 Task: Look for space in Sector 6, Romania from 12th  August, 2023 to 15th August, 2023 for 3 adults in price range Rs.12000 to Rs.16000. Place can be entire place with 2 bedrooms having 3 beds and 1 bathroom. Property type can be house, flat, guest house. Booking option can be shelf check-in. Required host language is English.
Action: Mouse moved to (548, 116)
Screenshot: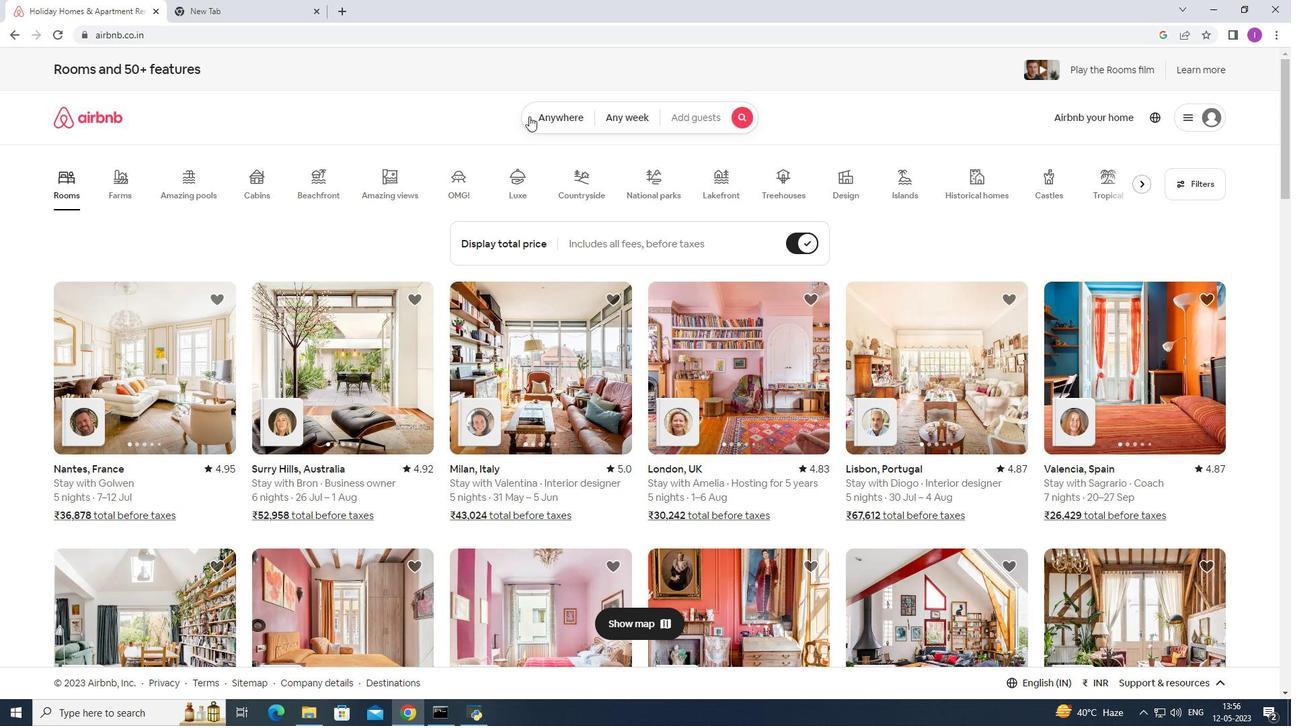 
Action: Mouse pressed left at (548, 116)
Screenshot: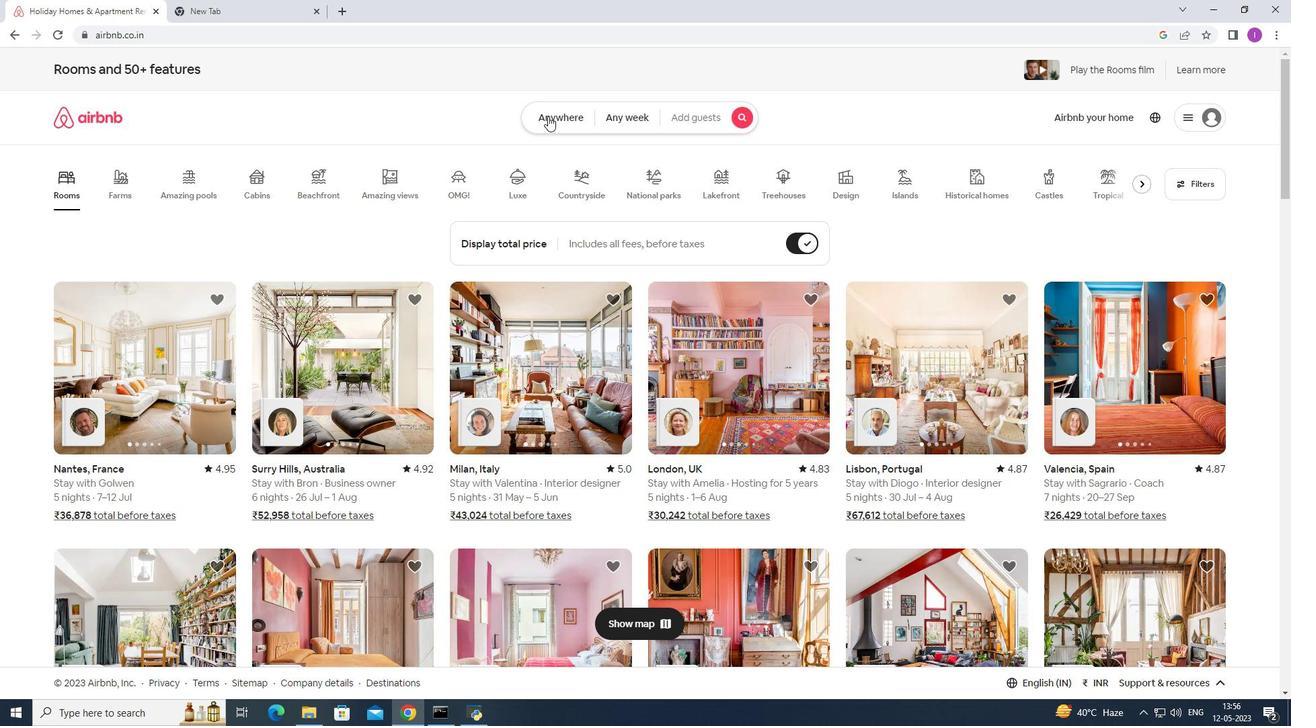 
Action: Mouse moved to (416, 174)
Screenshot: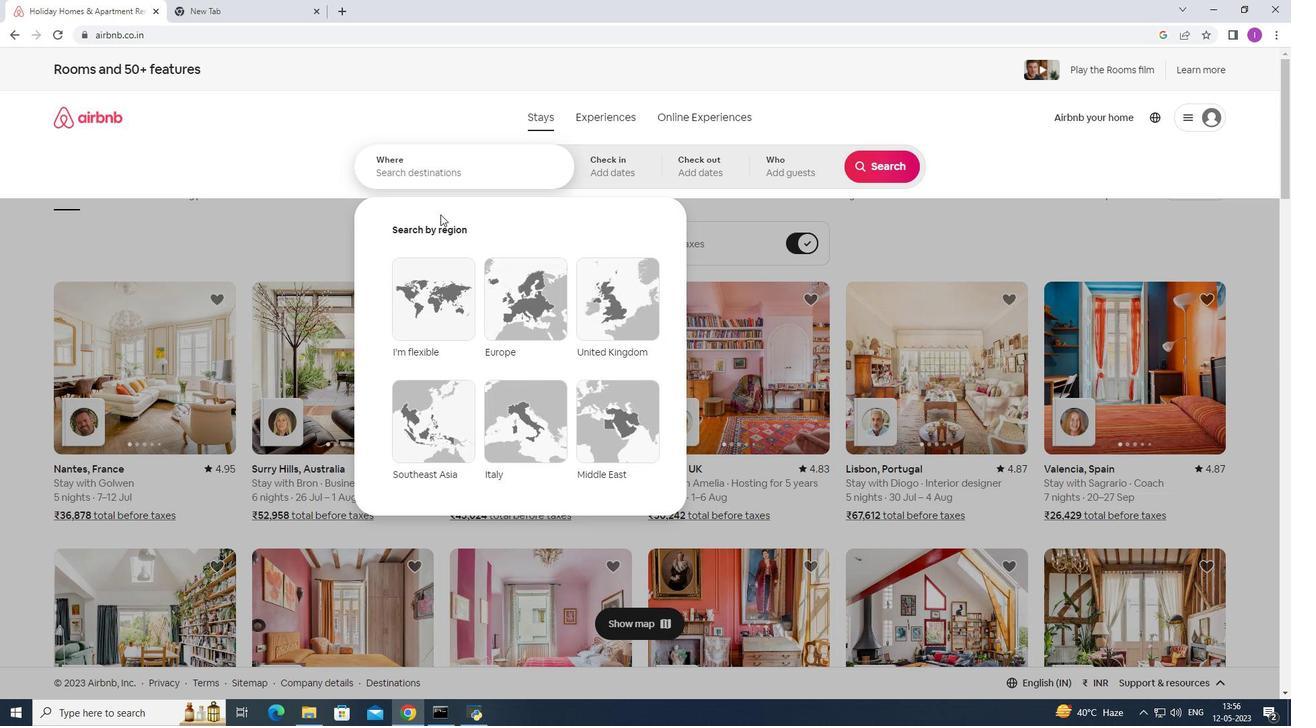 
Action: Mouse pressed left at (416, 174)
Screenshot: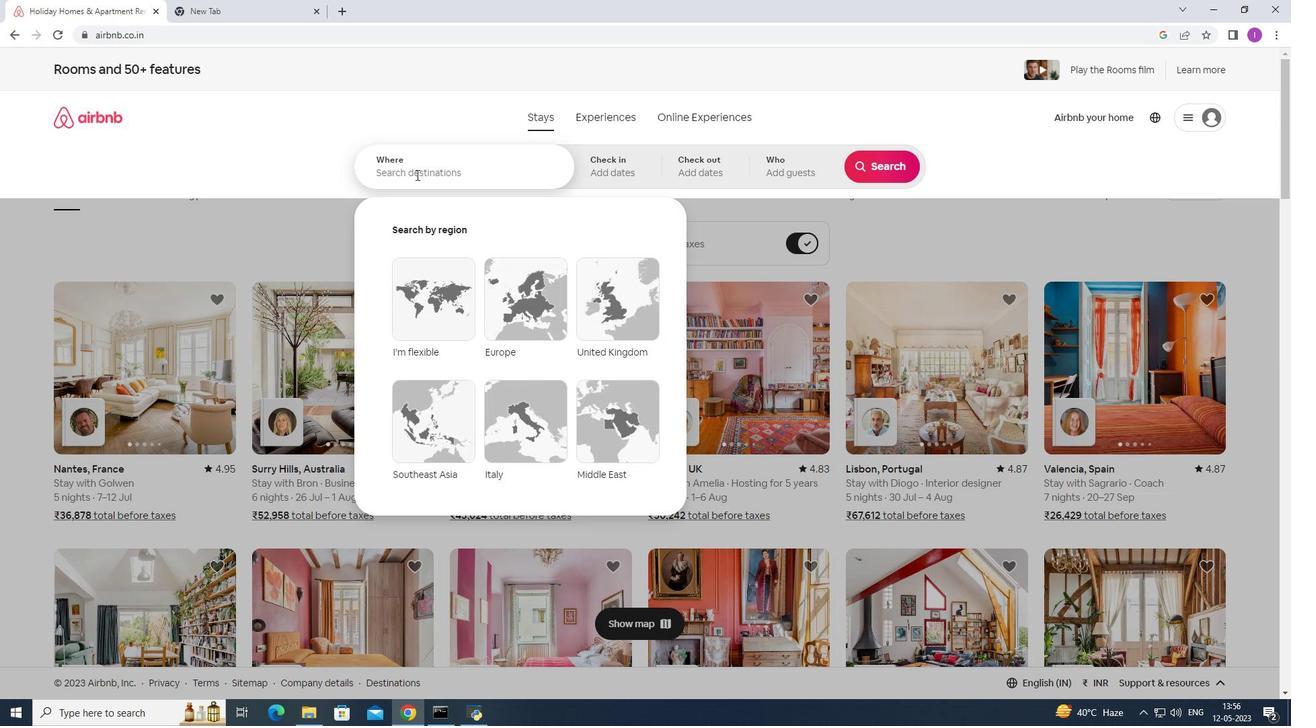 
Action: Mouse moved to (466, 173)
Screenshot: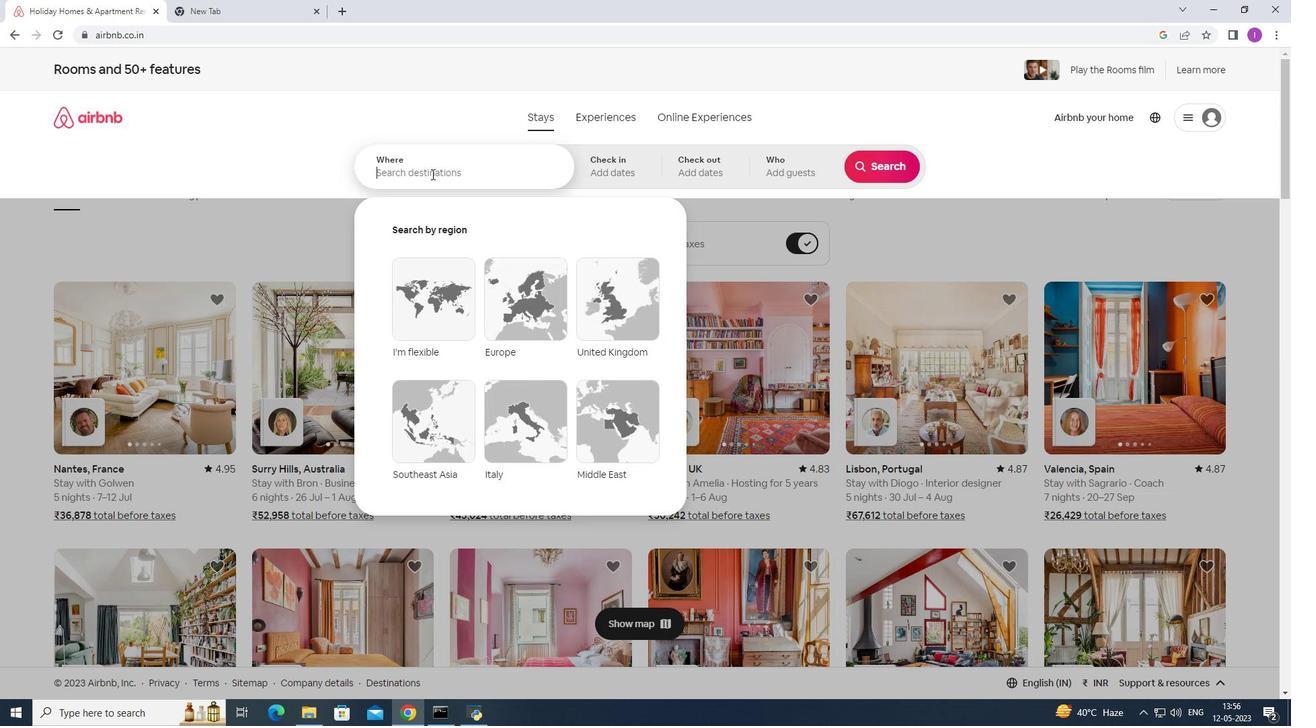 
Action: Key pressed <Key.shift><Key.shift><Key.shift><Key.shift><Key.shift><Key.shift><Key.shift><Key.shift><Key.shift><Key.shift><Key.shift><Key.shift><Key.shift><Key.shift><Key.shift>Sector<Key.space><Key.shift><Key.shift><Key.shift><Key.shift><Key.shift><Key.shift><Key.shift>^<Key.backspace>6,<Key.shift>Romanis<Key.backspace>a
Screenshot: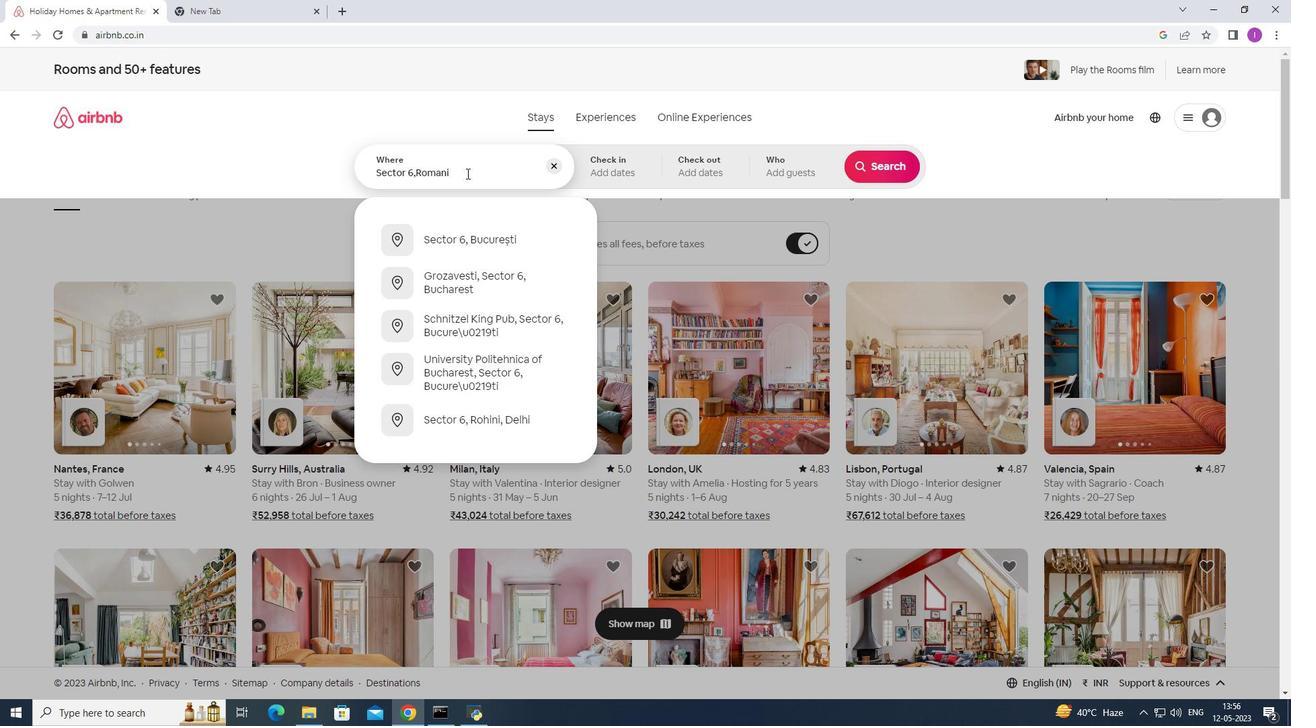 
Action: Mouse moved to (623, 172)
Screenshot: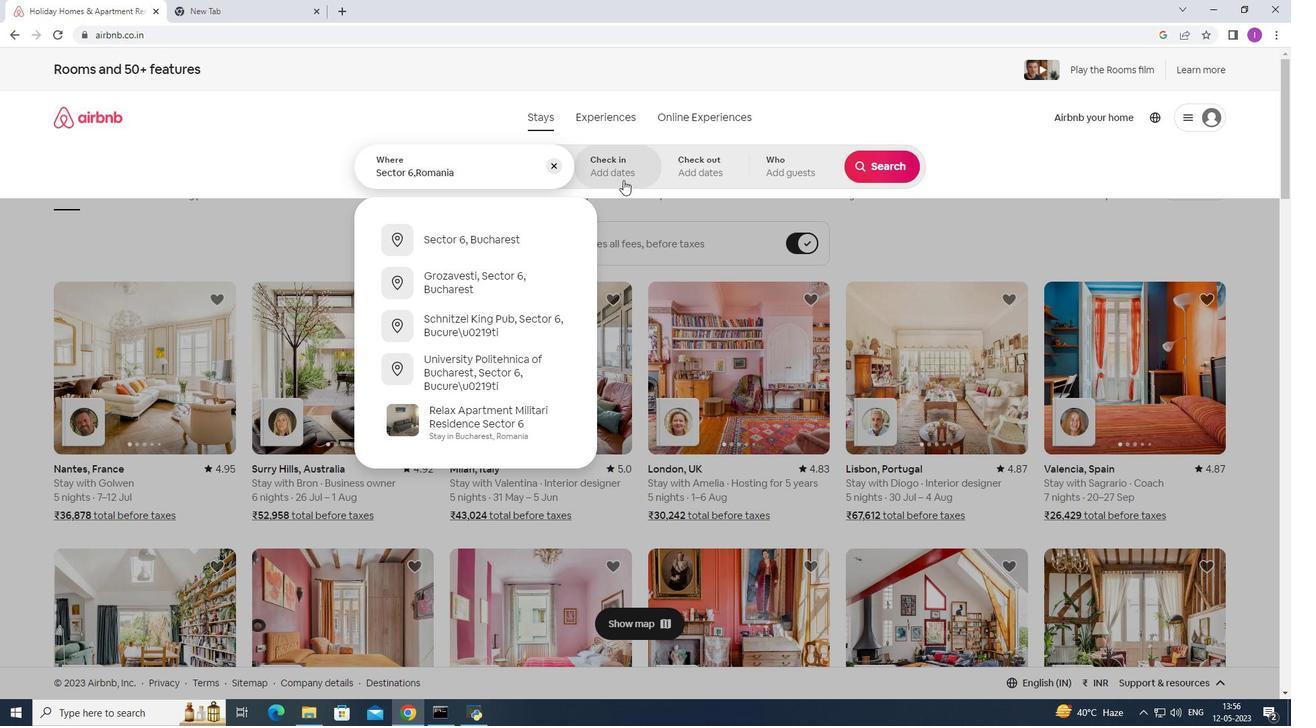 
Action: Mouse pressed left at (623, 172)
Screenshot: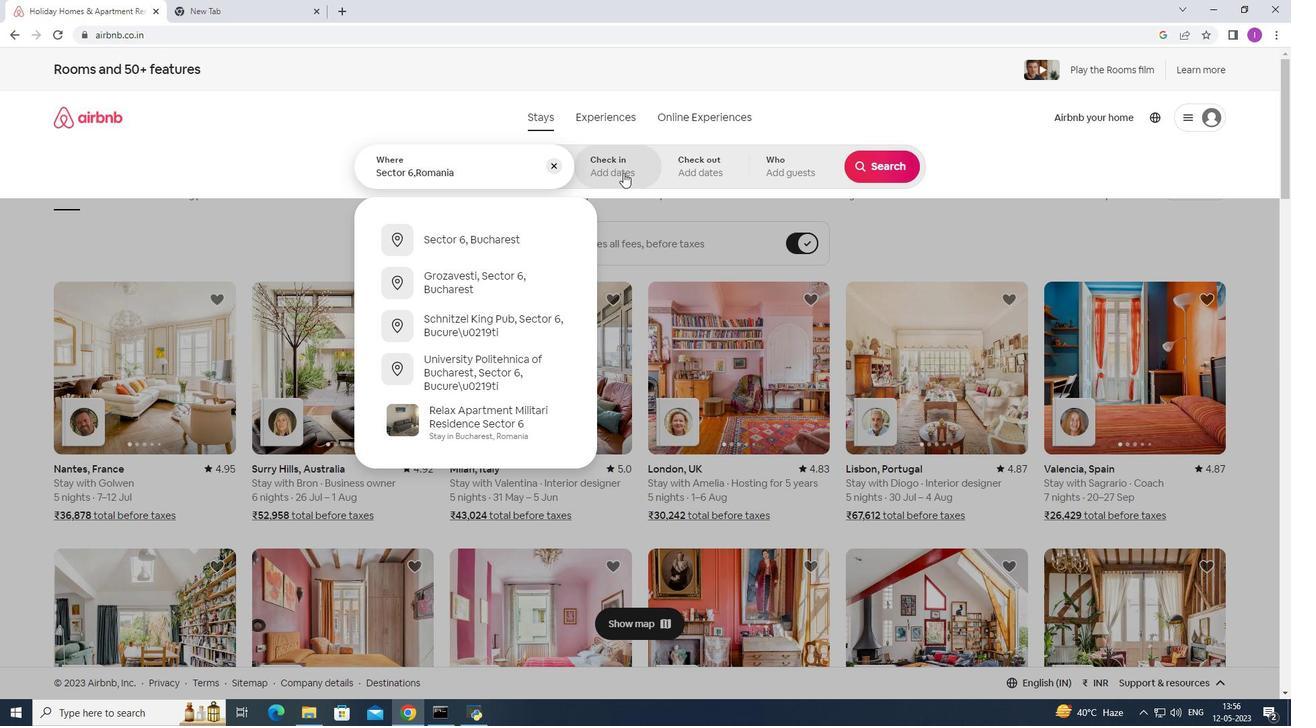 
Action: Mouse moved to (883, 271)
Screenshot: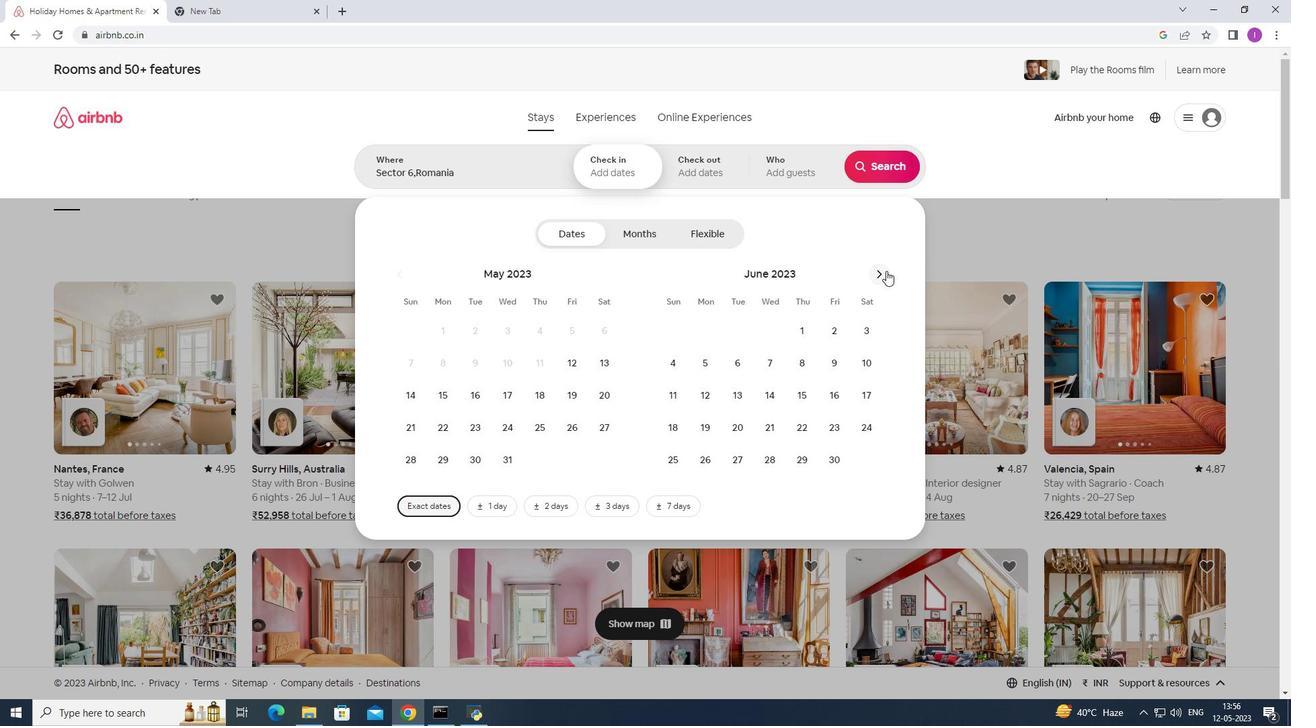 
Action: Mouse pressed left at (883, 271)
Screenshot: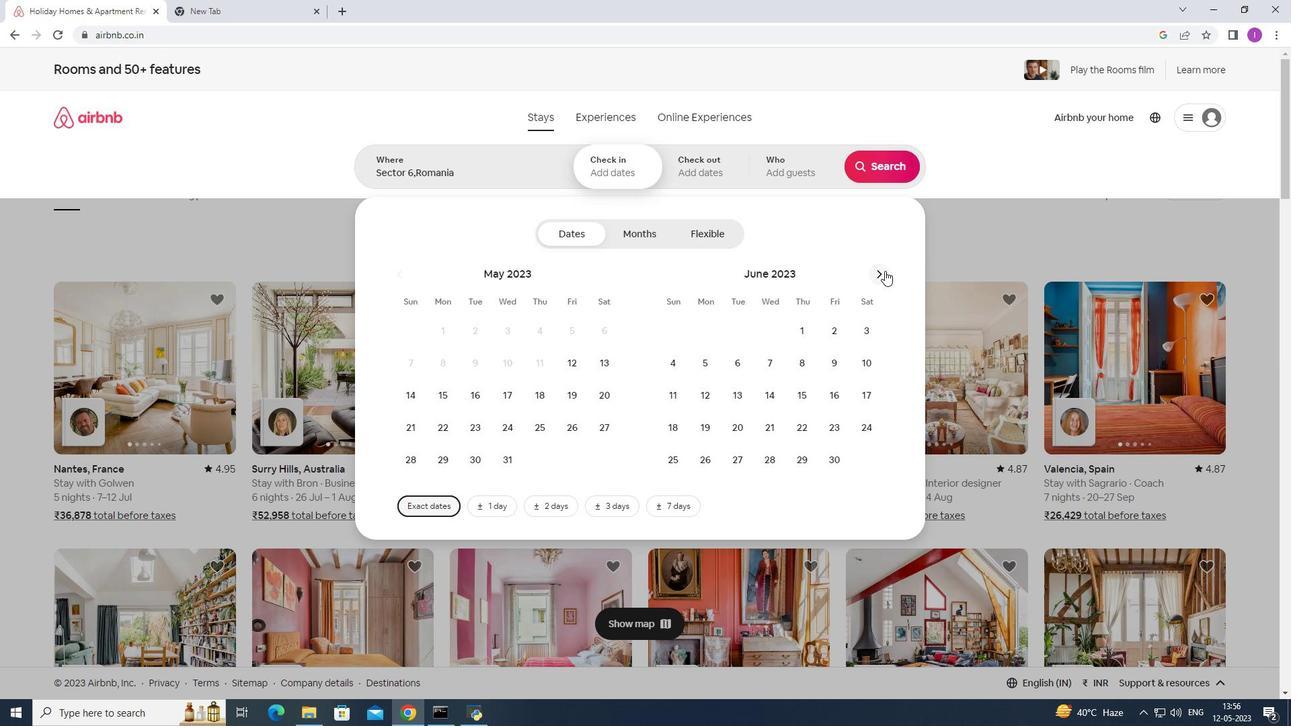 
Action: Mouse pressed left at (883, 271)
Screenshot: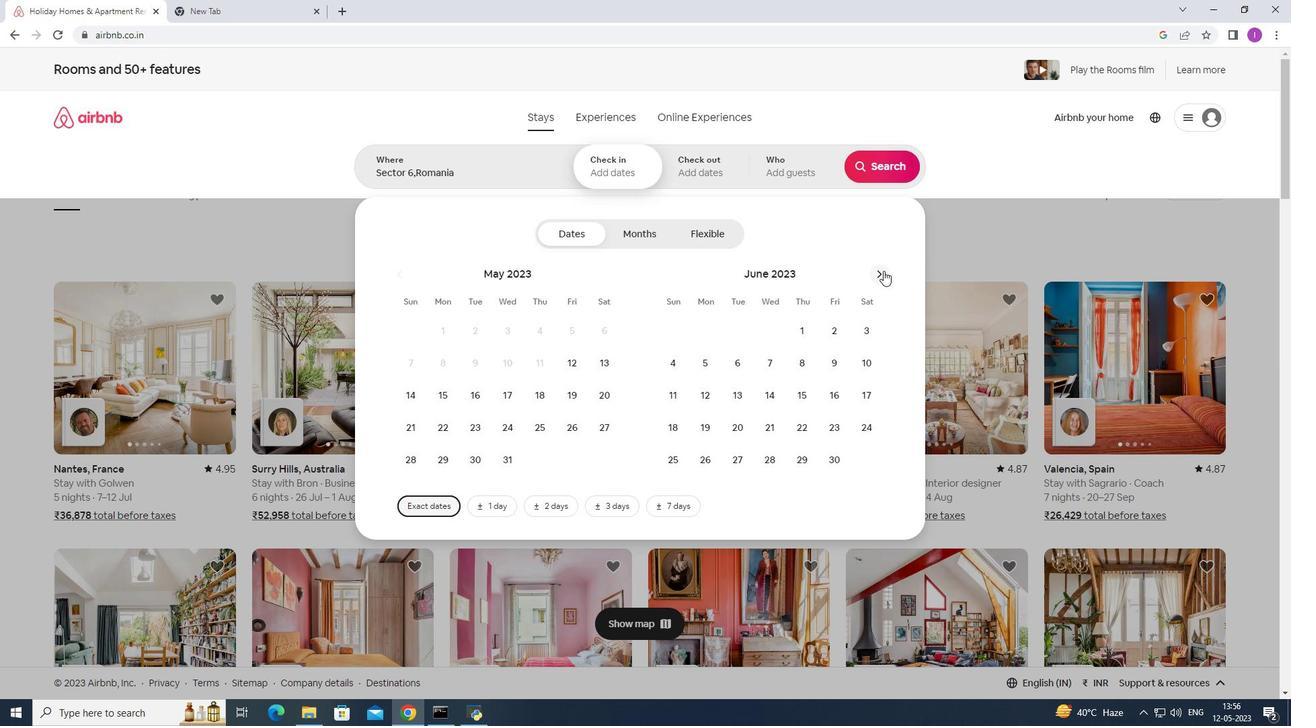 
Action: Mouse moved to (877, 358)
Screenshot: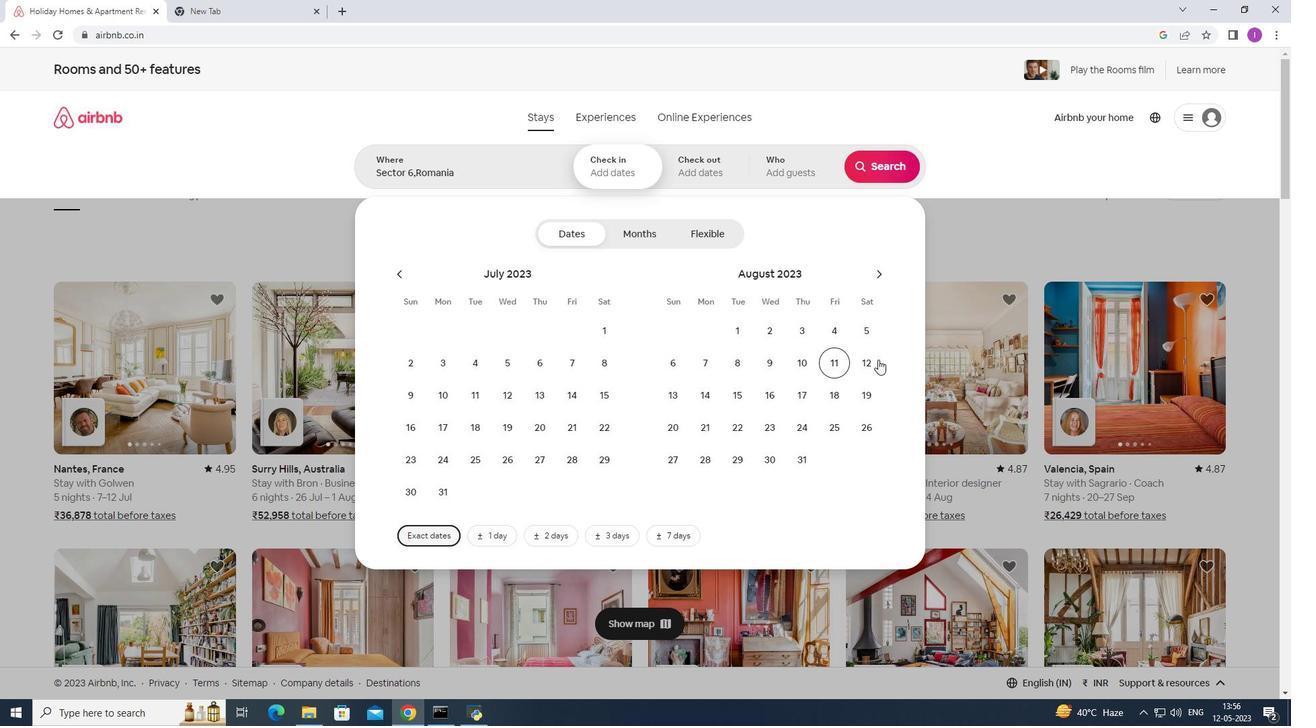 
Action: Mouse pressed left at (877, 358)
Screenshot: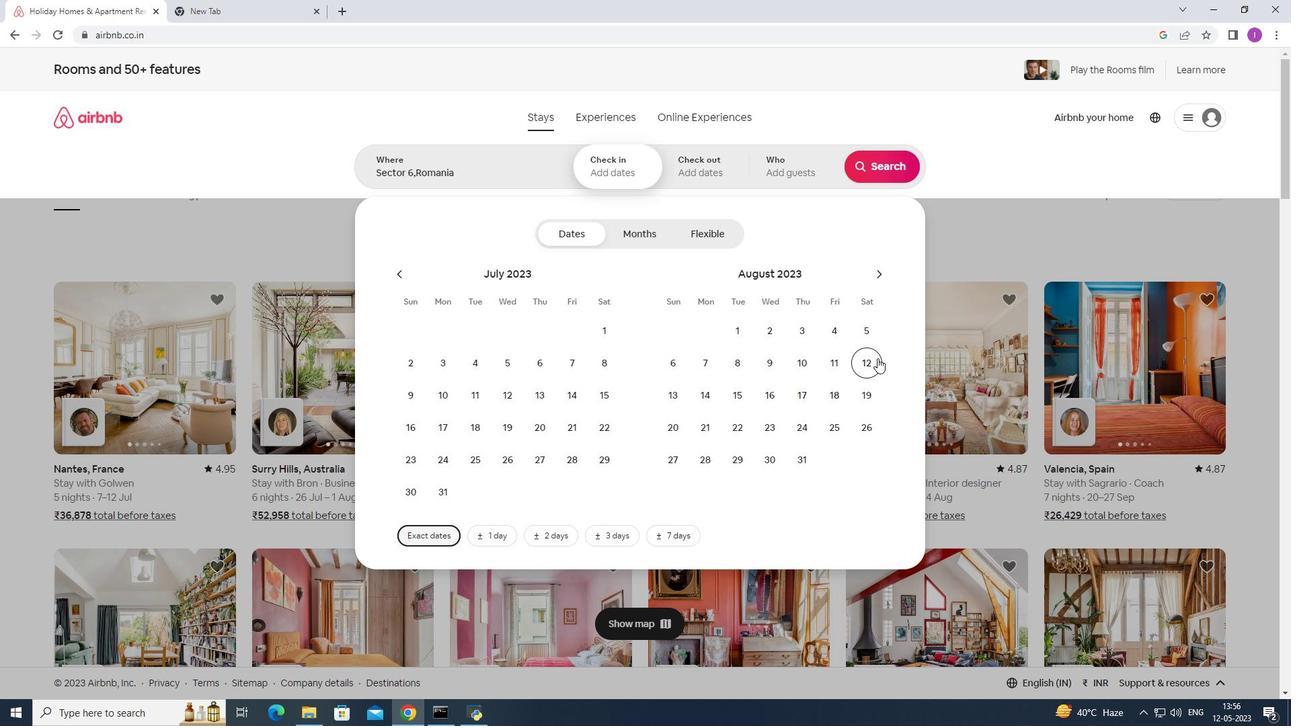
Action: Mouse moved to (743, 398)
Screenshot: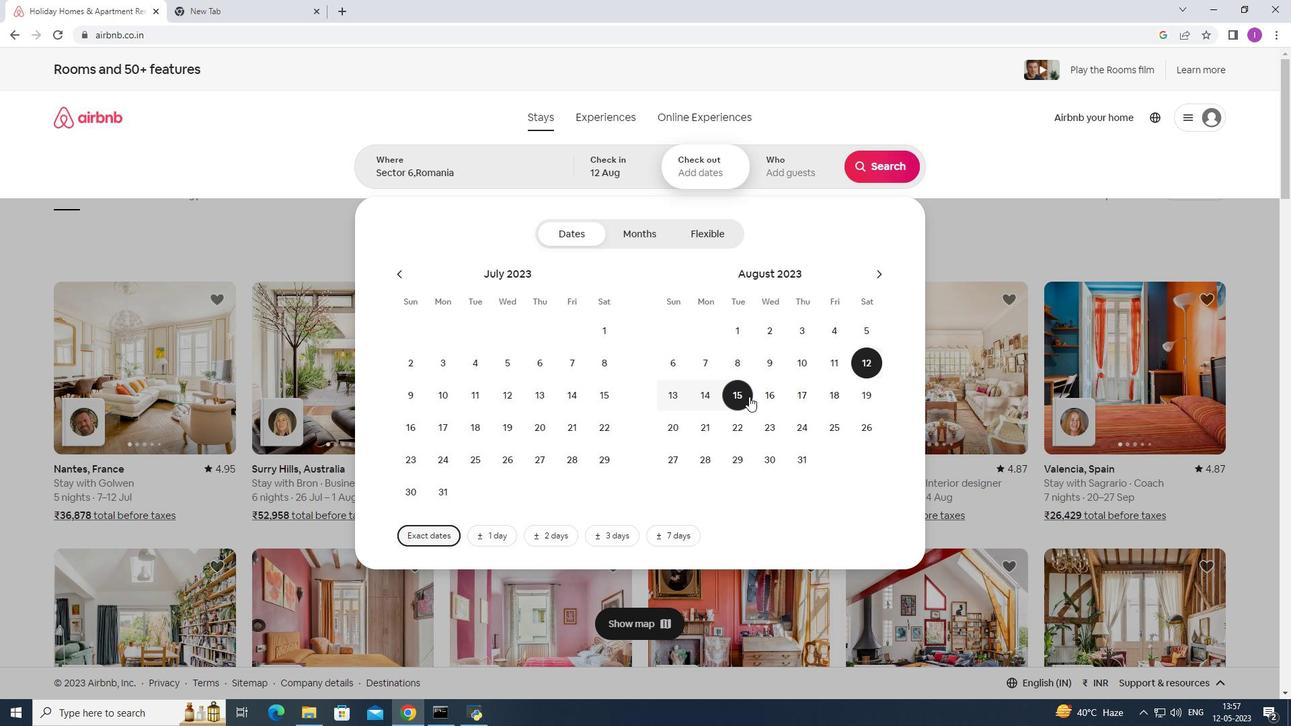
Action: Mouse pressed left at (743, 398)
Screenshot: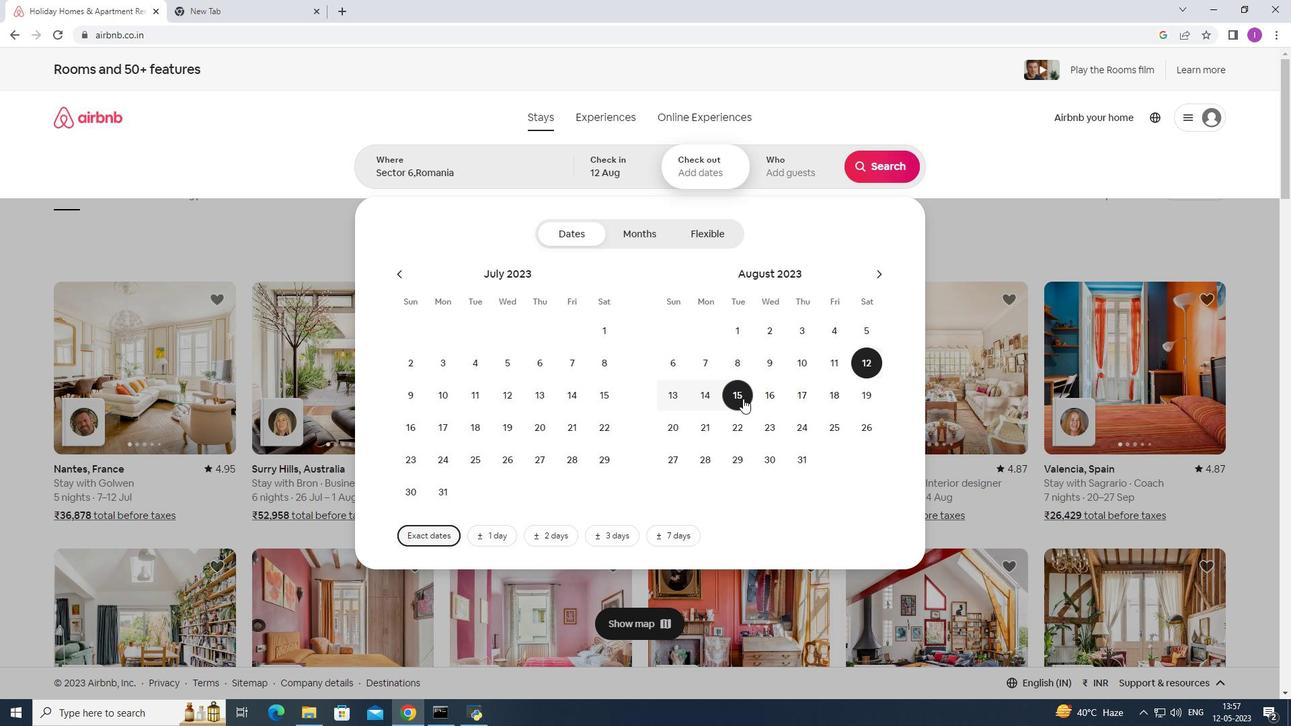 
Action: Mouse moved to (784, 162)
Screenshot: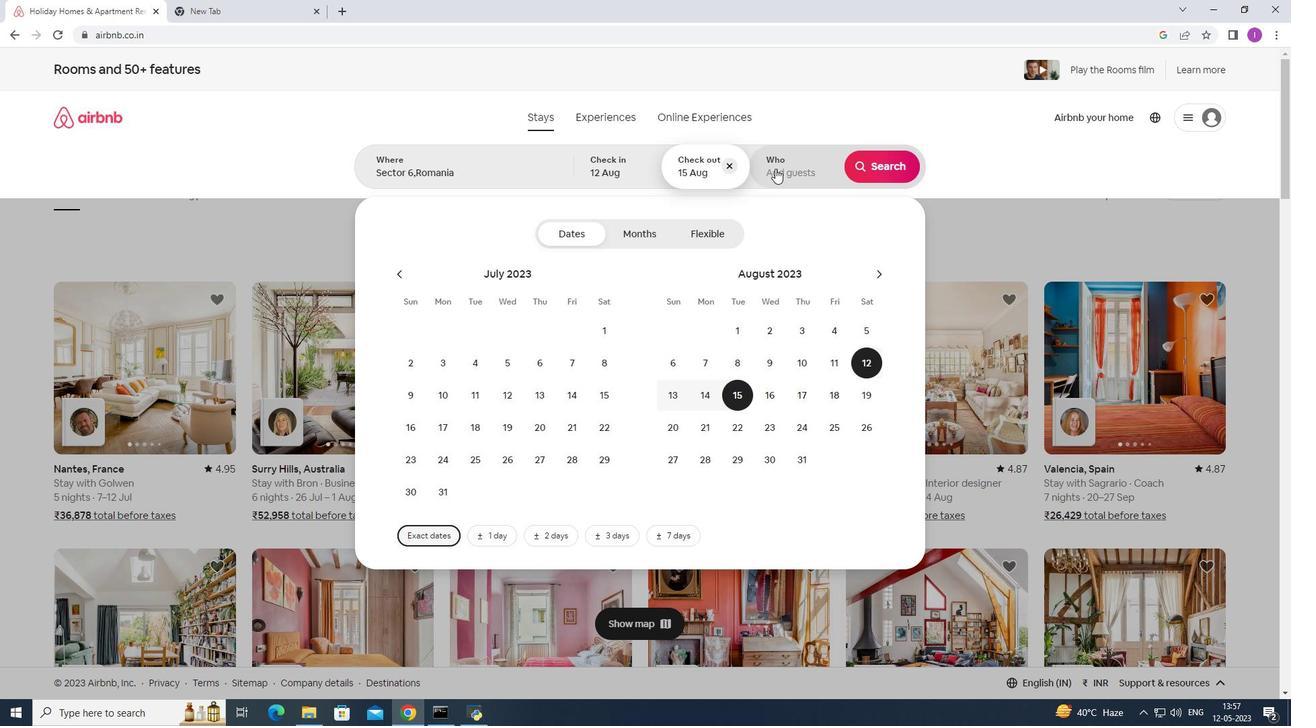 
Action: Mouse pressed left at (784, 162)
Screenshot: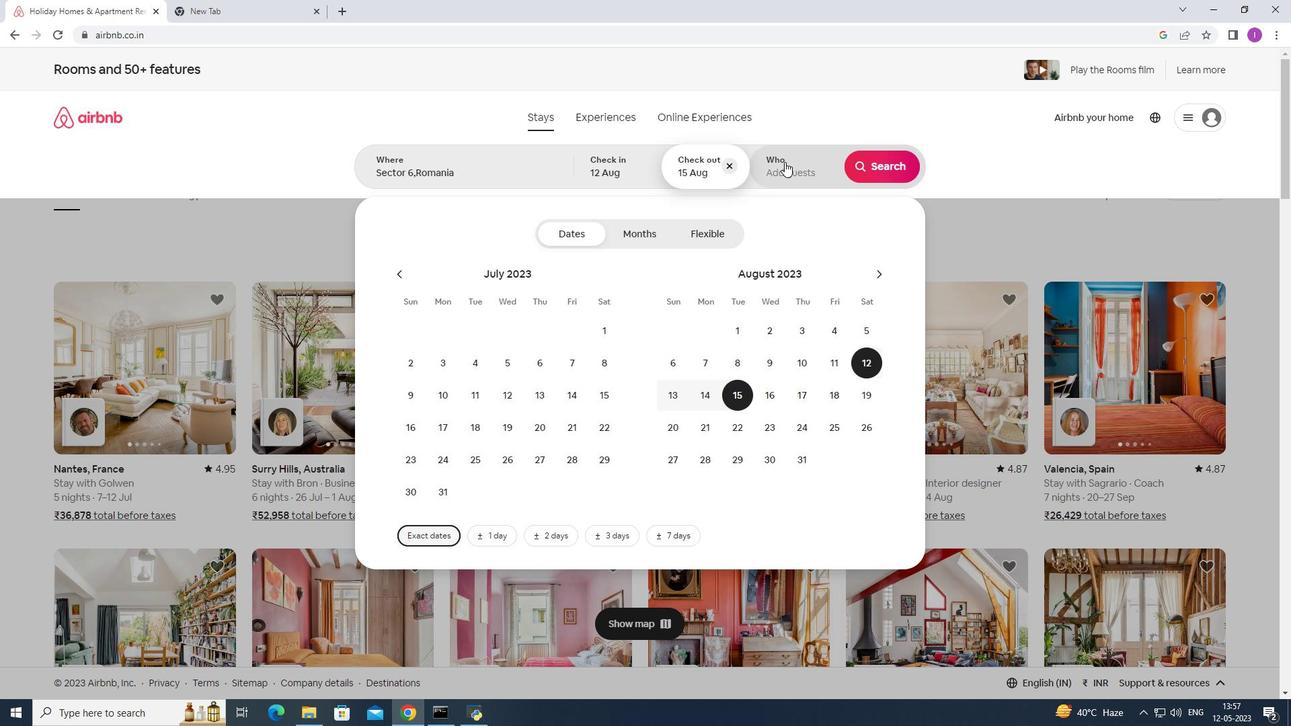 
Action: Mouse moved to (887, 235)
Screenshot: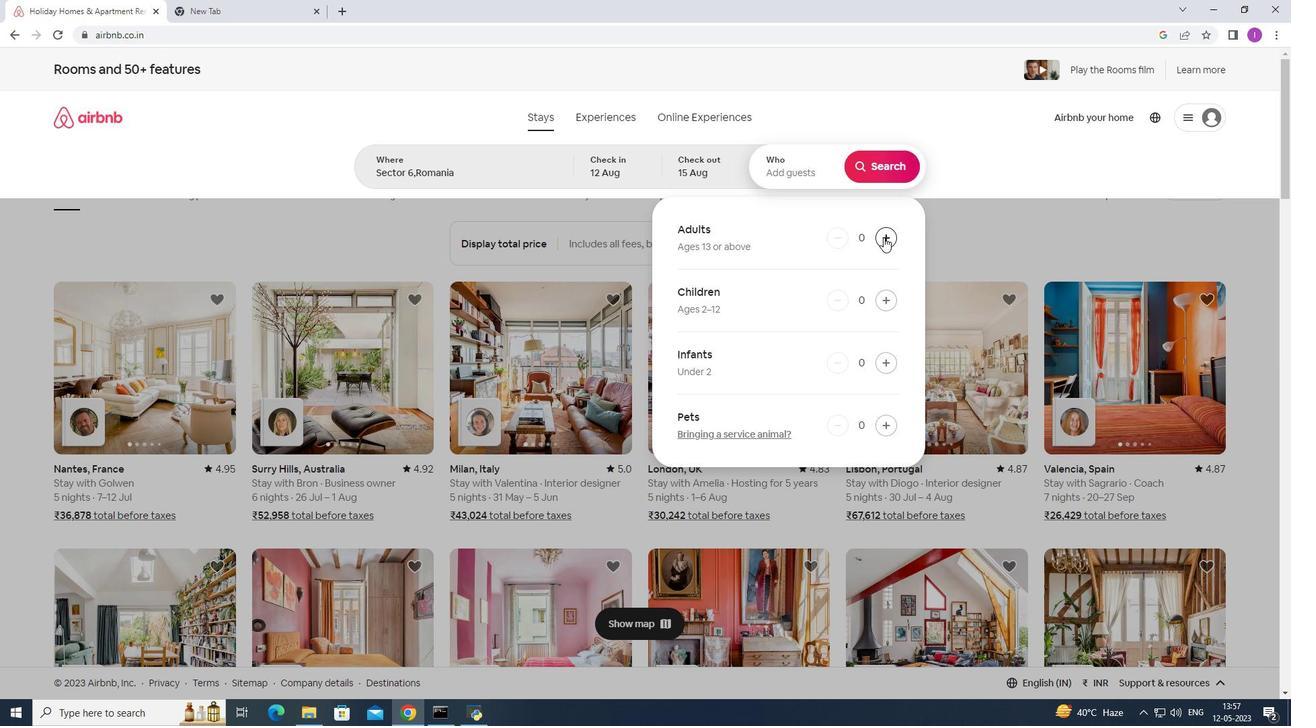 
Action: Mouse pressed left at (887, 235)
Screenshot: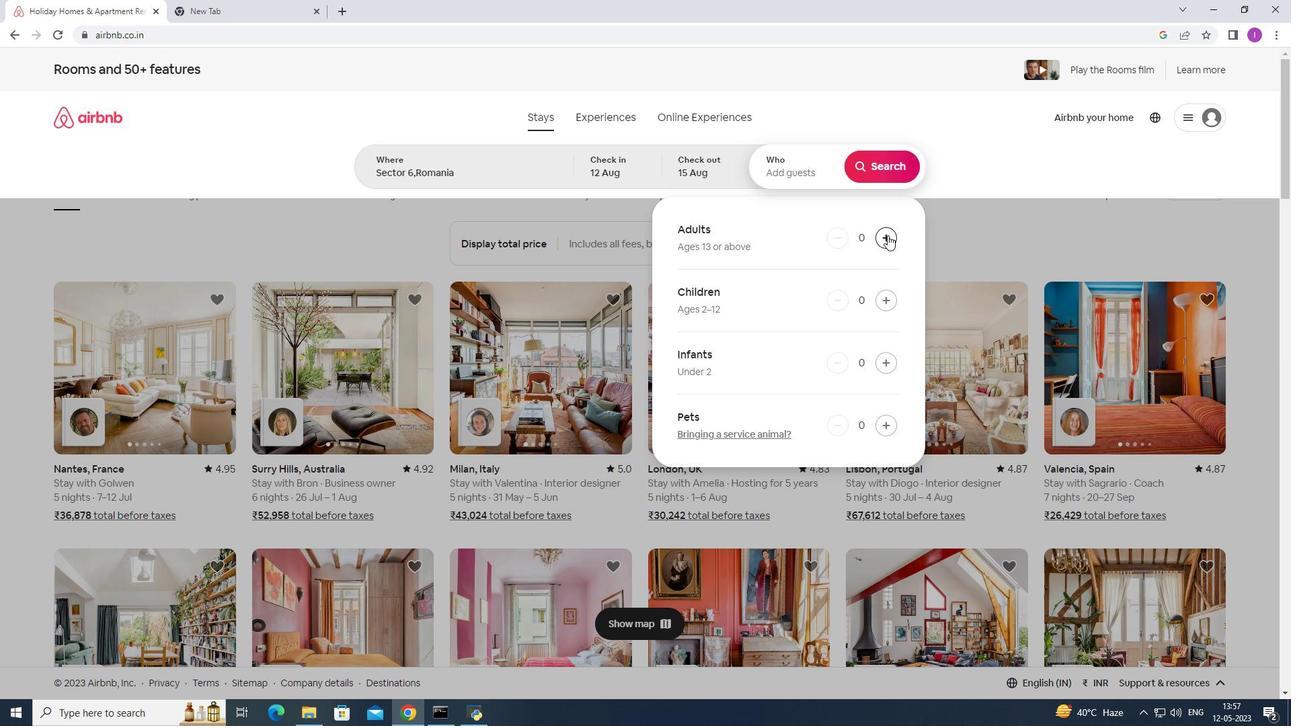 
Action: Mouse pressed left at (887, 235)
Screenshot: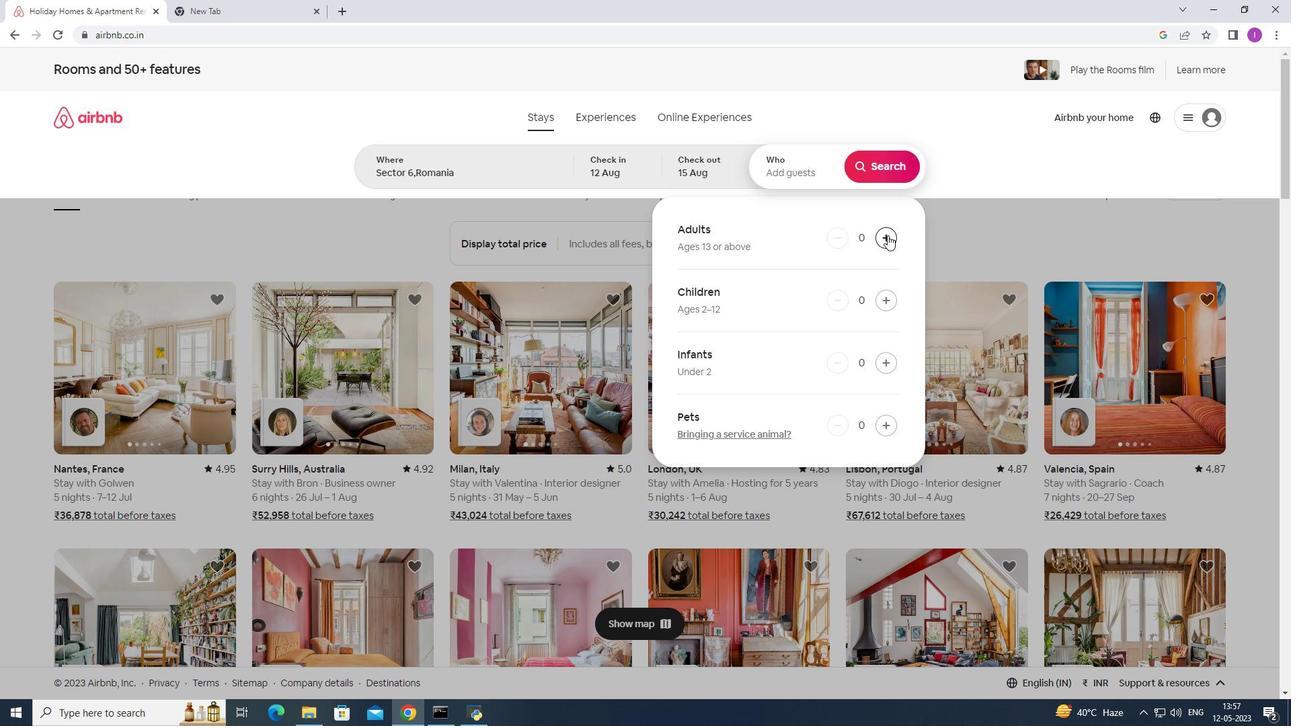 
Action: Mouse pressed left at (887, 235)
Screenshot: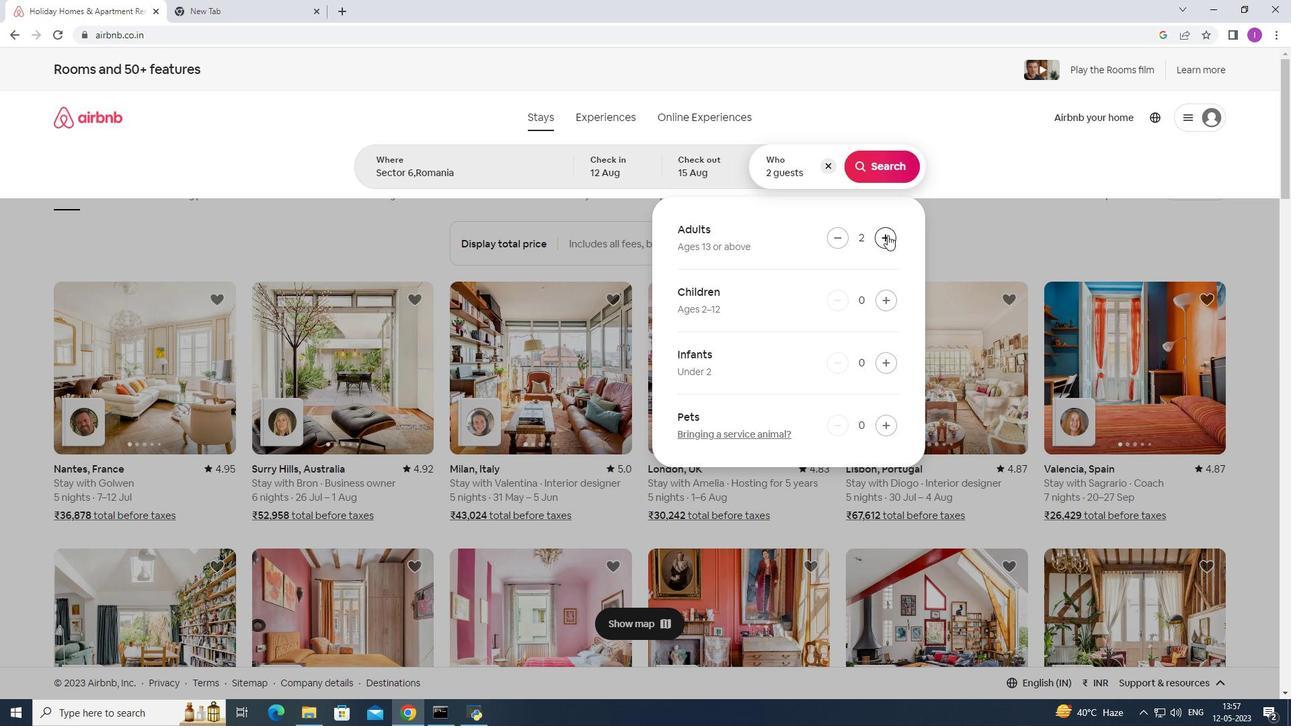 
Action: Mouse moved to (895, 174)
Screenshot: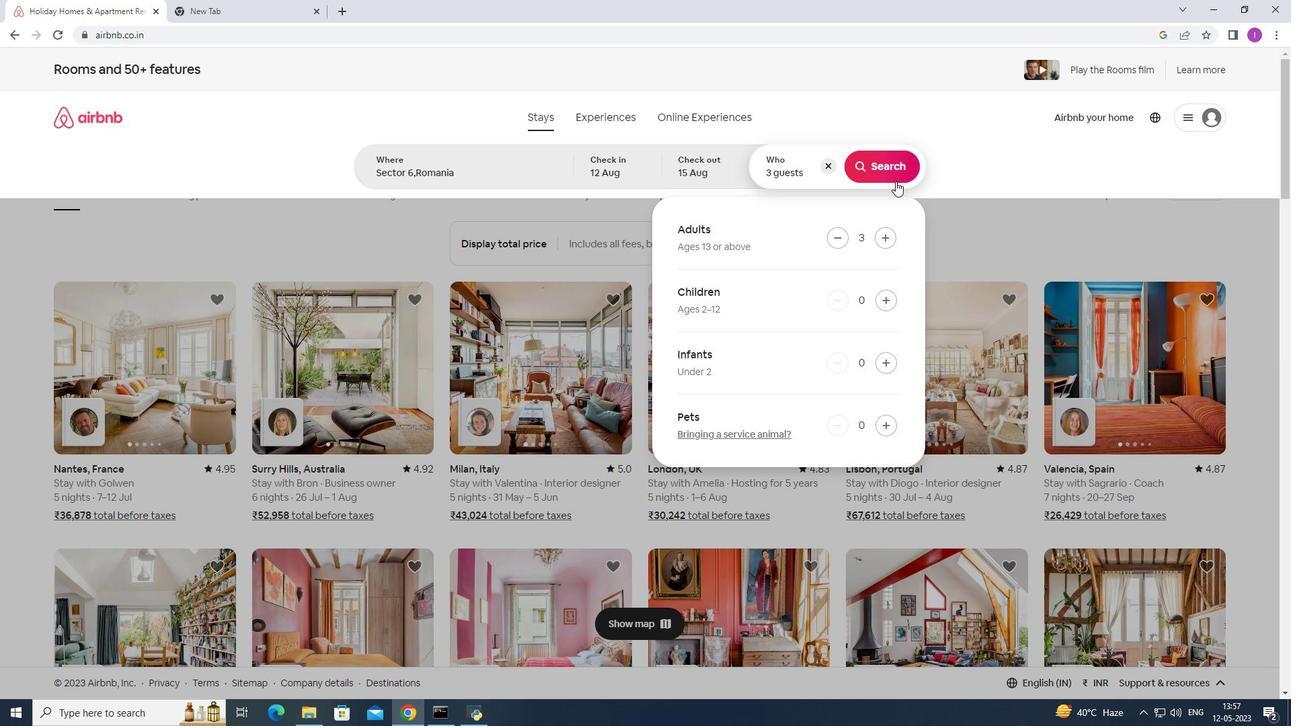 
Action: Mouse pressed left at (895, 174)
Screenshot: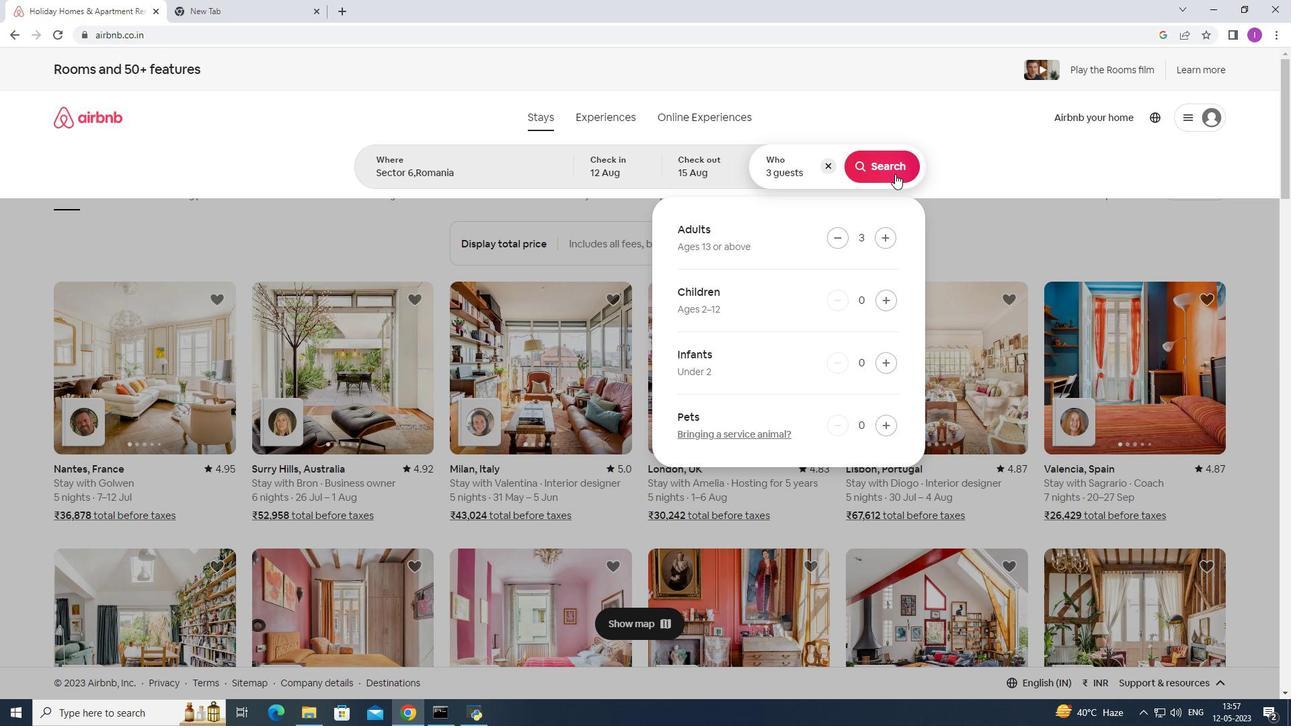 
Action: Mouse moved to (1240, 133)
Screenshot: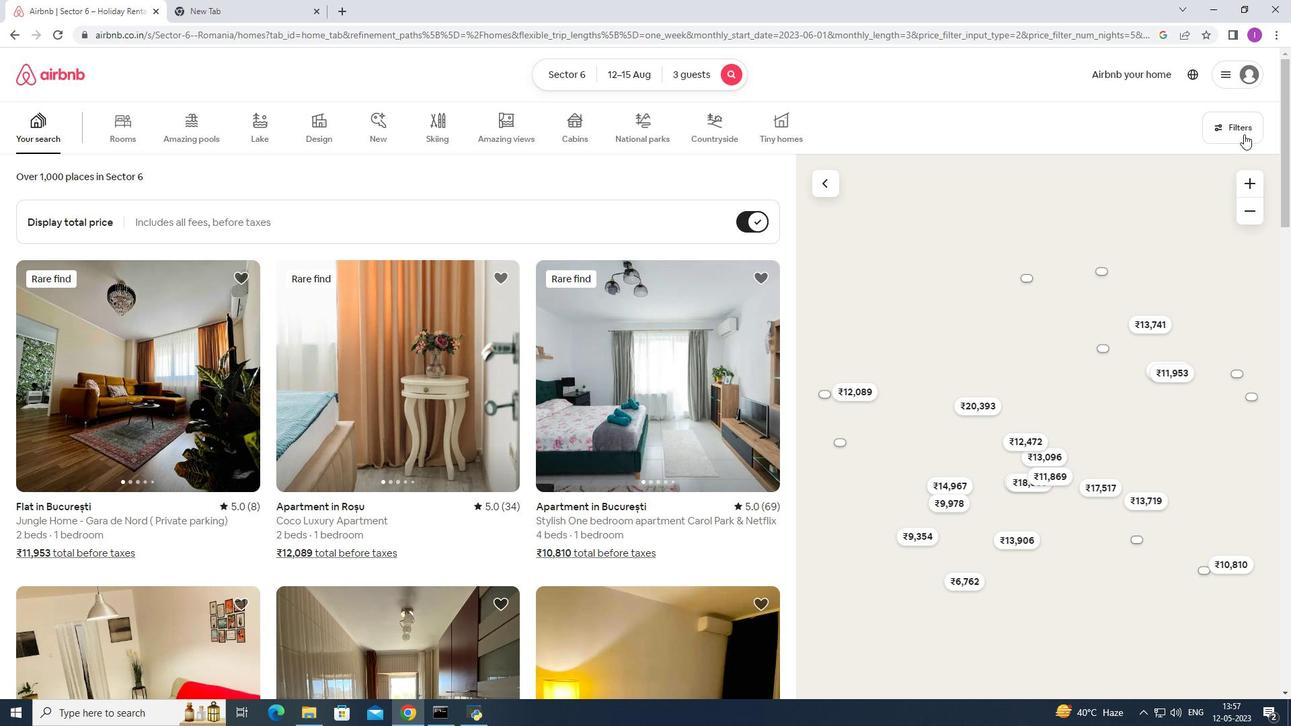 
Action: Mouse pressed left at (1240, 133)
Screenshot: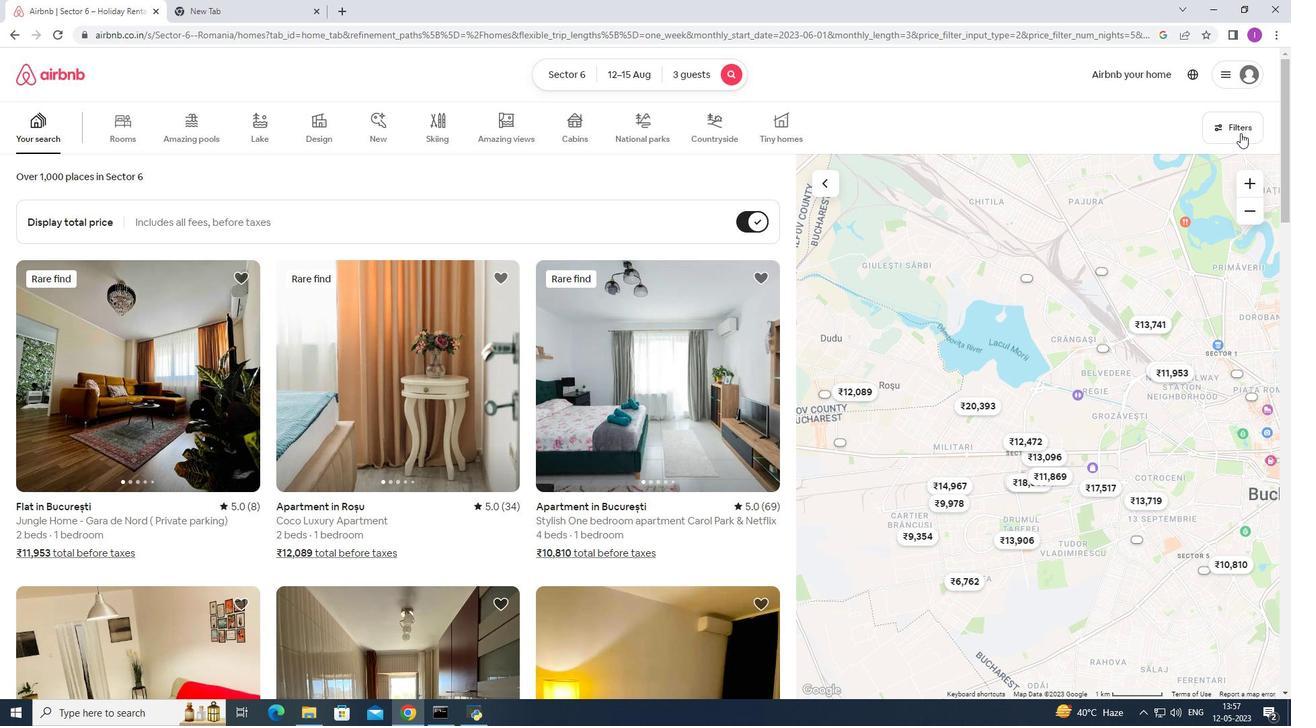 
Action: Mouse moved to (728, 457)
Screenshot: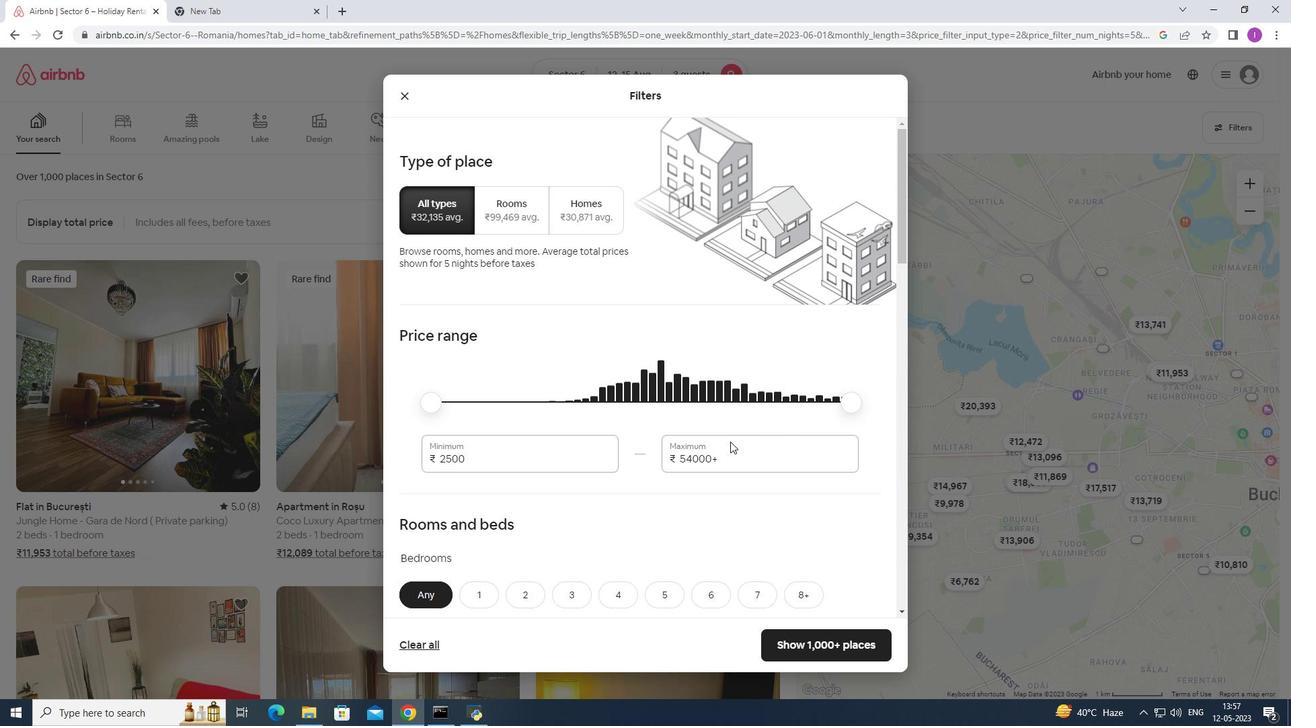 
Action: Mouse pressed left at (728, 457)
Screenshot: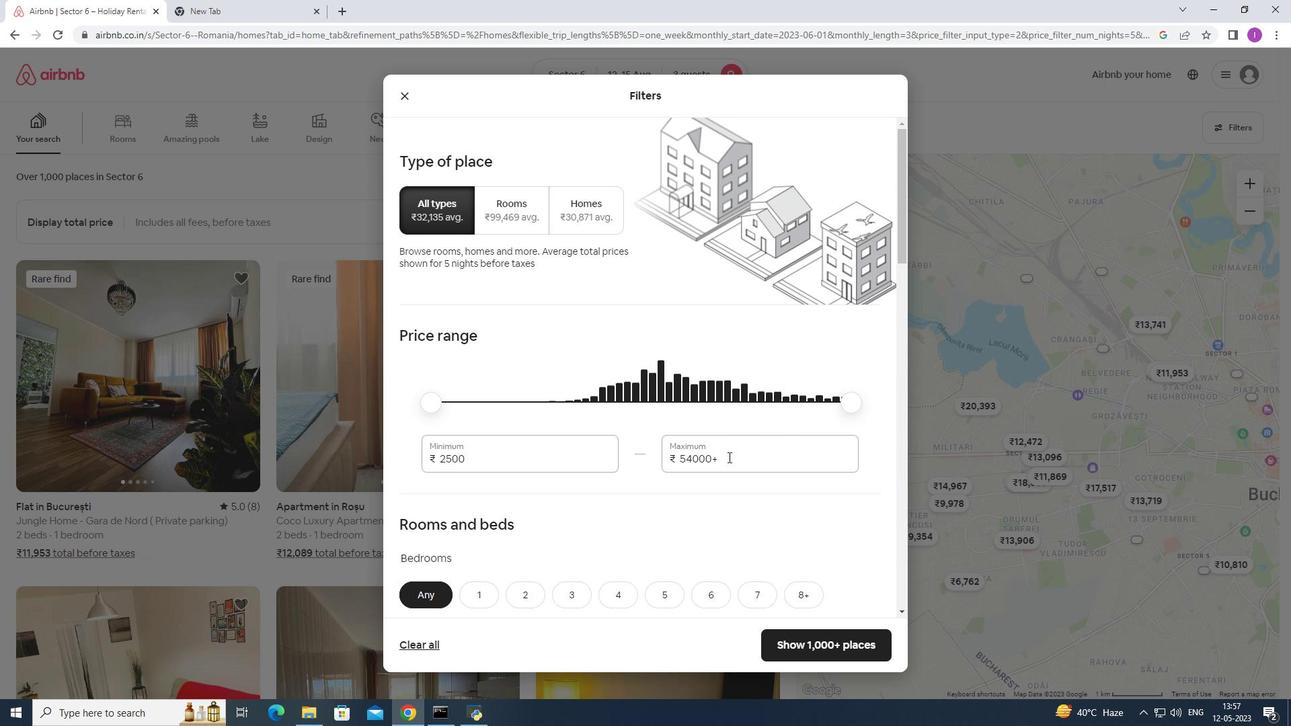 
Action: Mouse moved to (665, 465)
Screenshot: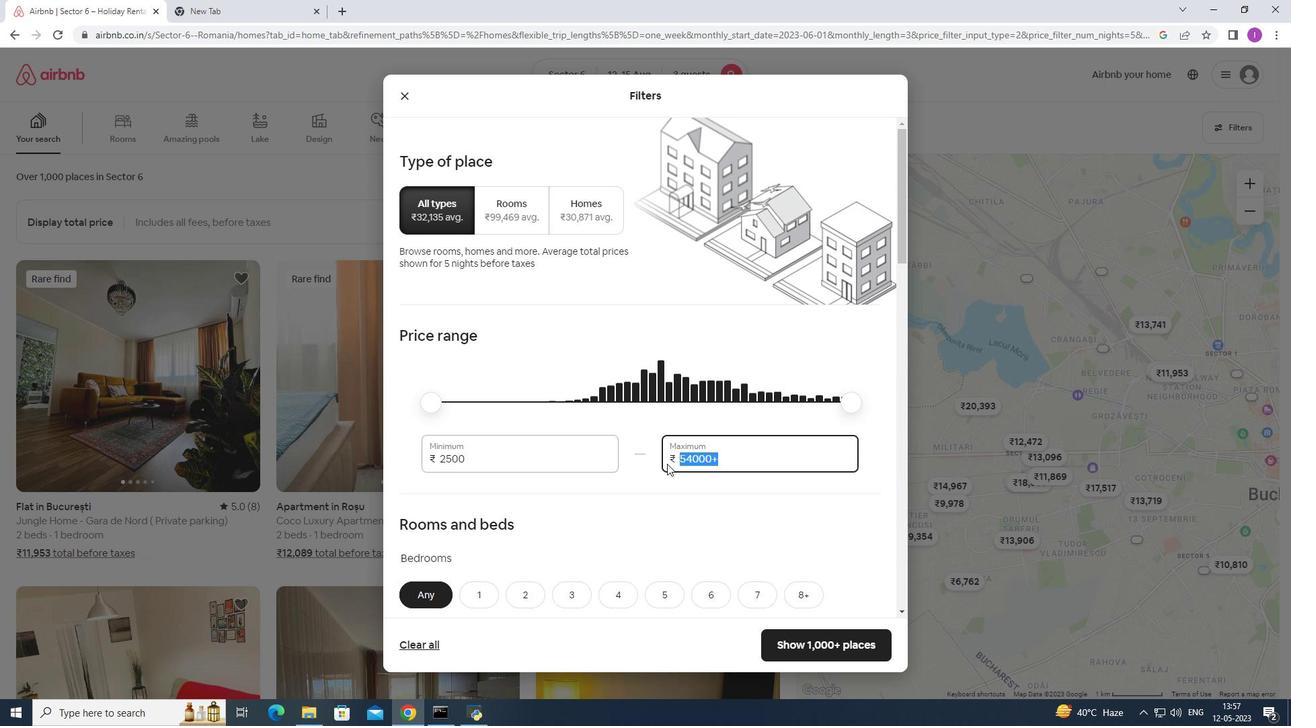 
Action: Key pressed 1600
Screenshot: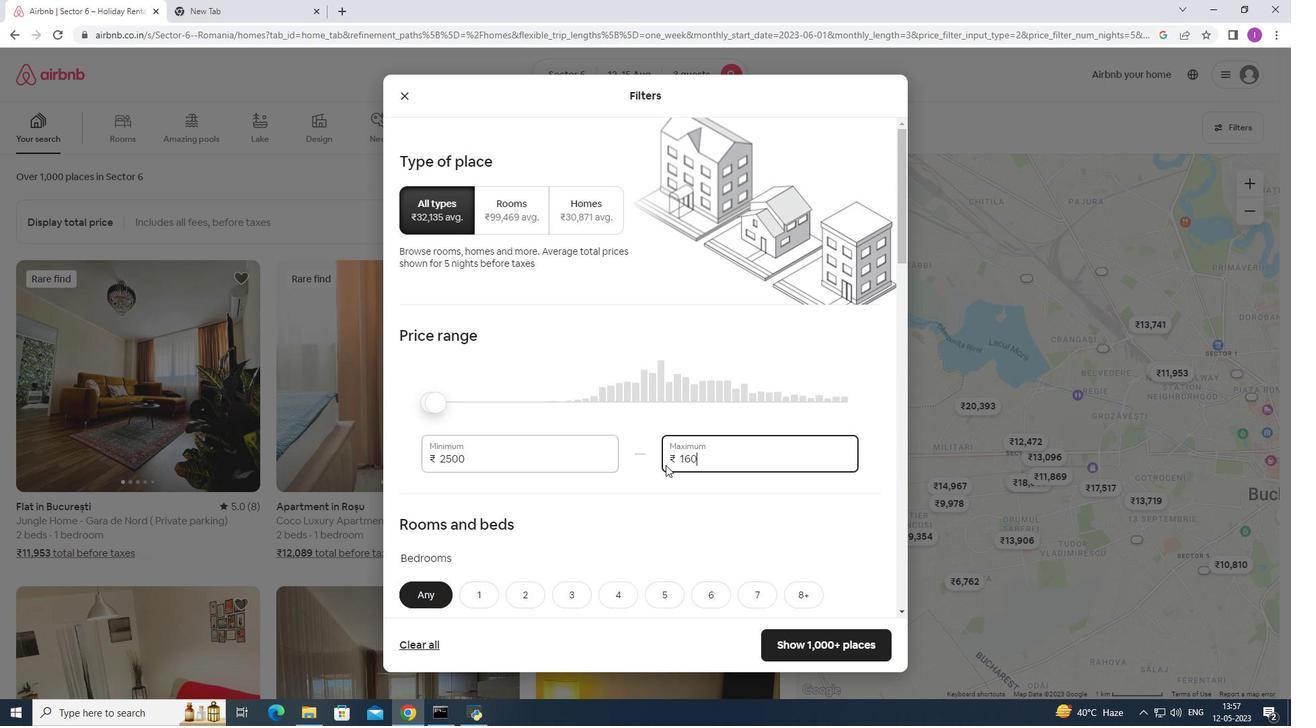 
Action: Mouse moved to (665, 465)
Screenshot: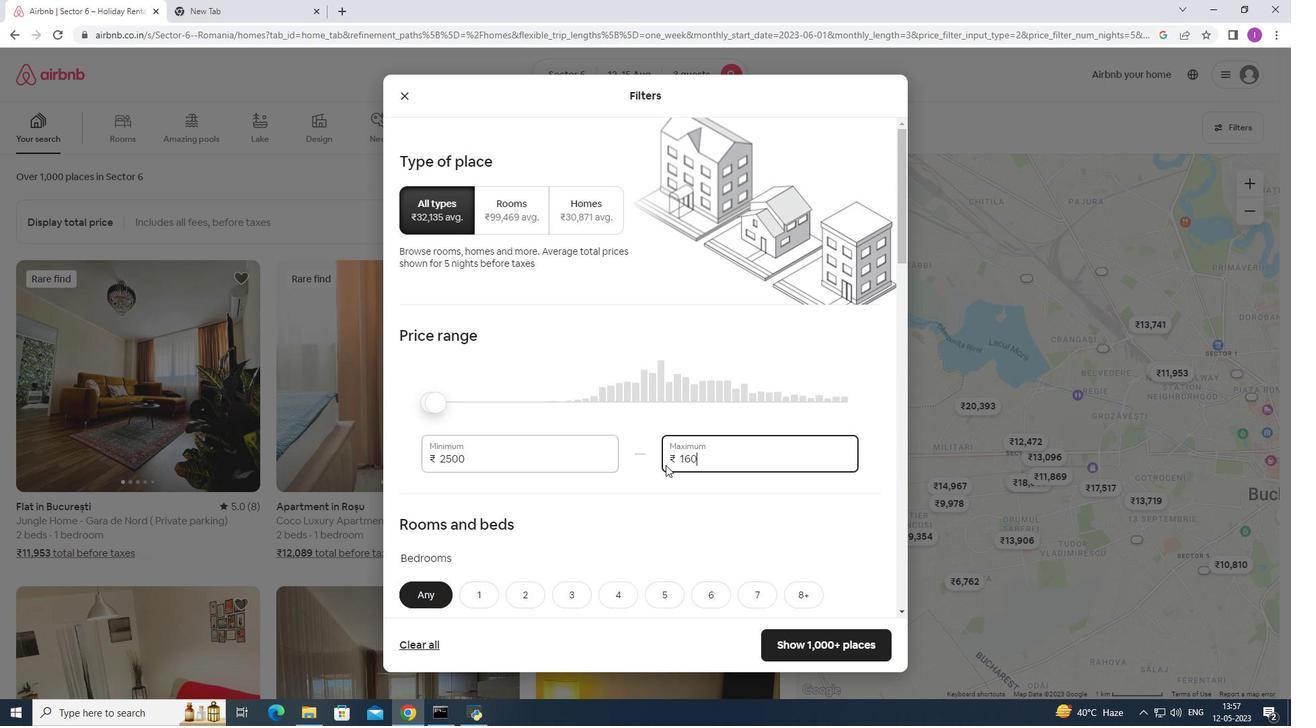 
Action: Key pressed 0
Screenshot: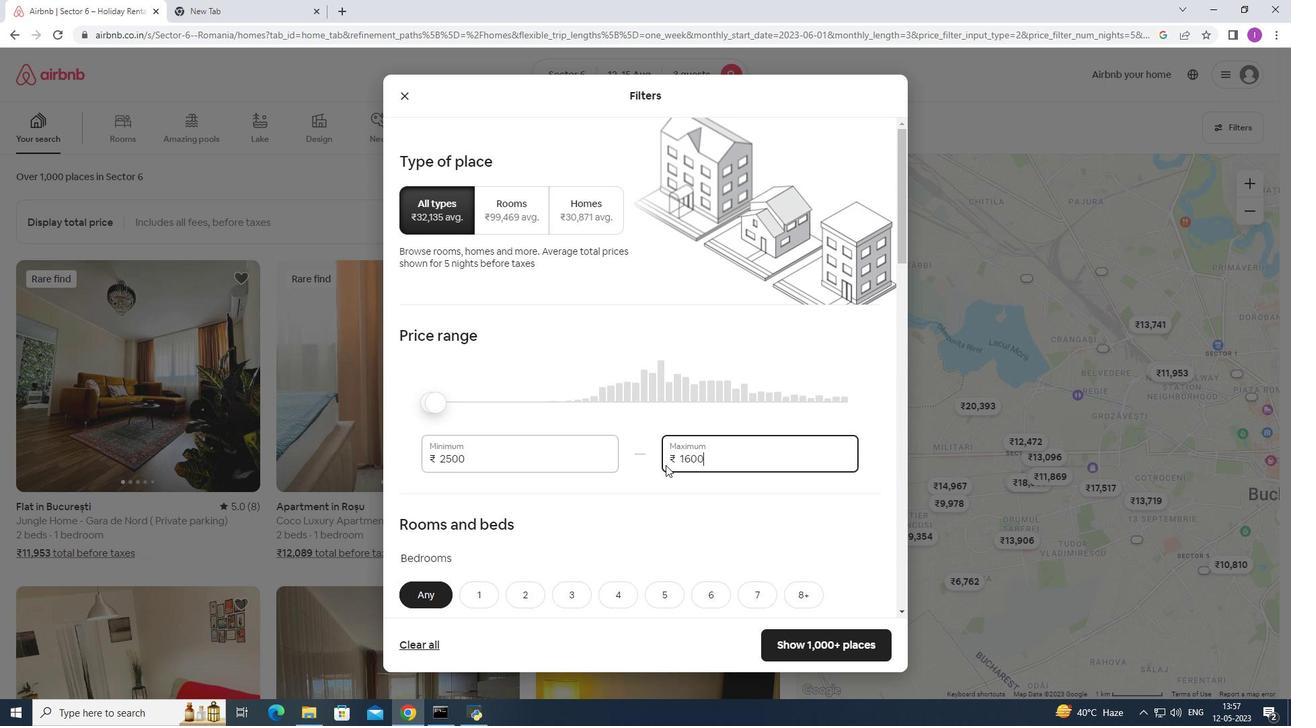 
Action: Mouse moved to (480, 463)
Screenshot: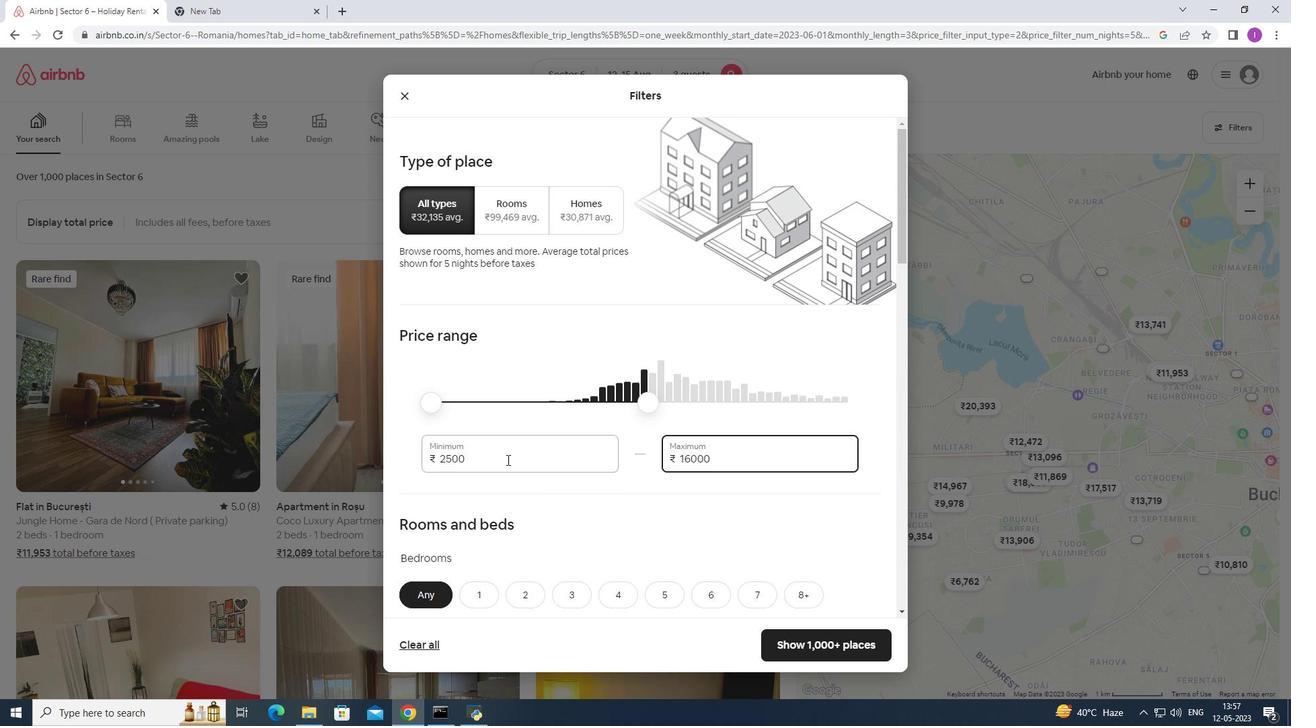 
Action: Mouse pressed left at (480, 463)
Screenshot: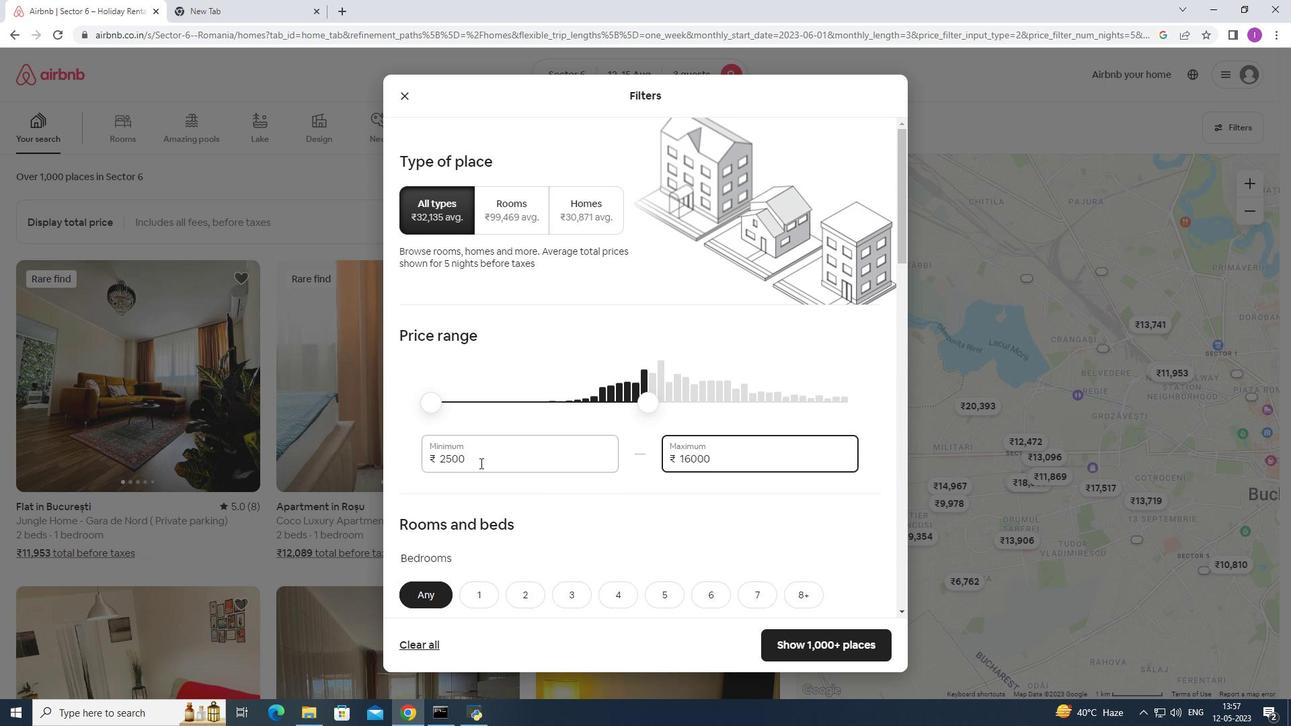
Action: Mouse moved to (420, 459)
Screenshot: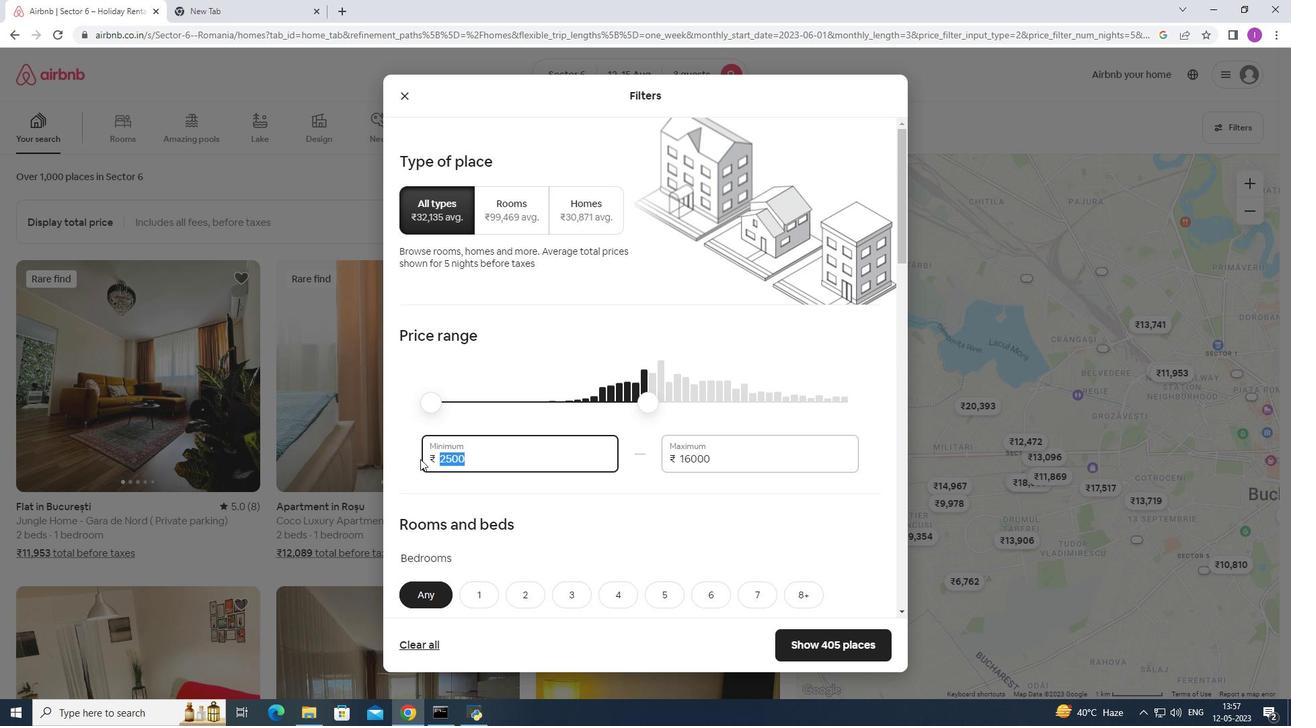 
Action: Key pressed 1
Screenshot: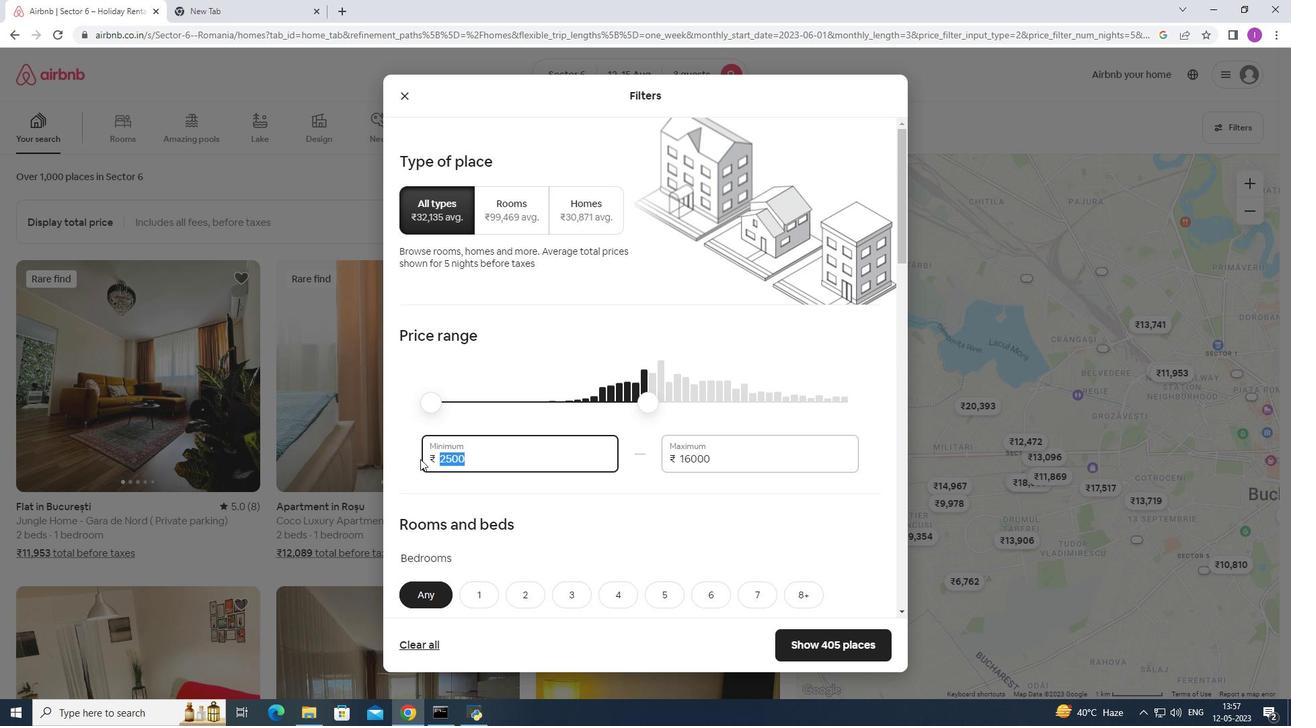 
Action: Mouse moved to (420, 459)
Screenshot: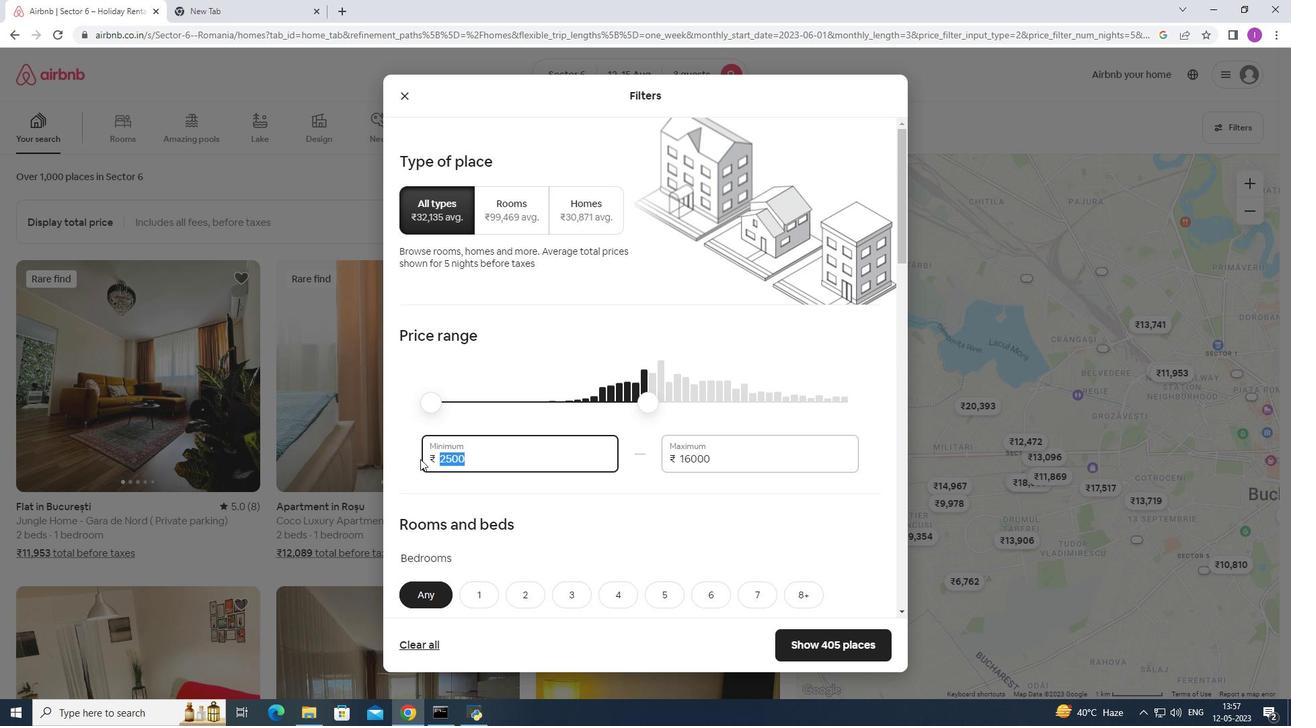 
Action: Key pressed 2000
Screenshot: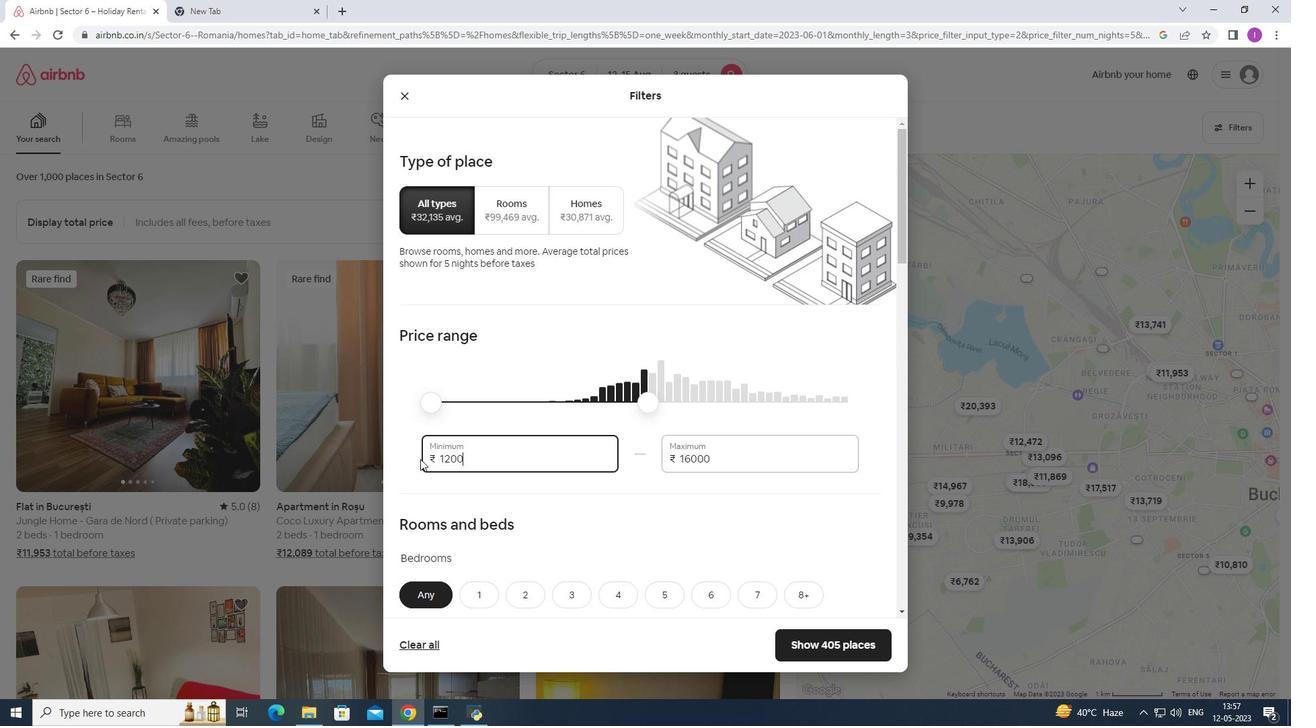
Action: Mouse moved to (462, 425)
Screenshot: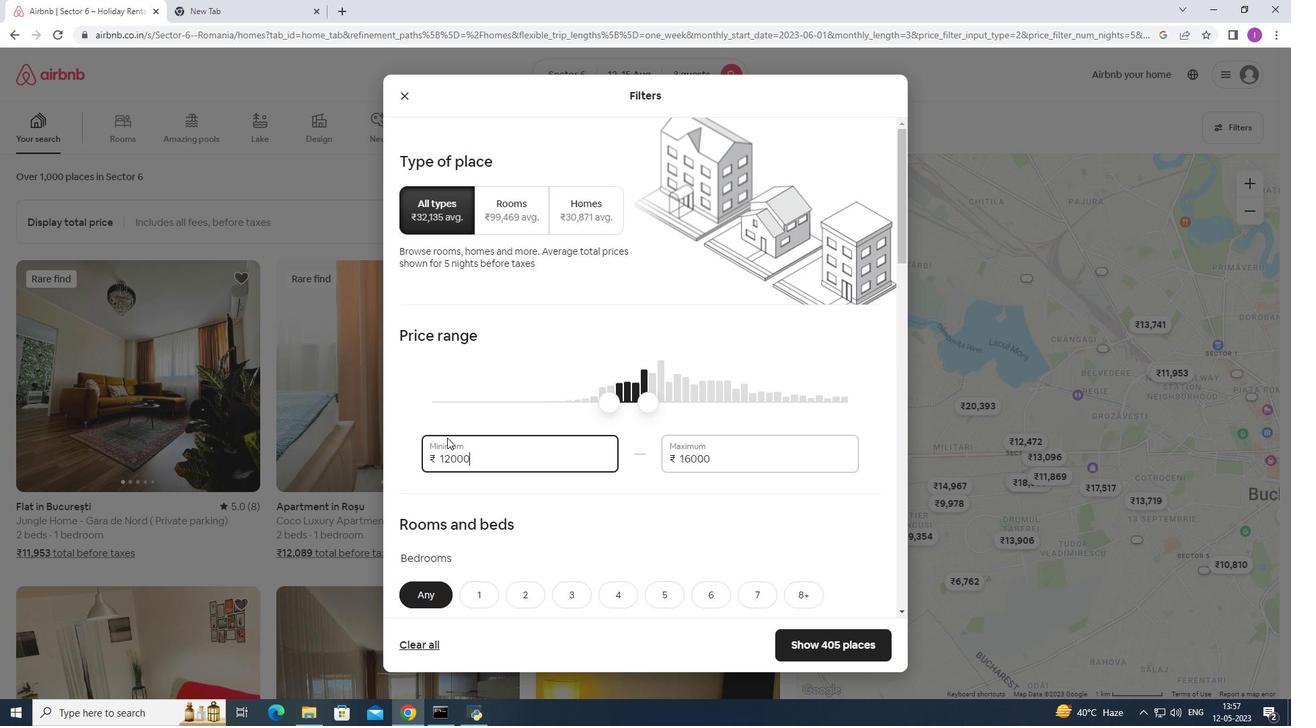 
Action: Mouse scrolled (456, 430) with delta (0, 0)
Screenshot: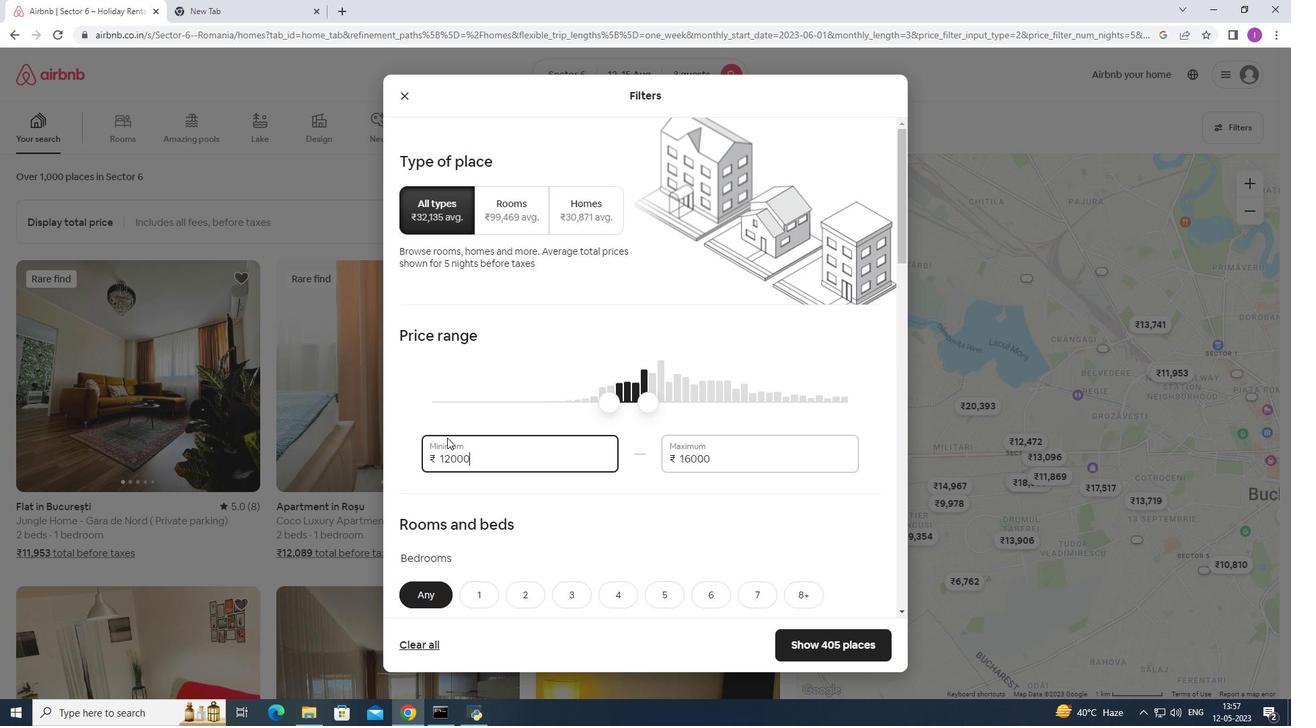 
Action: Mouse moved to (469, 414)
Screenshot: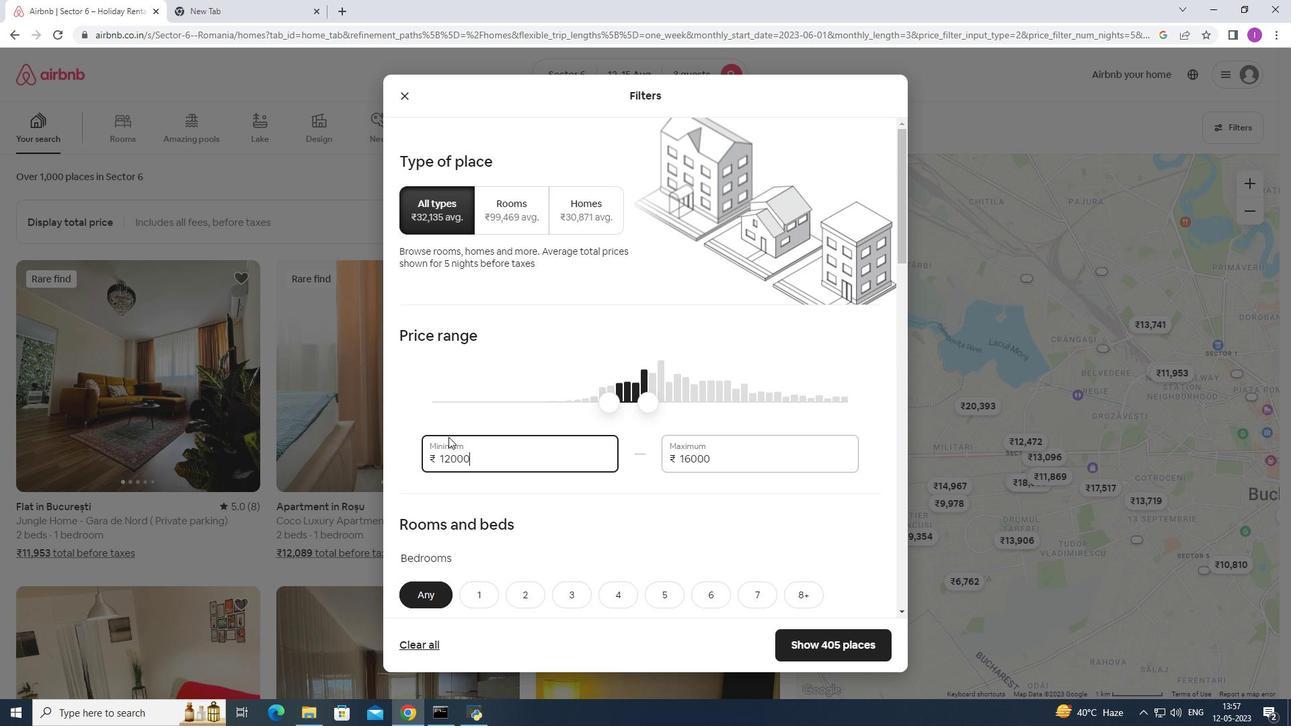 
Action: Mouse scrolled (468, 414) with delta (0, 0)
Screenshot: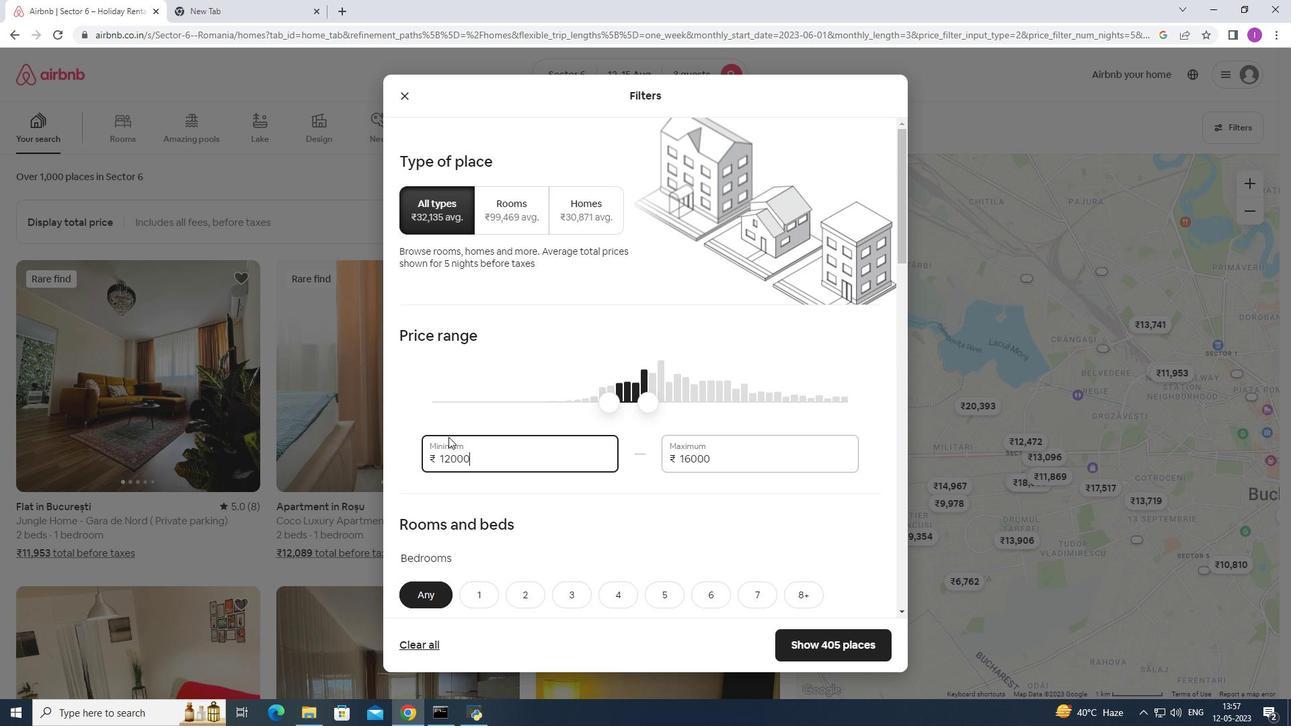 
Action: Mouse moved to (593, 326)
Screenshot: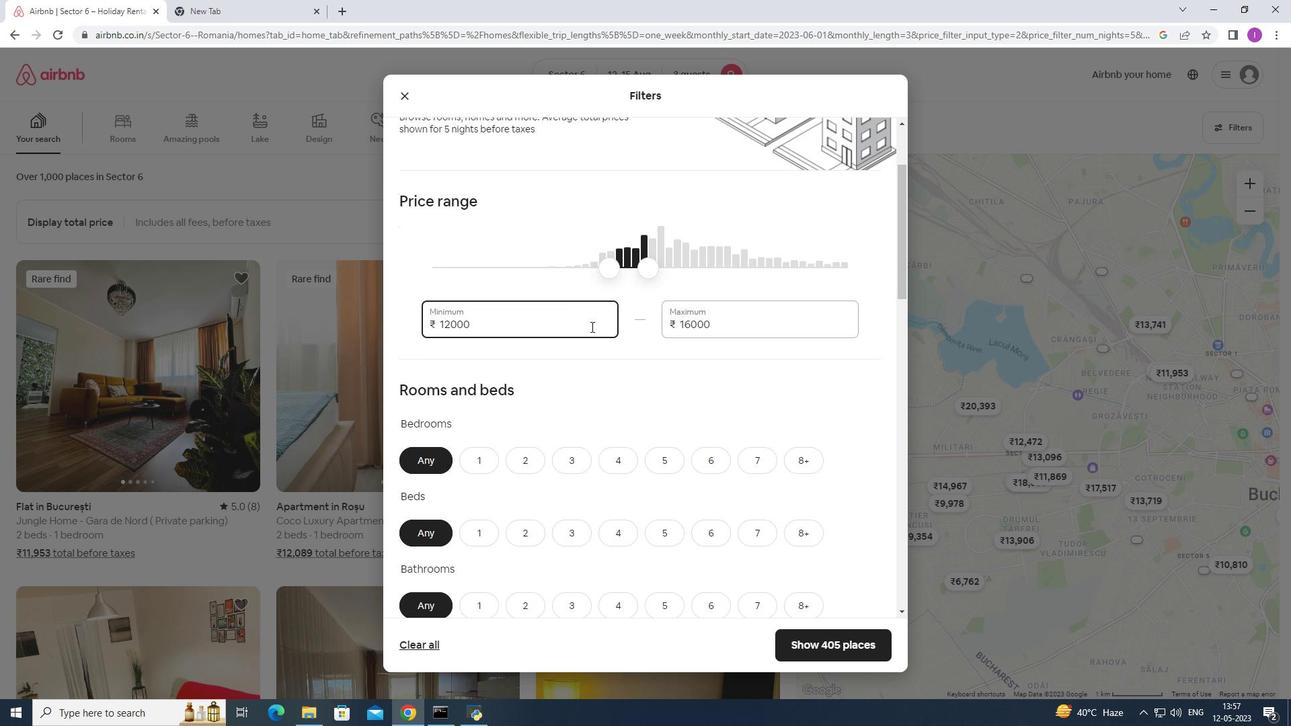 
Action: Mouse scrolled (593, 326) with delta (0, 0)
Screenshot: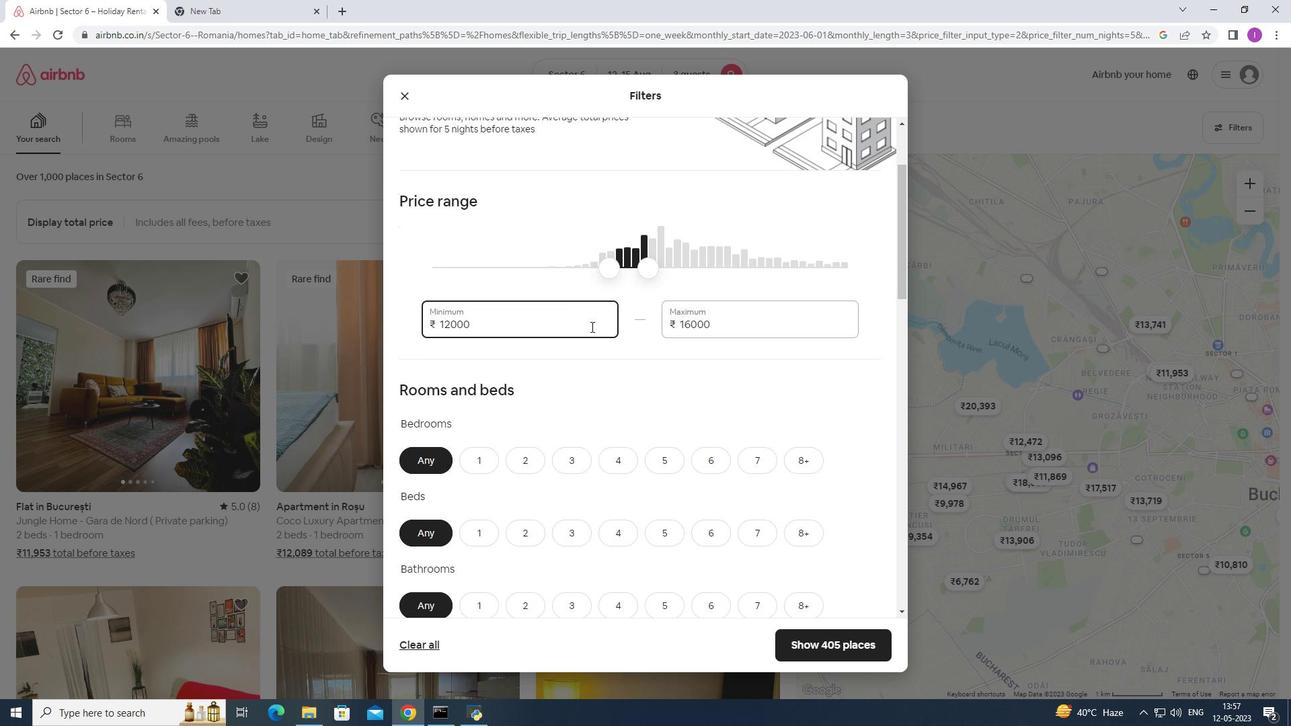 
Action: Mouse moved to (604, 375)
Screenshot: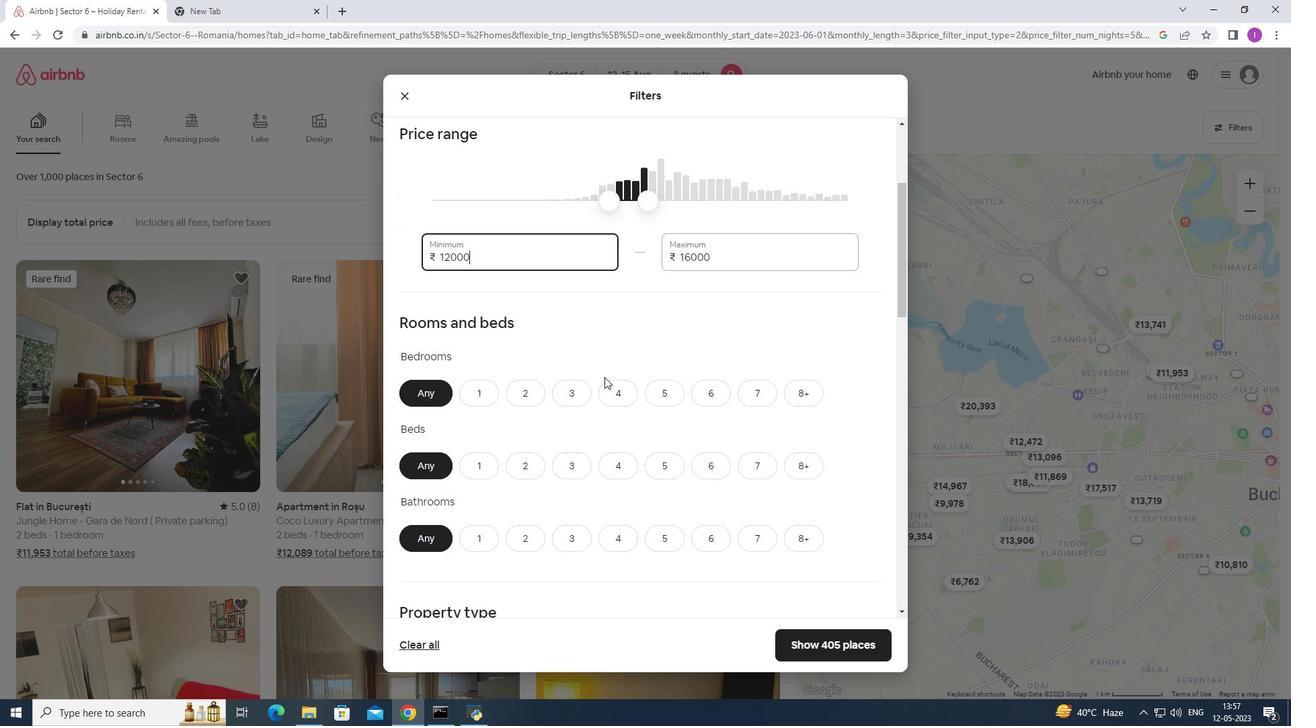 
Action: Mouse scrolled (604, 374) with delta (0, 0)
Screenshot: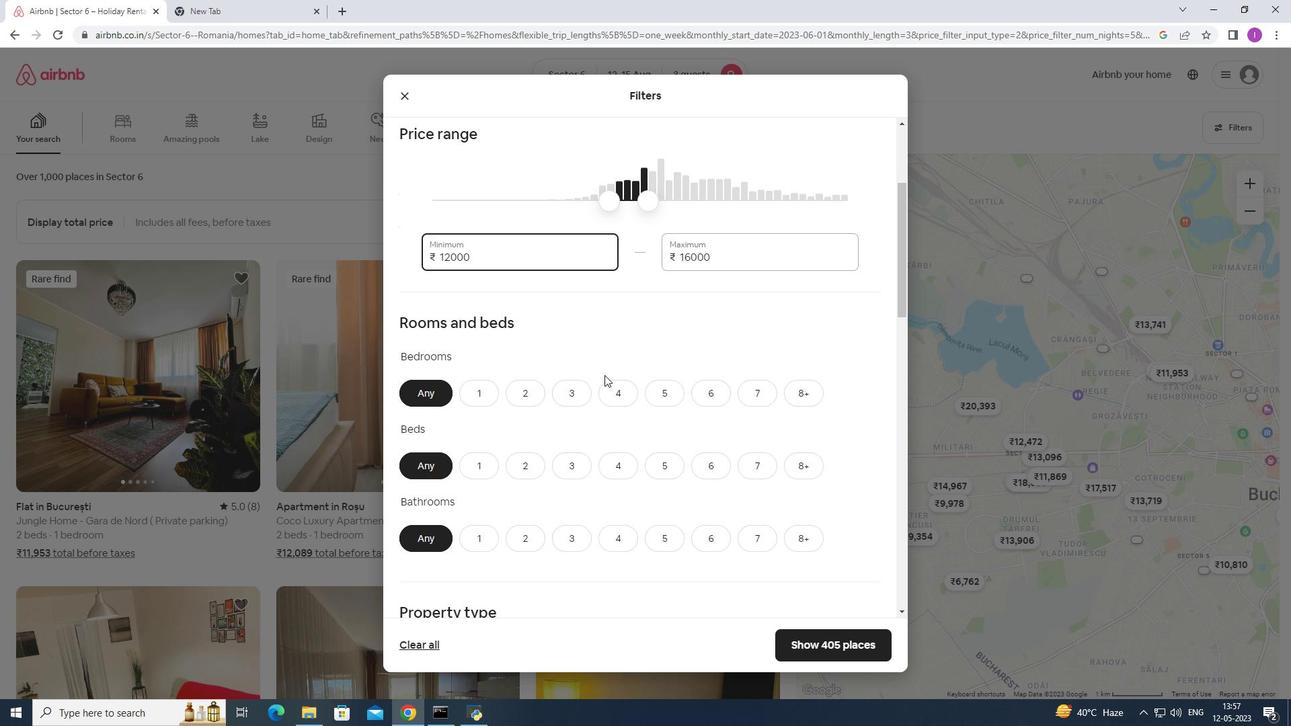 
Action: Mouse moved to (522, 326)
Screenshot: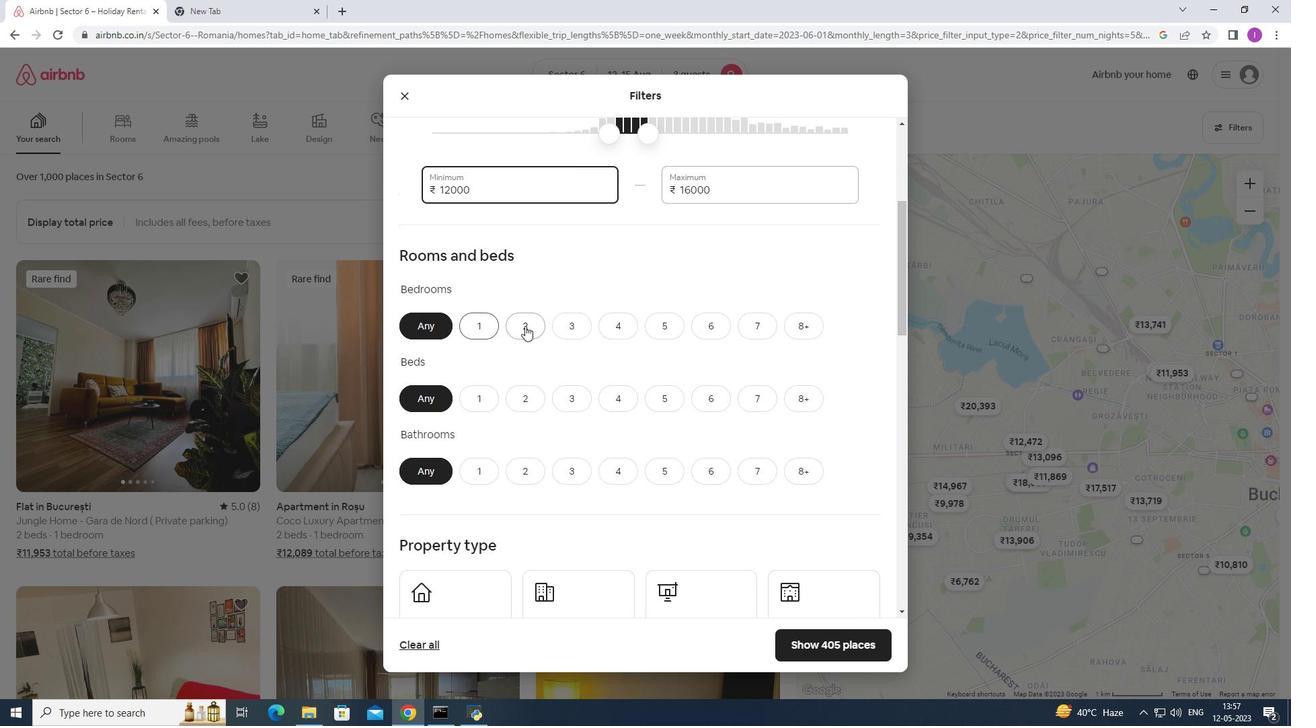 
Action: Mouse pressed left at (522, 326)
Screenshot: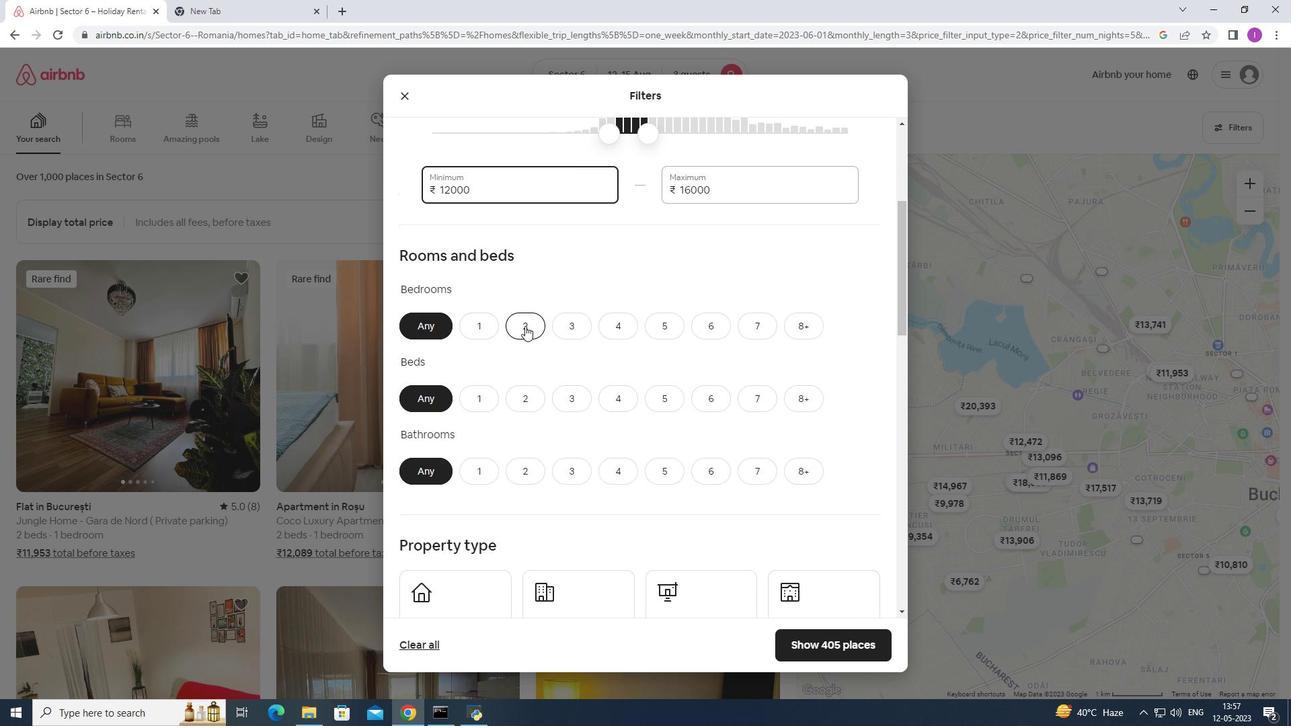 
Action: Mouse moved to (572, 393)
Screenshot: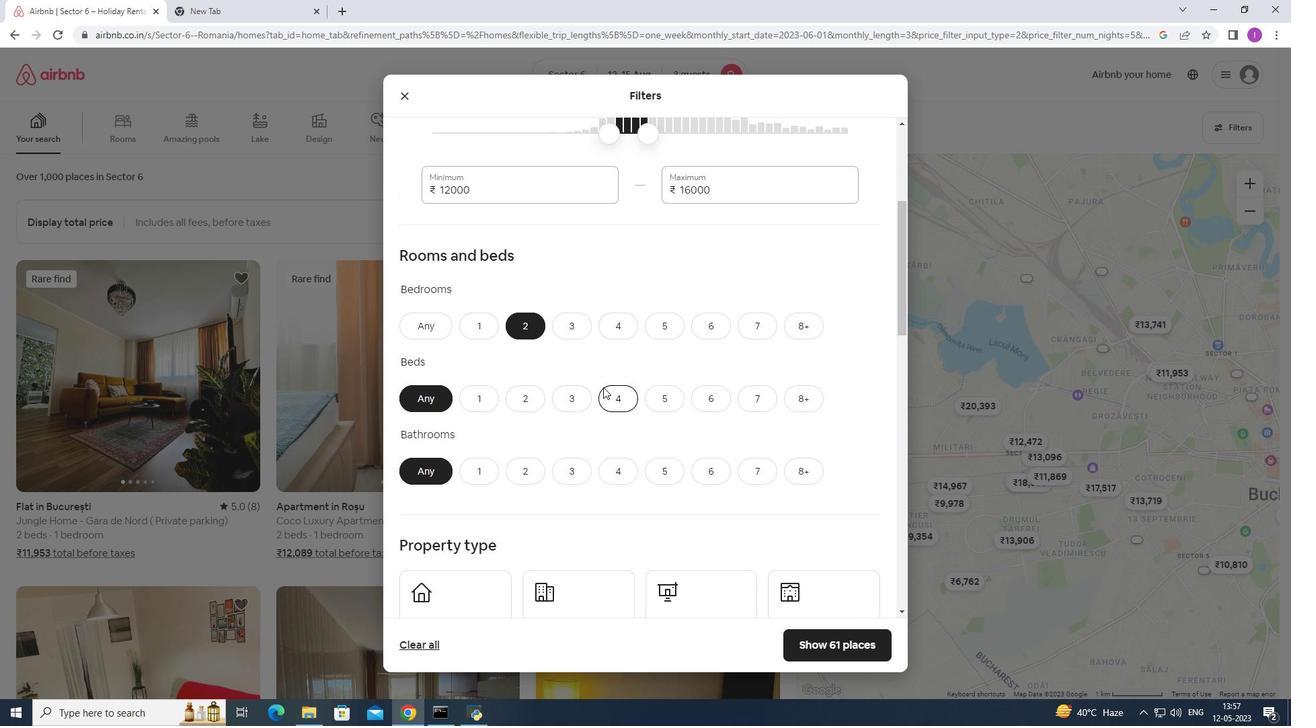 
Action: Mouse pressed left at (572, 393)
Screenshot: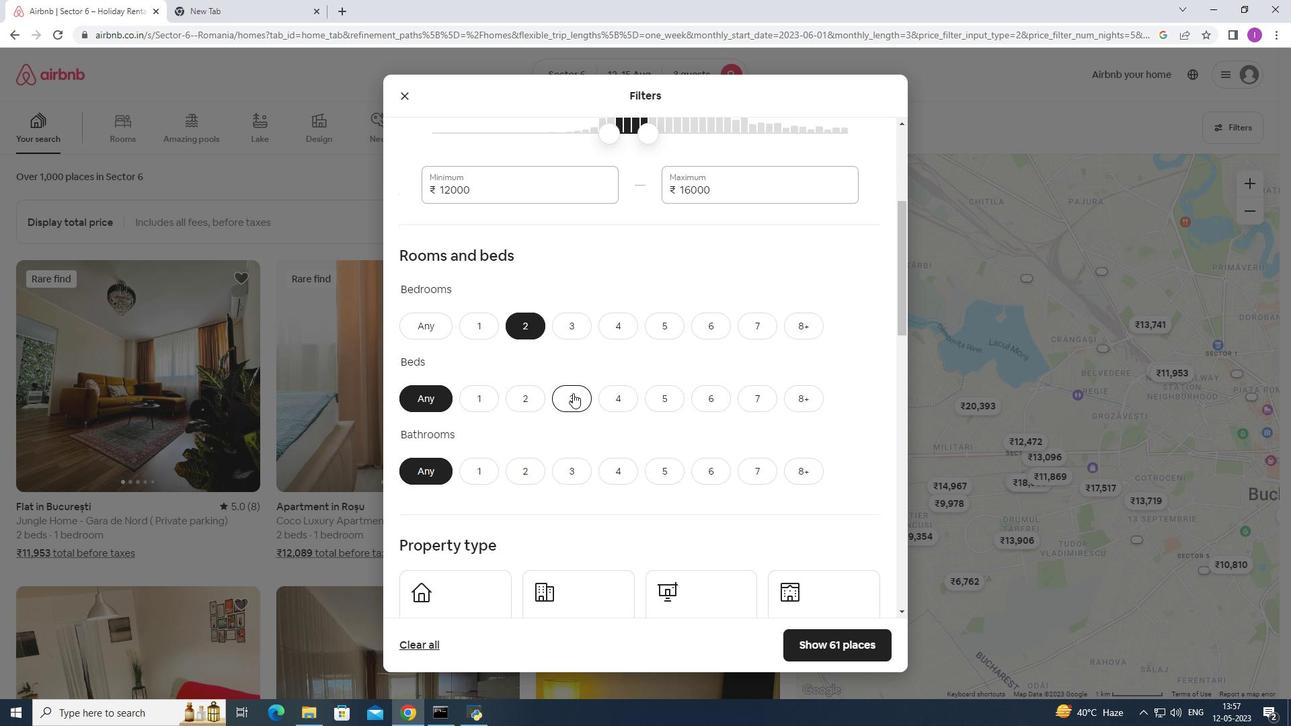 
Action: Mouse moved to (487, 470)
Screenshot: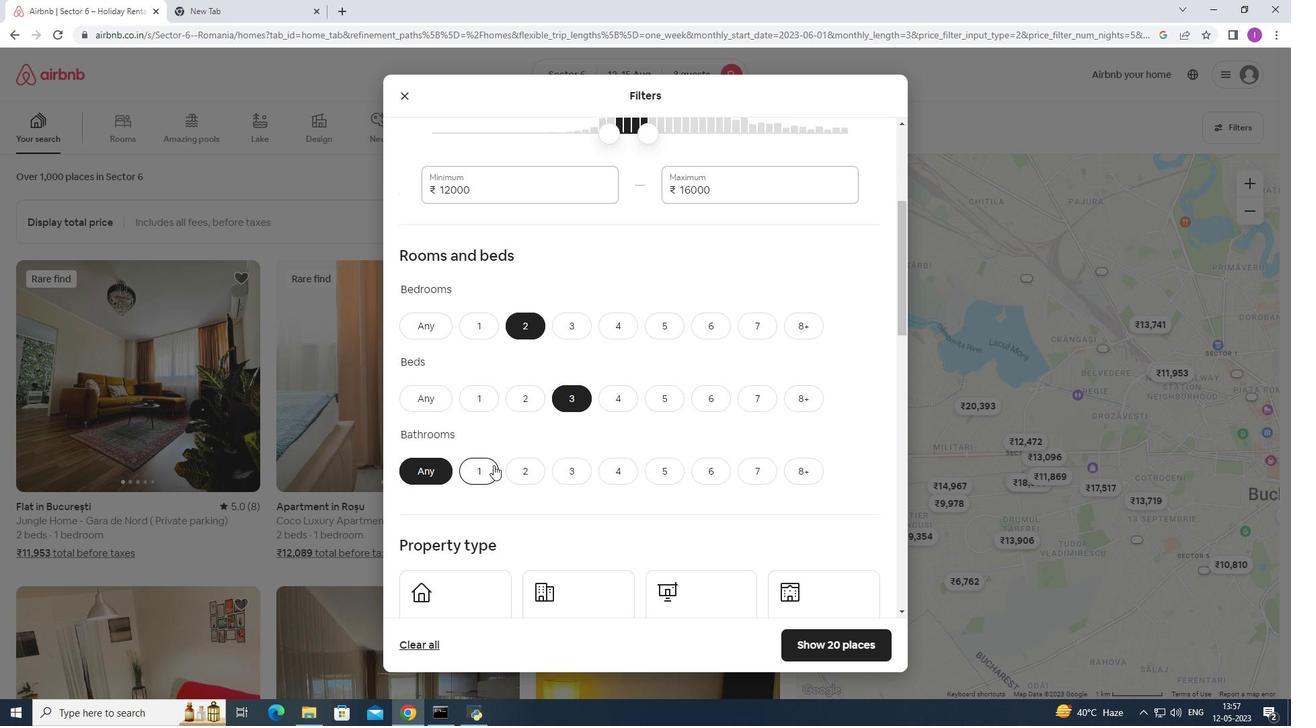 
Action: Mouse pressed left at (487, 470)
Screenshot: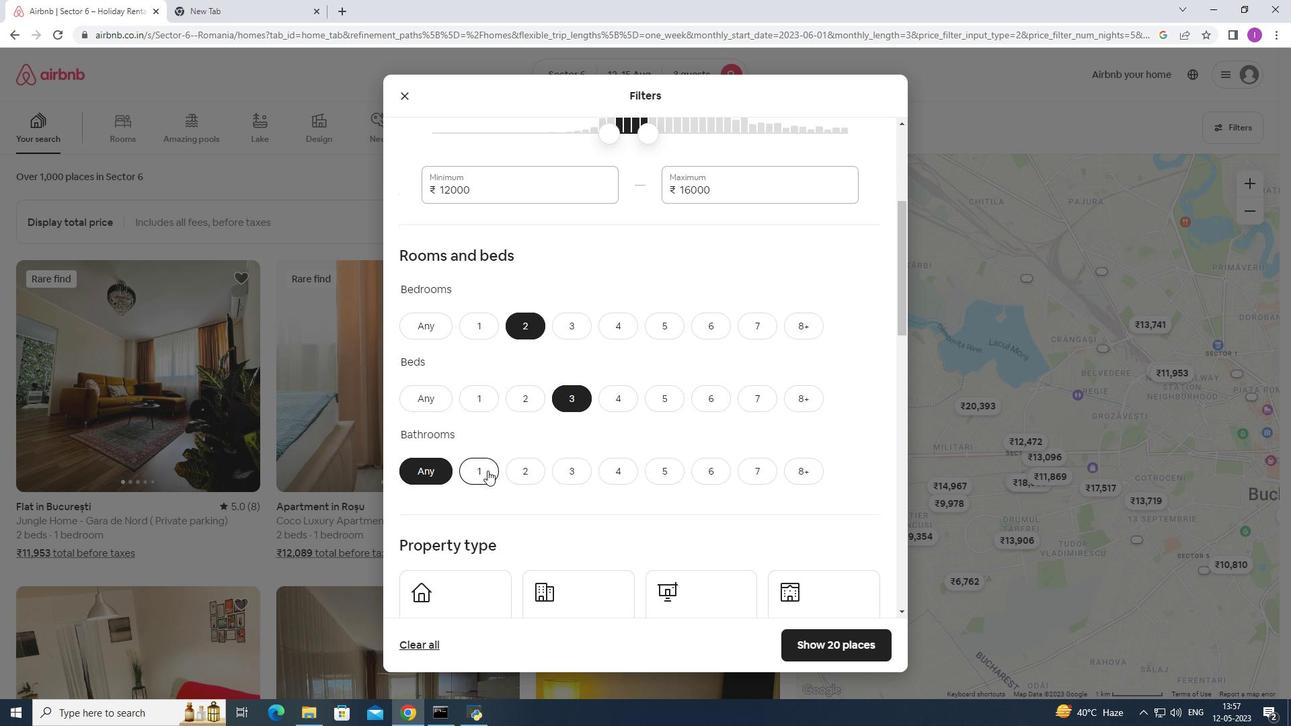 
Action: Mouse moved to (605, 437)
Screenshot: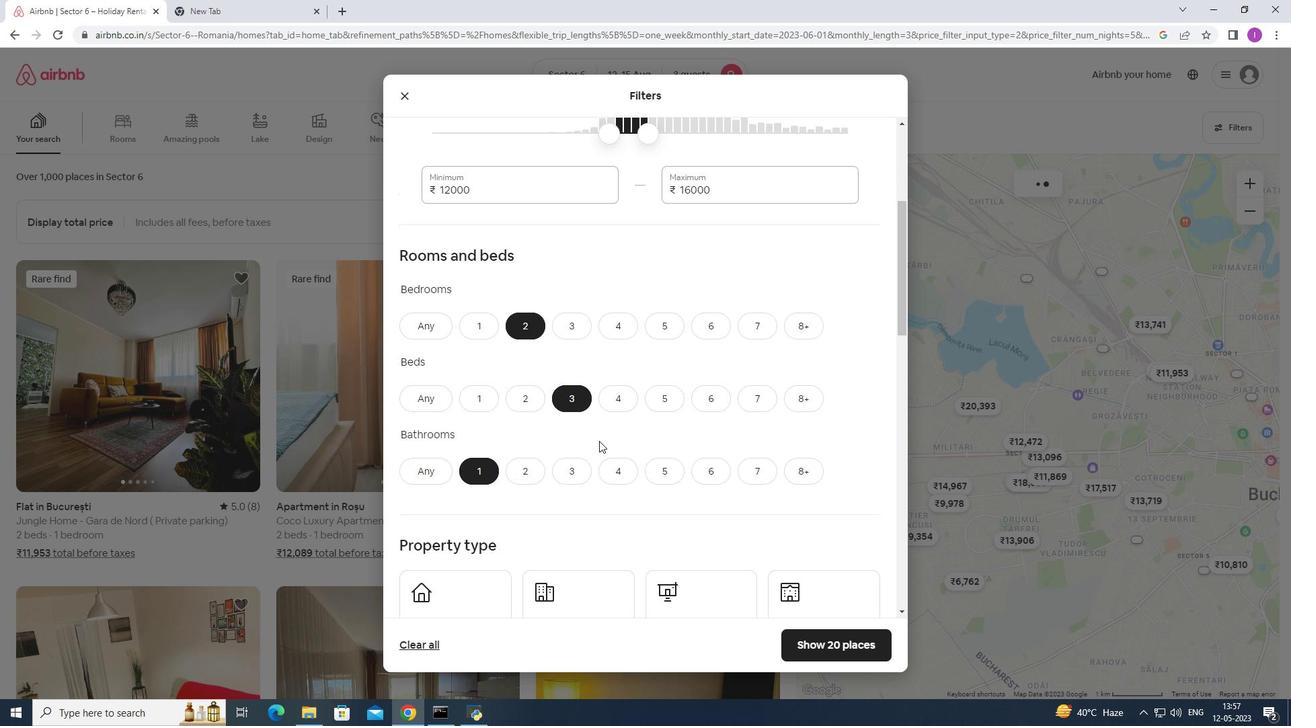 
Action: Mouse scrolled (605, 437) with delta (0, 0)
Screenshot: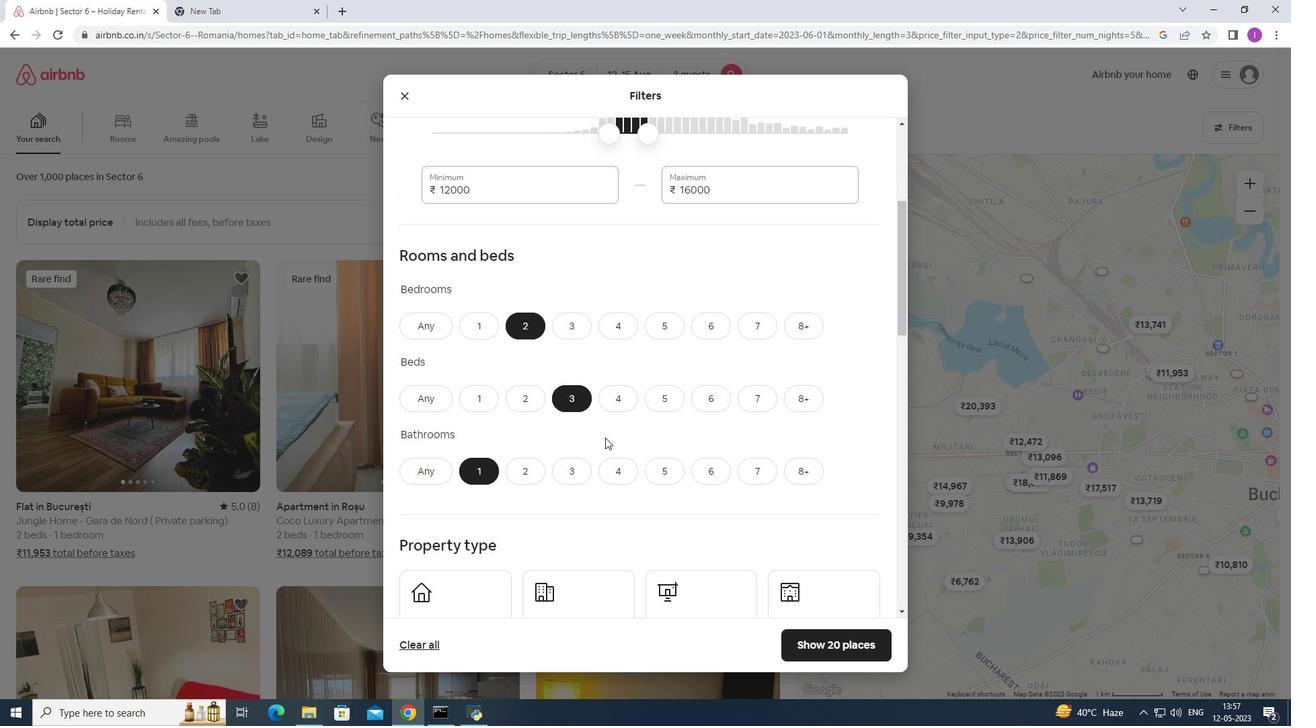 
Action: Mouse scrolled (605, 437) with delta (0, 0)
Screenshot: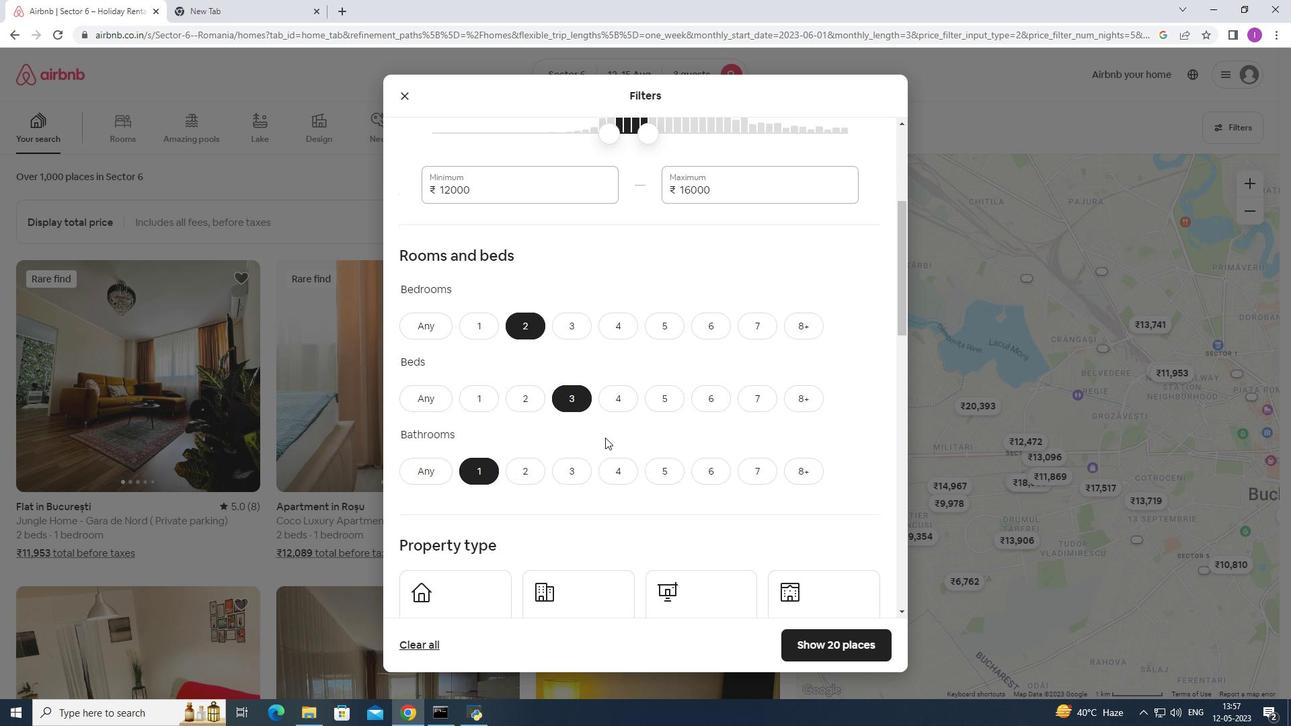 
Action: Mouse moved to (605, 437)
Screenshot: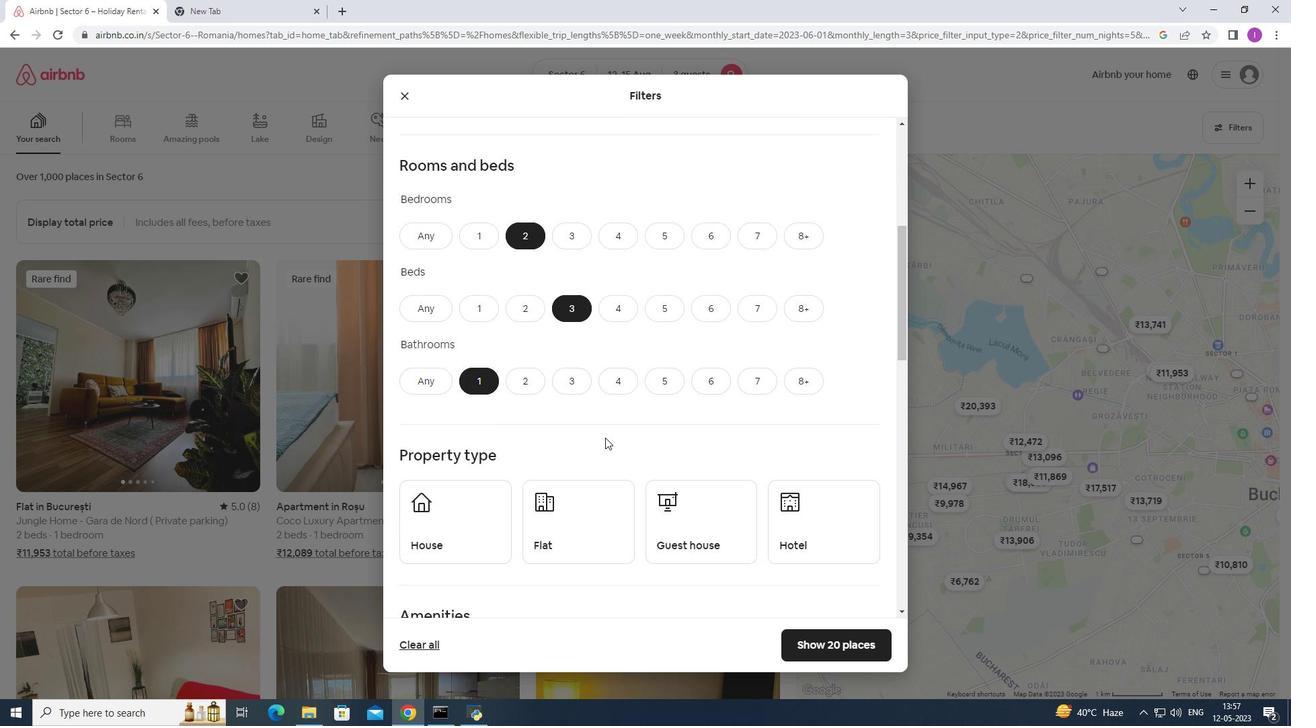 
Action: Mouse scrolled (605, 436) with delta (0, 0)
Screenshot: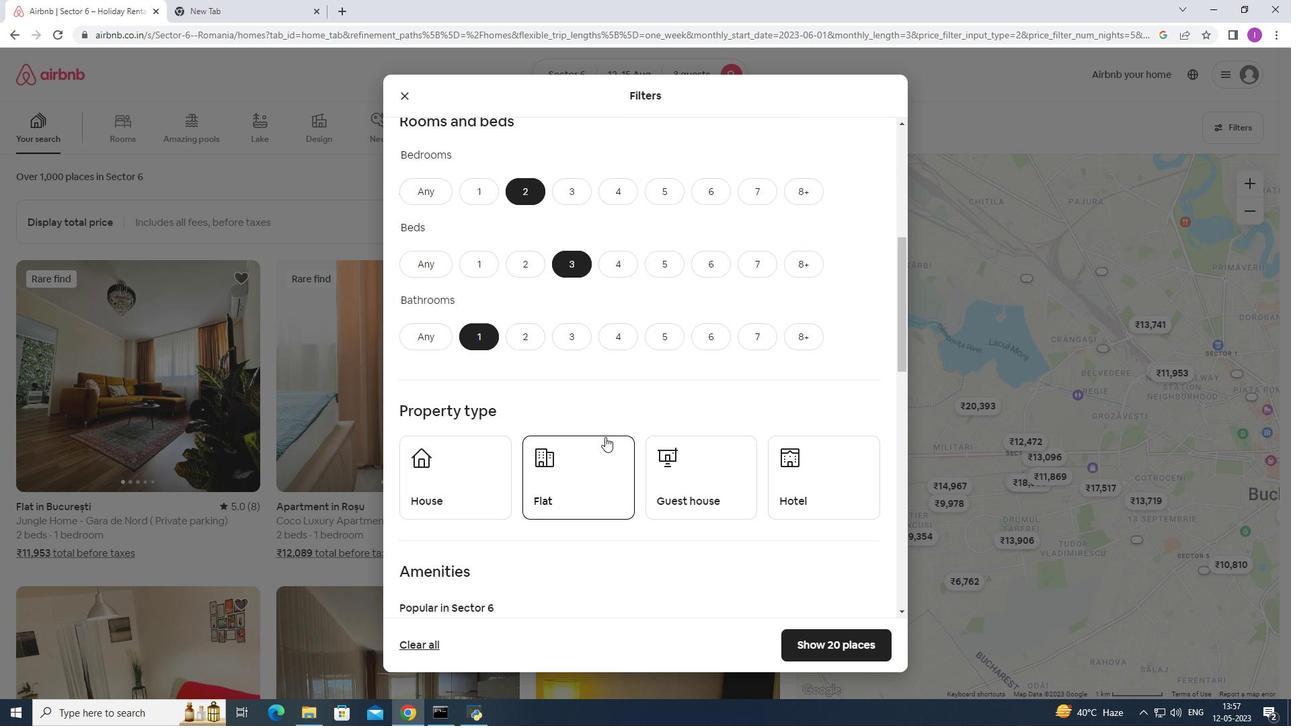 
Action: Mouse moved to (443, 418)
Screenshot: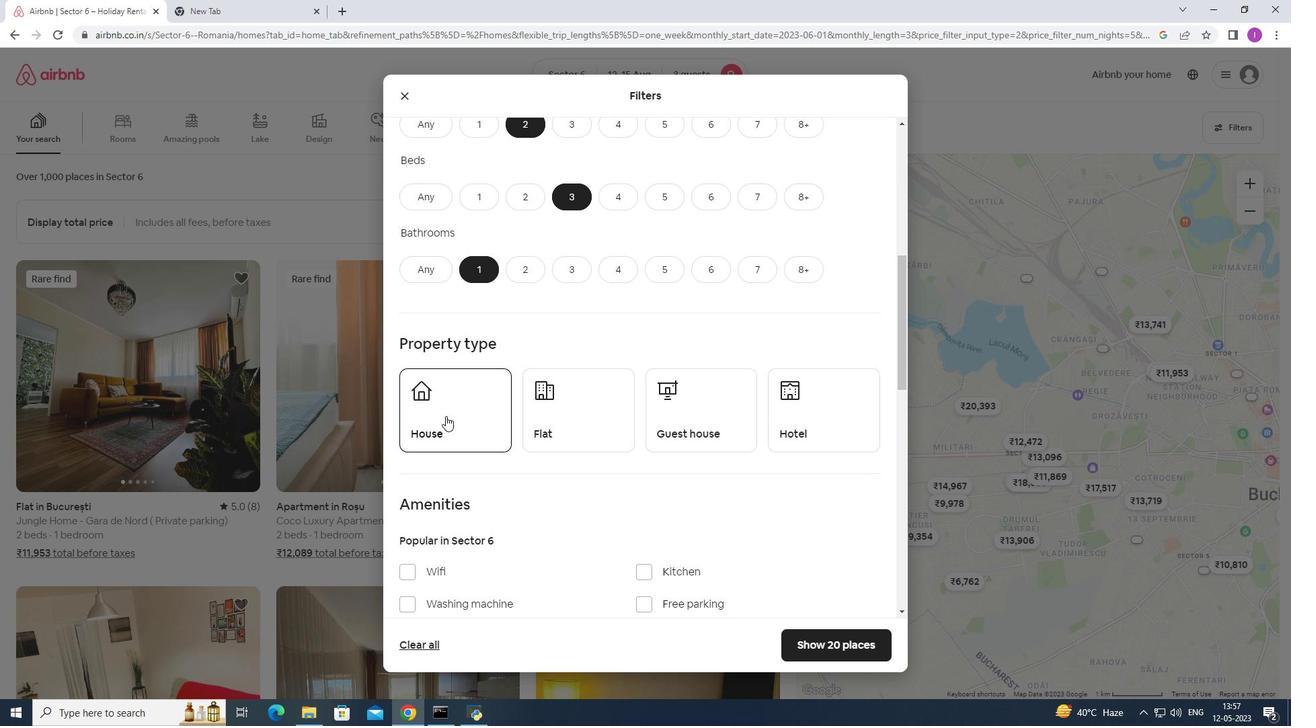
Action: Mouse pressed left at (443, 418)
Screenshot: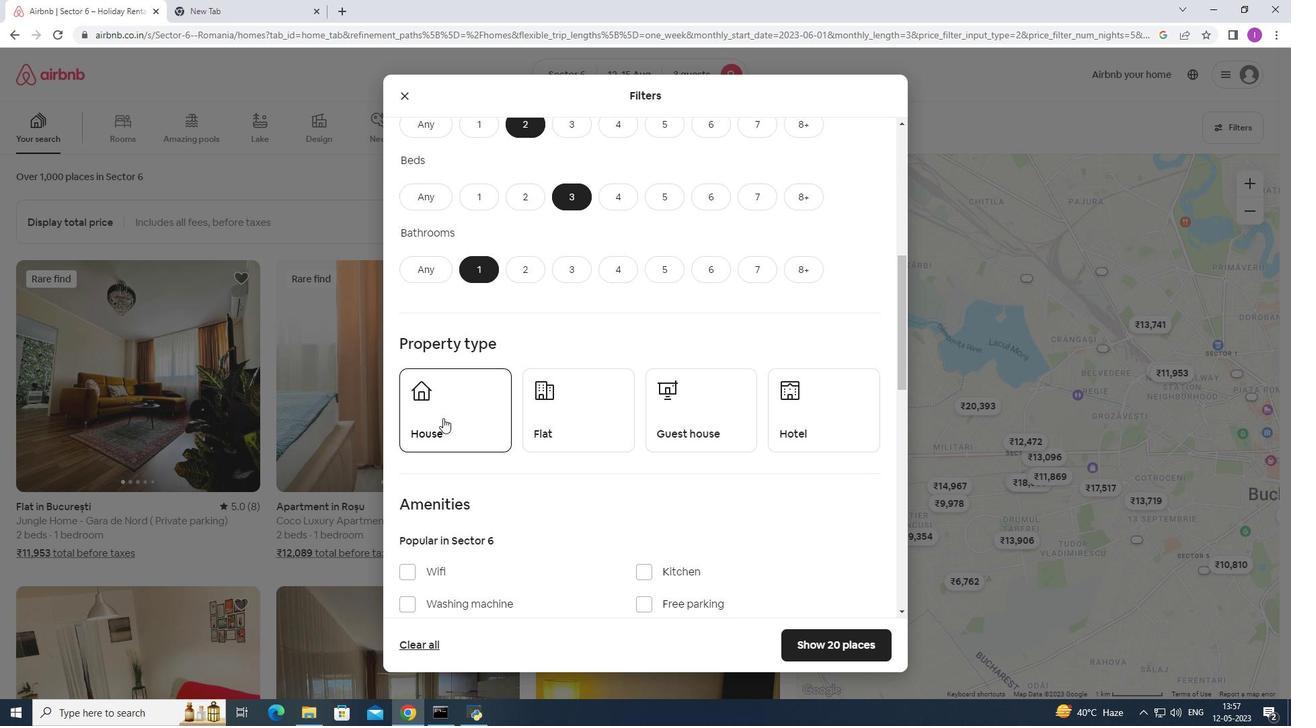 
Action: Mouse moved to (494, 414)
Screenshot: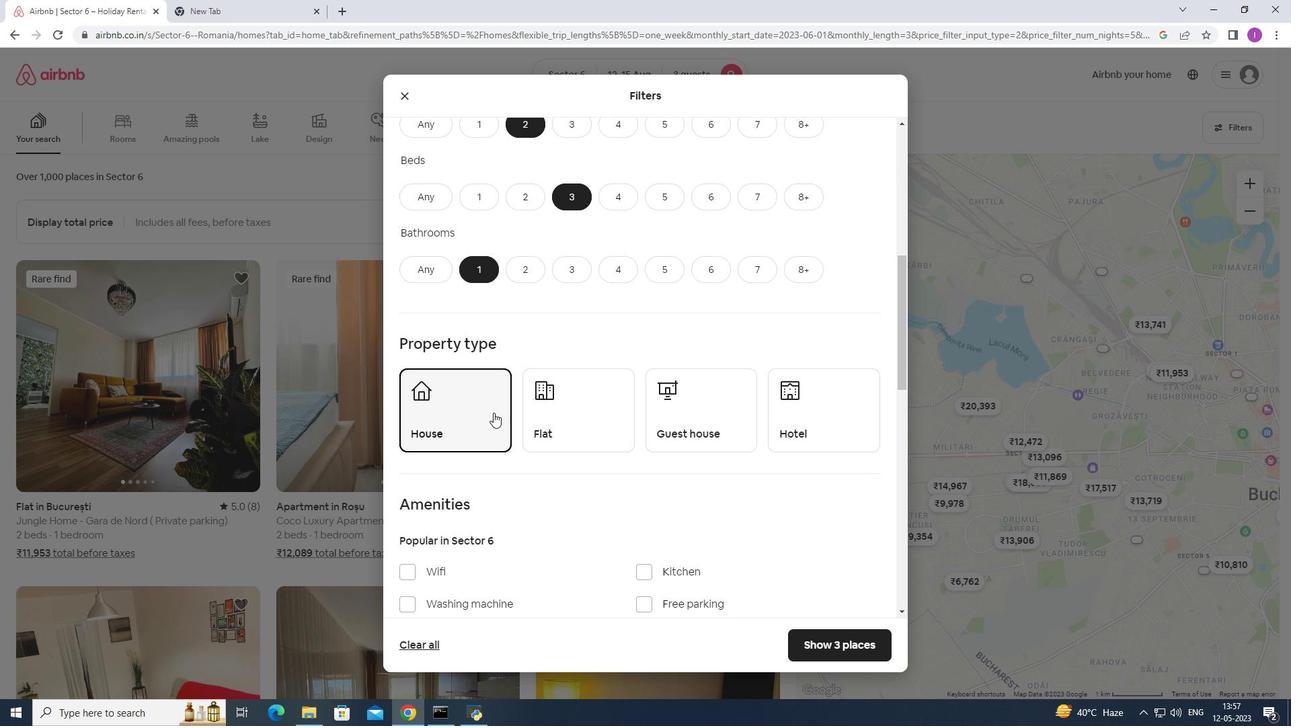 
Action: Mouse pressed left at (494, 414)
Screenshot: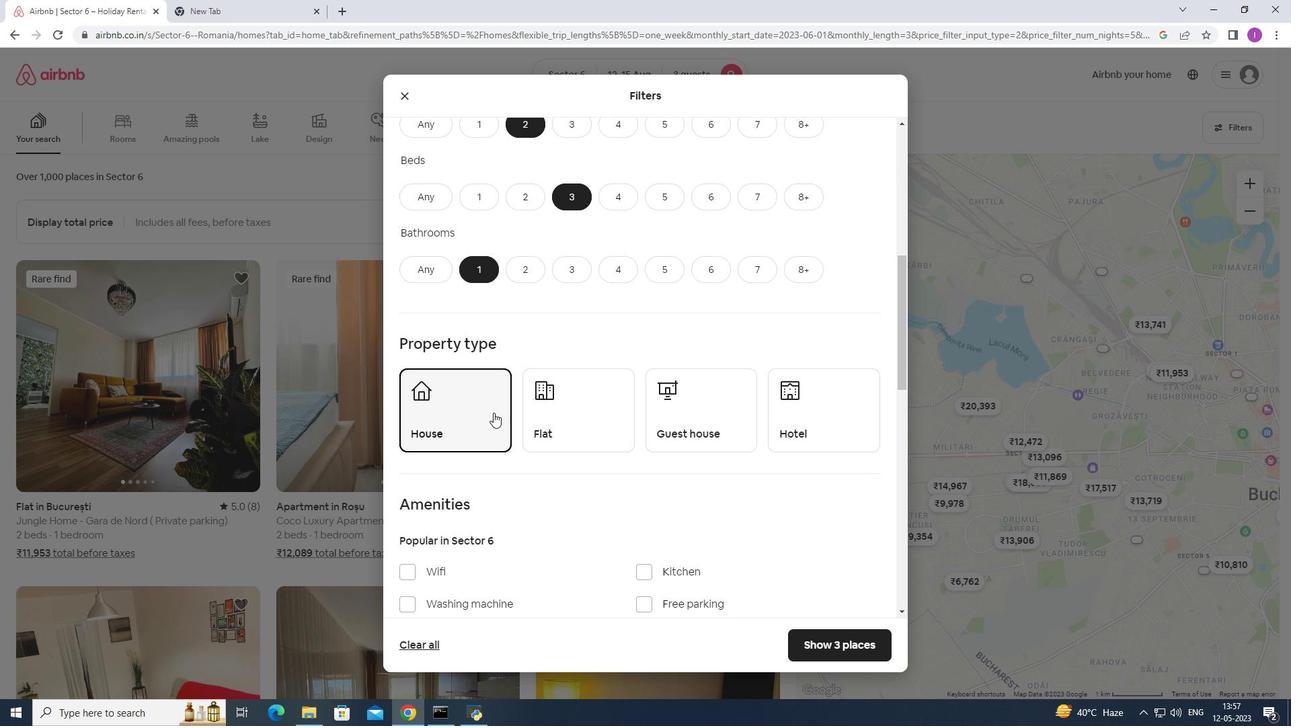 
Action: Mouse moved to (707, 415)
Screenshot: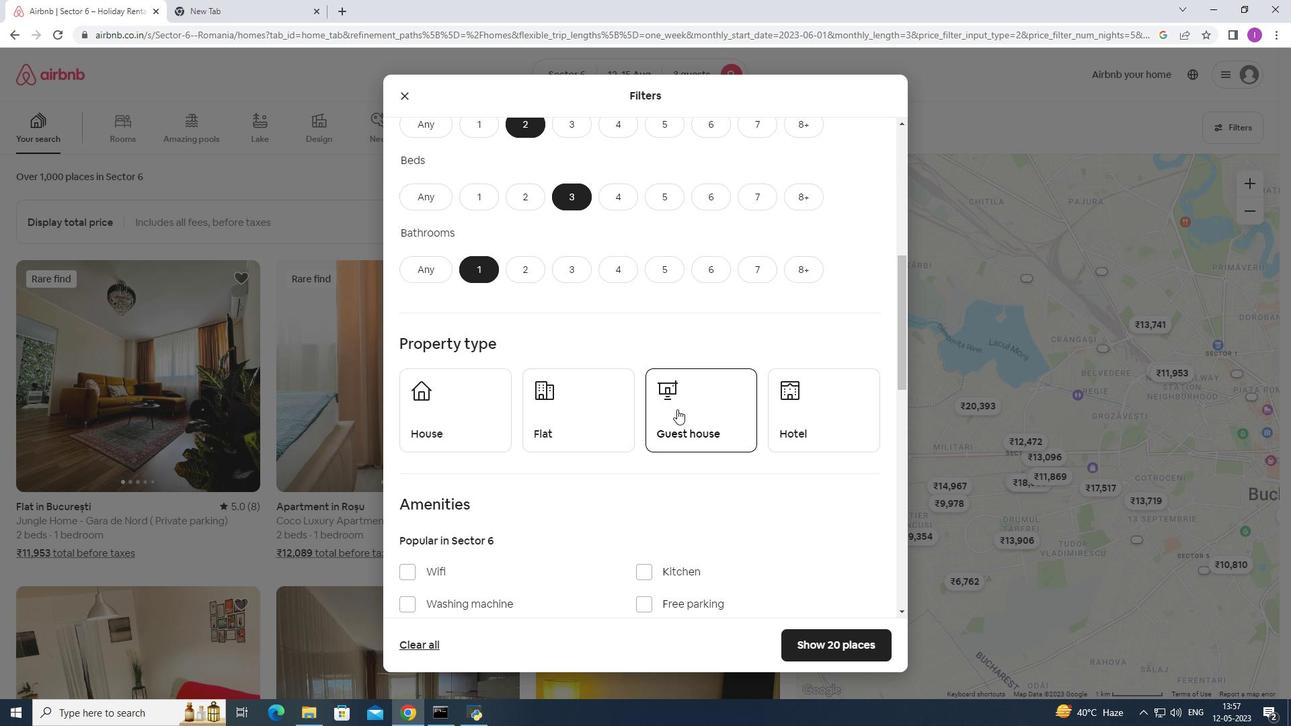 
Action: Mouse pressed left at (707, 415)
Screenshot: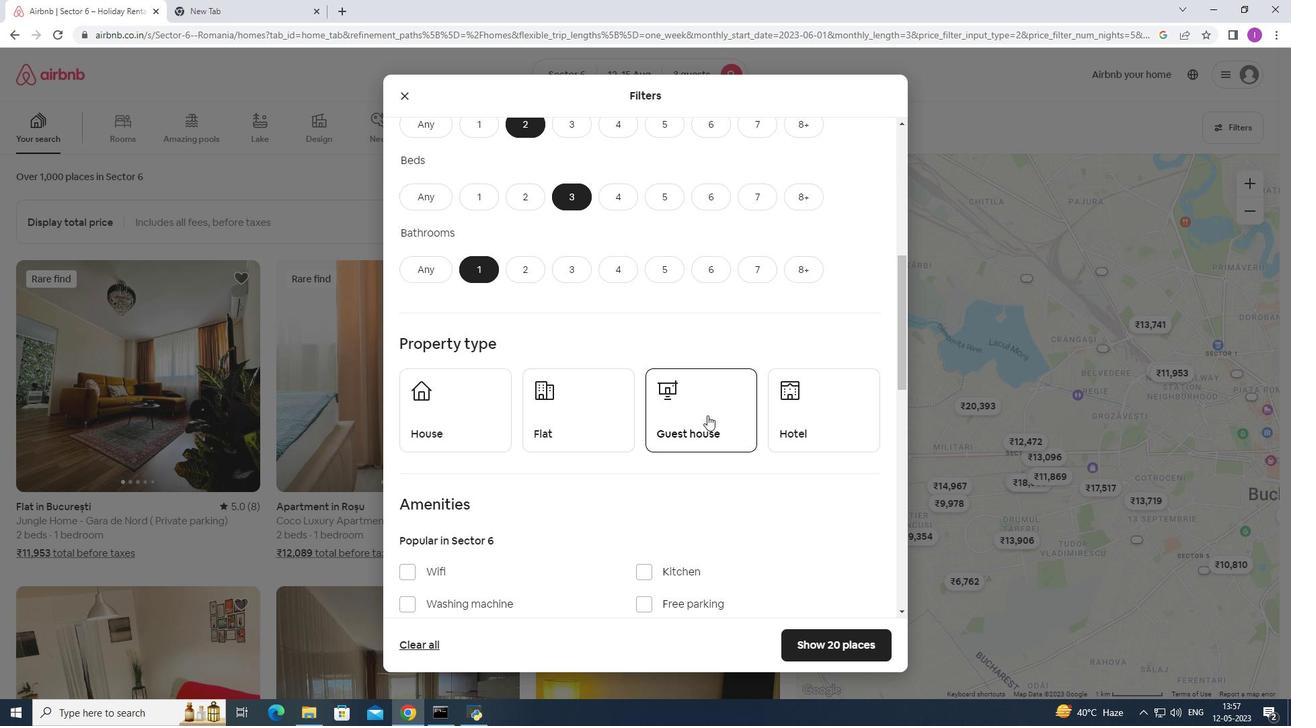 
Action: Mouse moved to (486, 425)
Screenshot: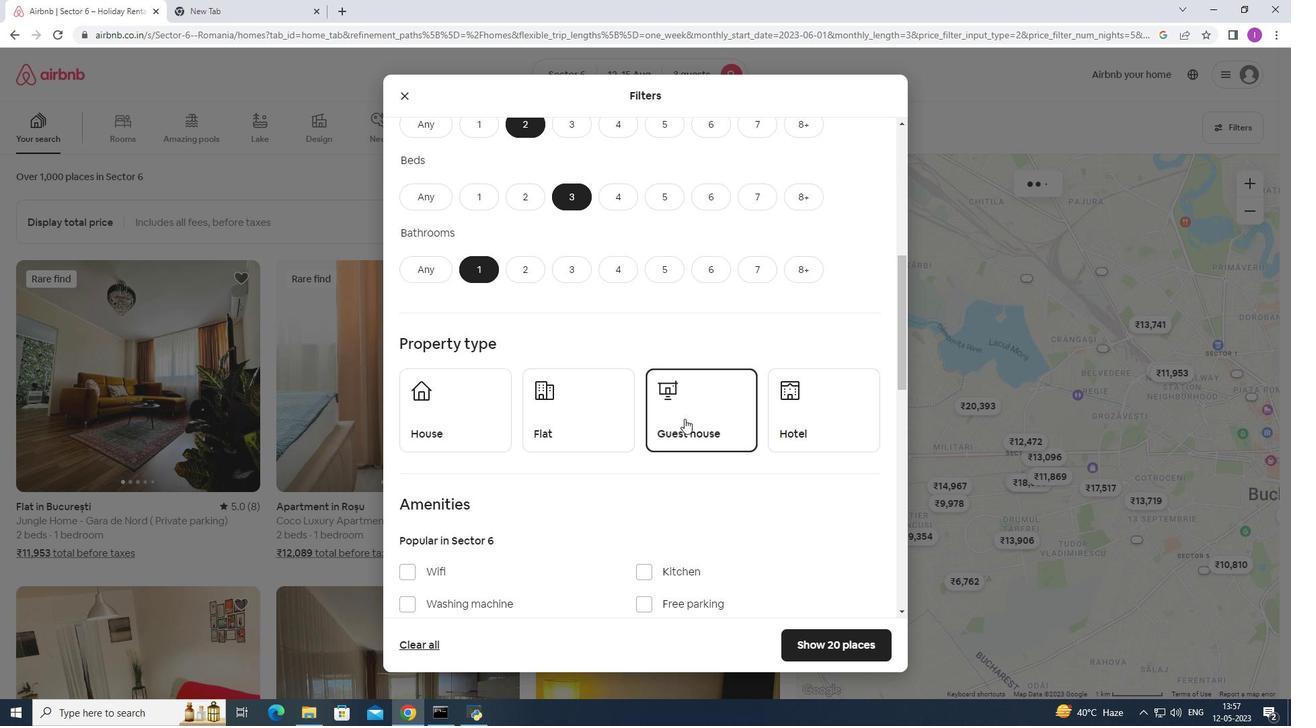 
Action: Mouse pressed left at (486, 425)
Screenshot: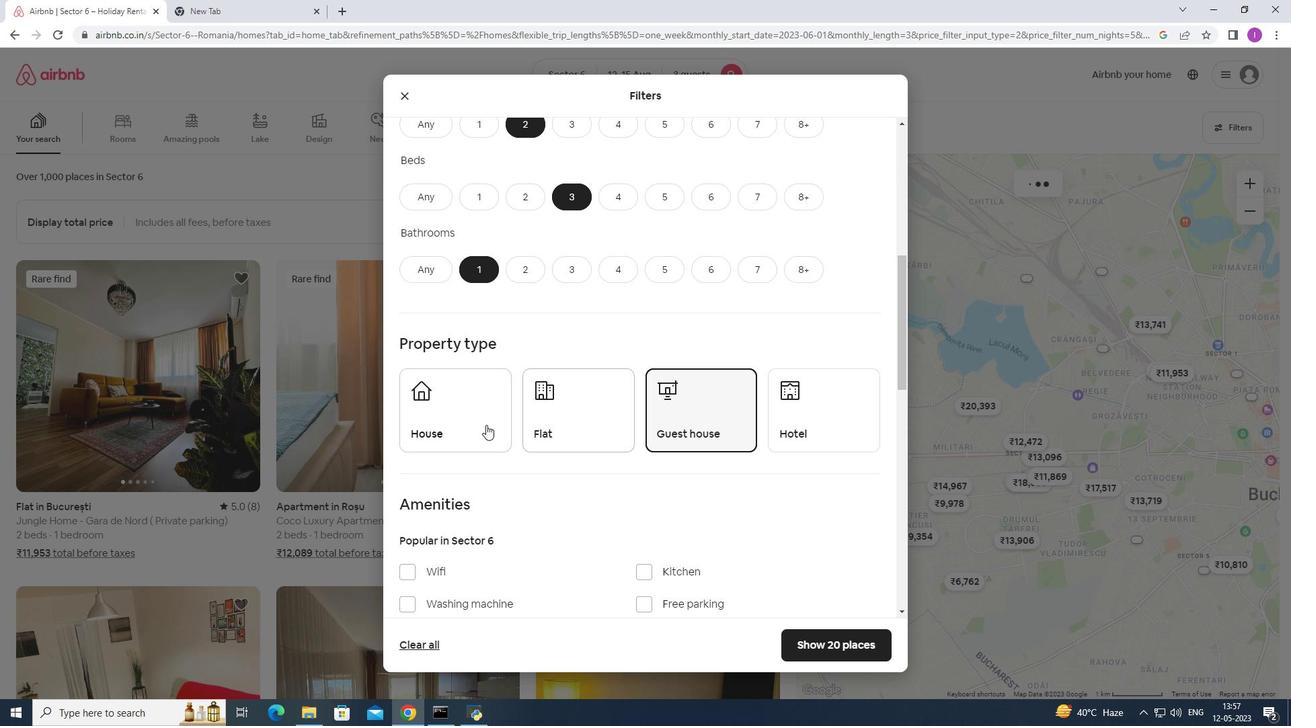 
Action: Mouse moved to (556, 425)
Screenshot: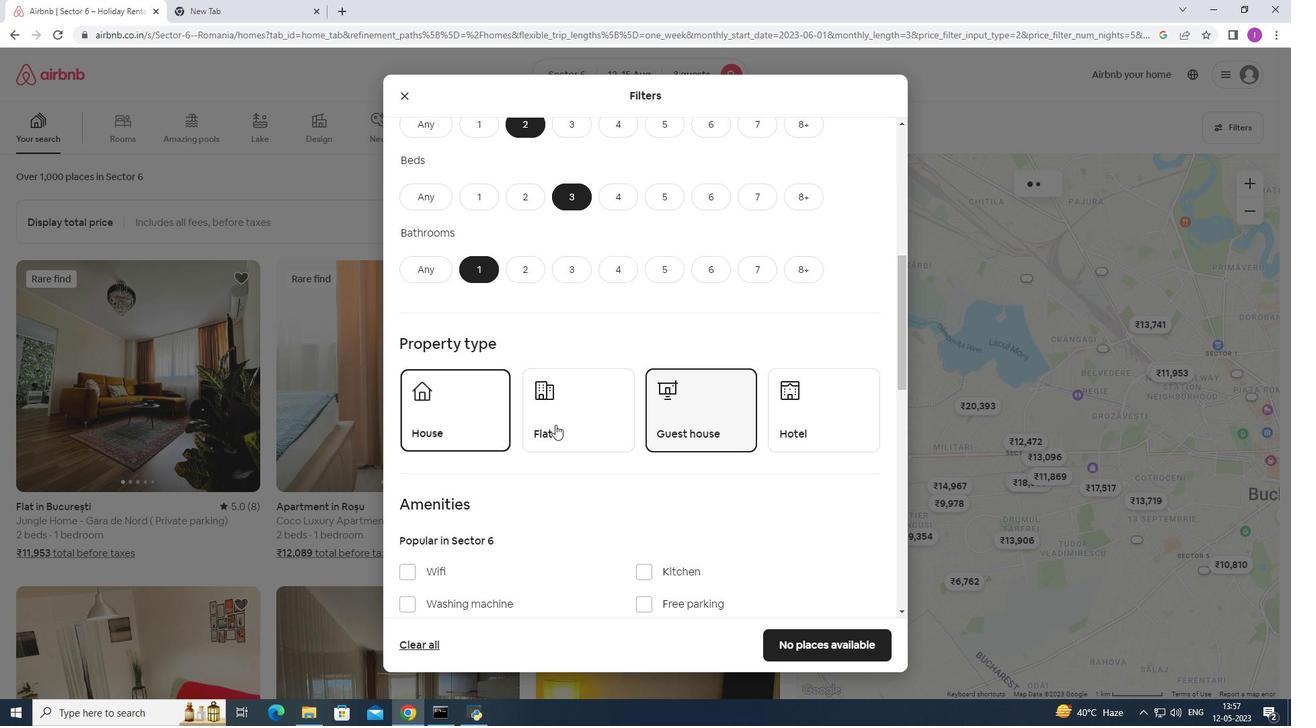 
Action: Mouse pressed left at (556, 425)
Screenshot: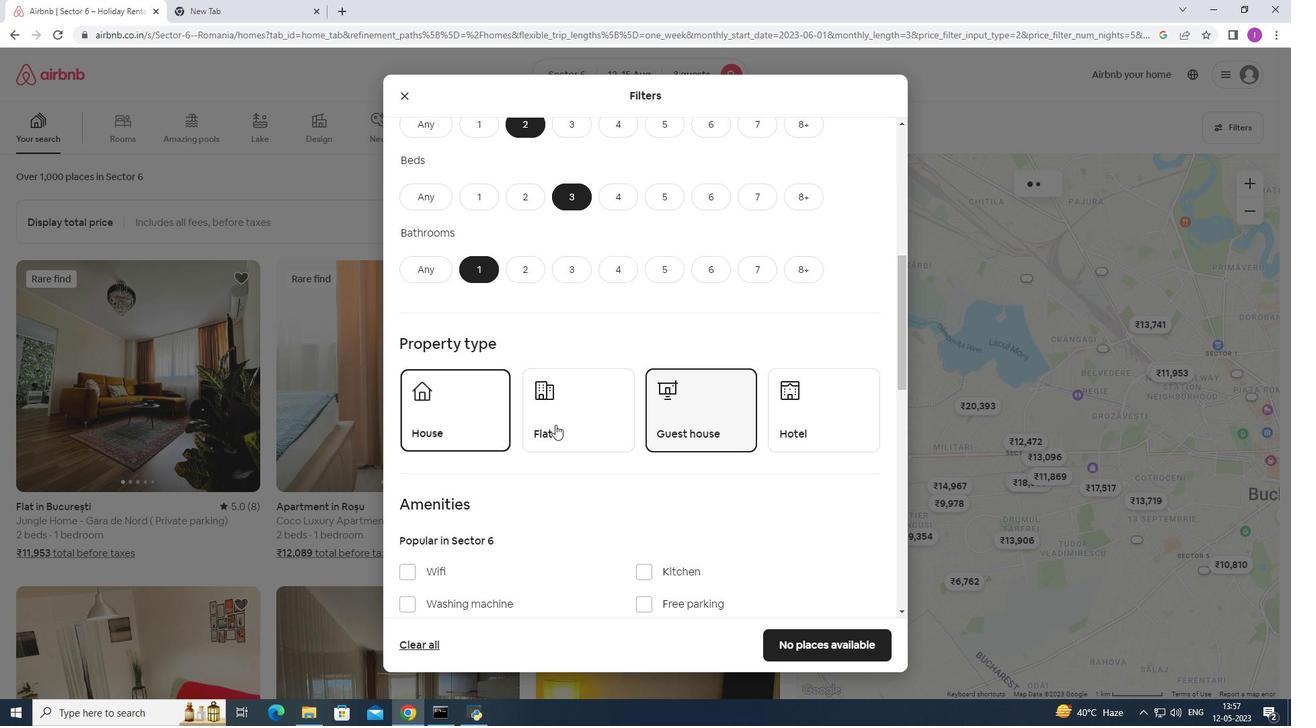 
Action: Mouse moved to (665, 464)
Screenshot: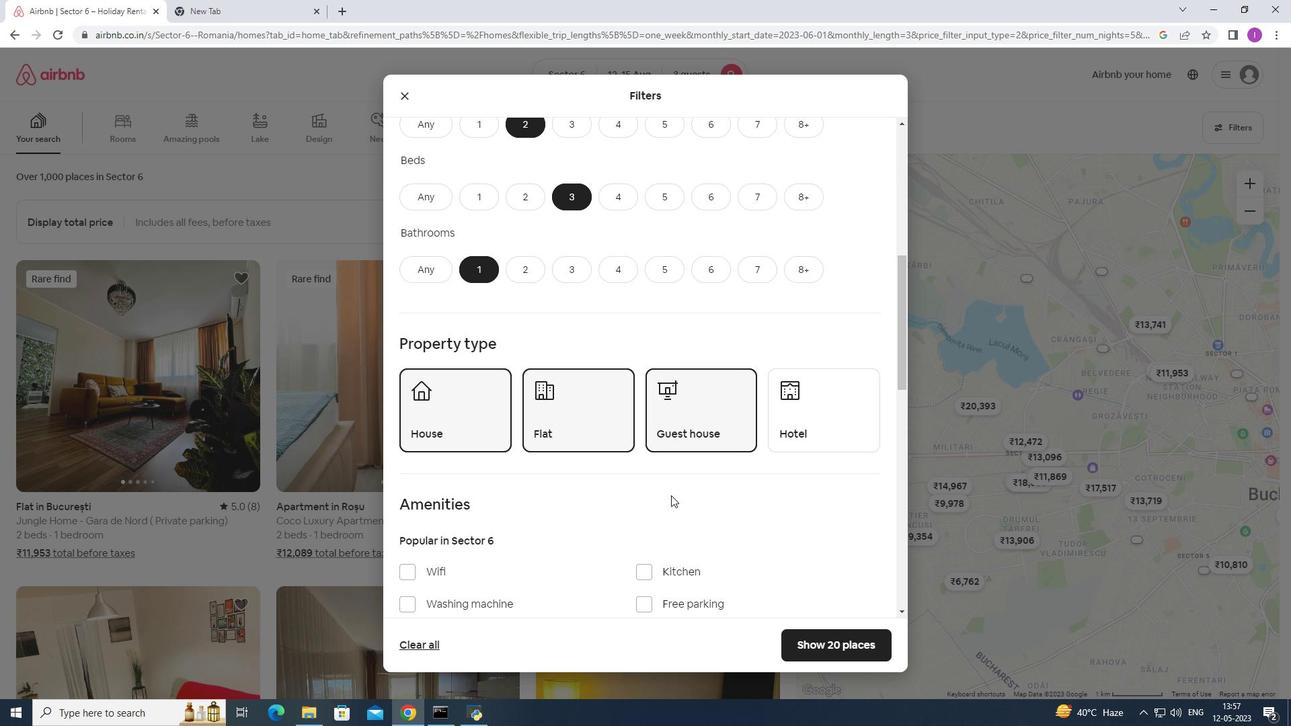 
Action: Mouse scrolled (665, 464) with delta (0, 0)
Screenshot: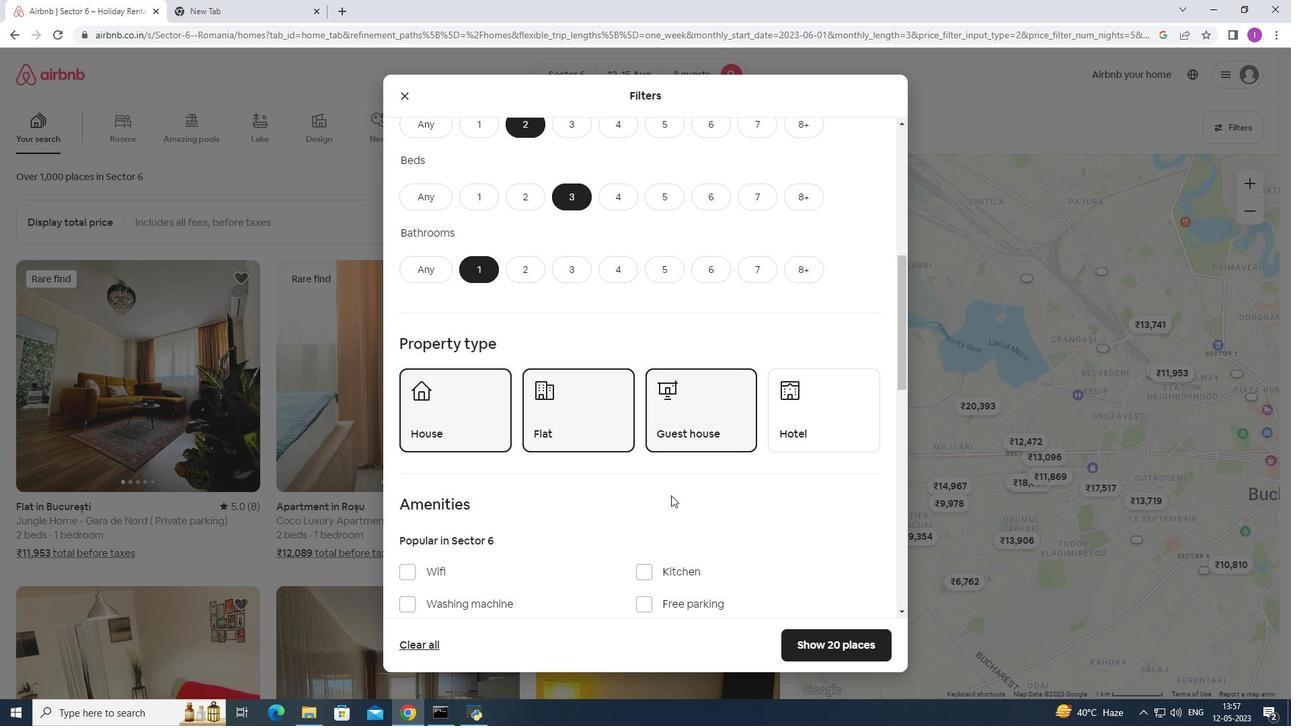 
Action: Mouse scrolled (665, 464) with delta (0, 0)
Screenshot: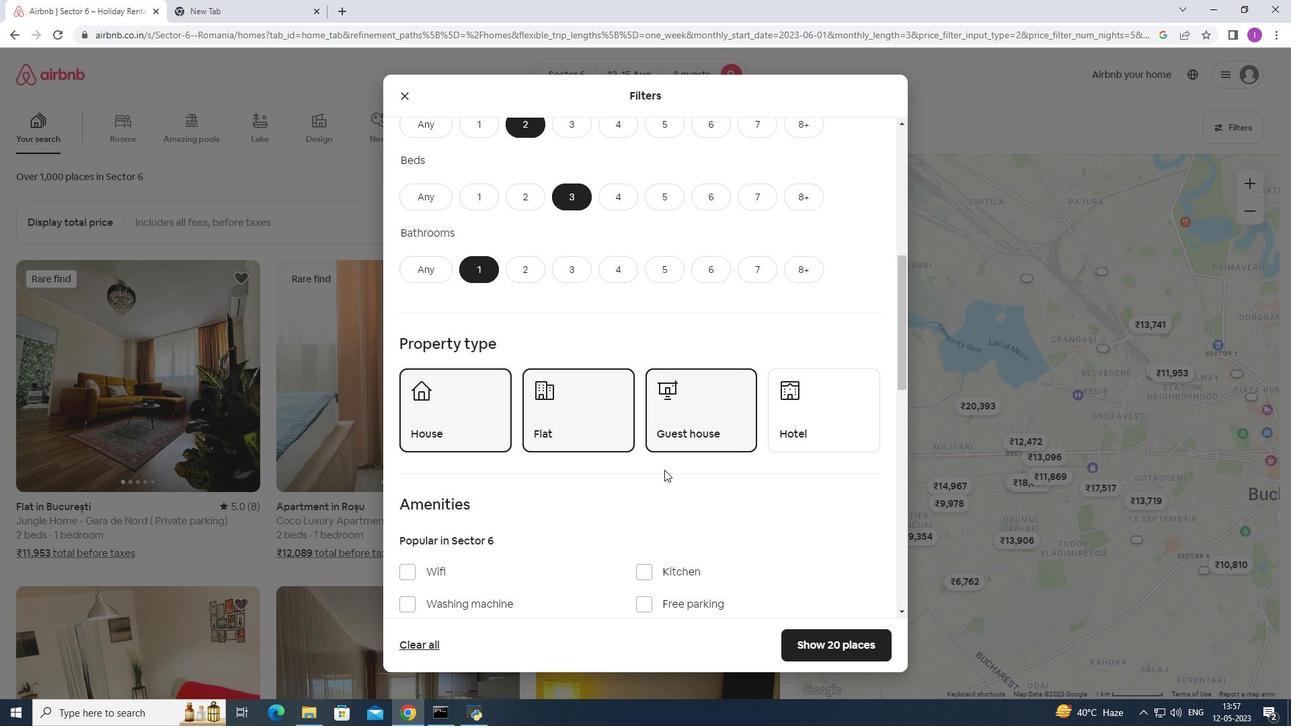 
Action: Mouse scrolled (665, 464) with delta (0, 0)
Screenshot: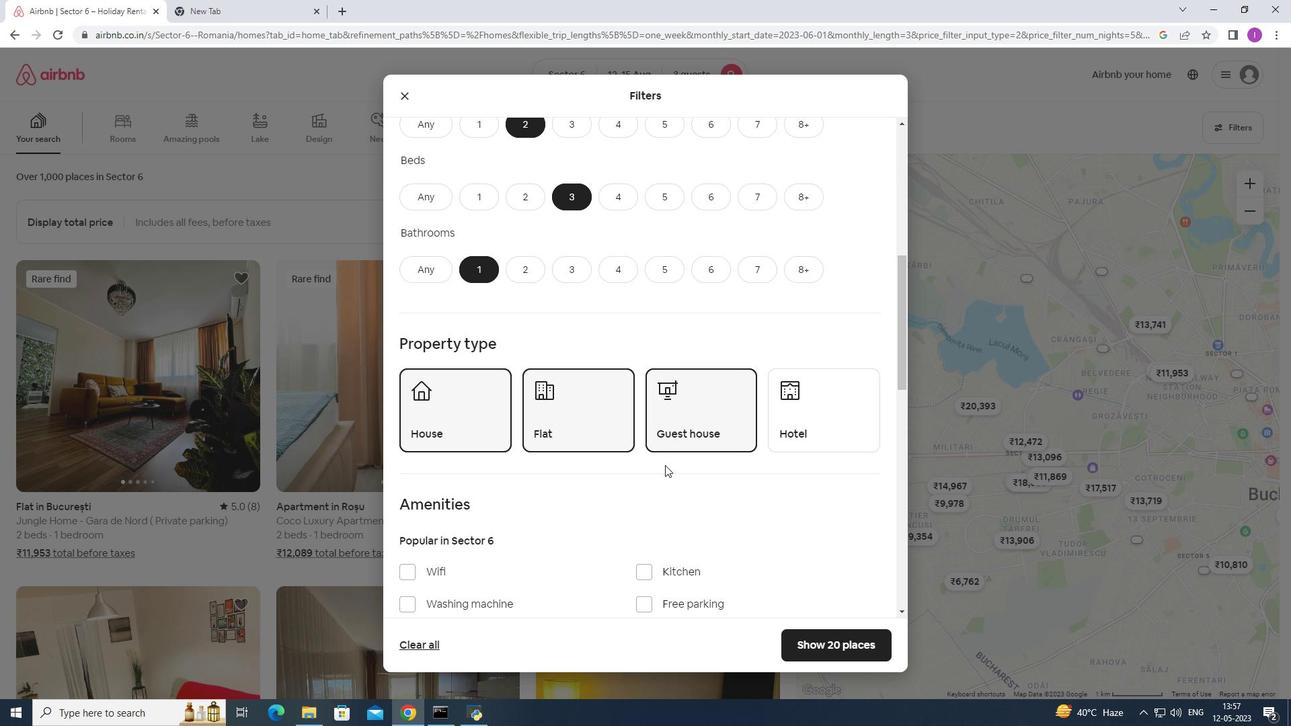 
Action: Mouse moved to (819, 481)
Screenshot: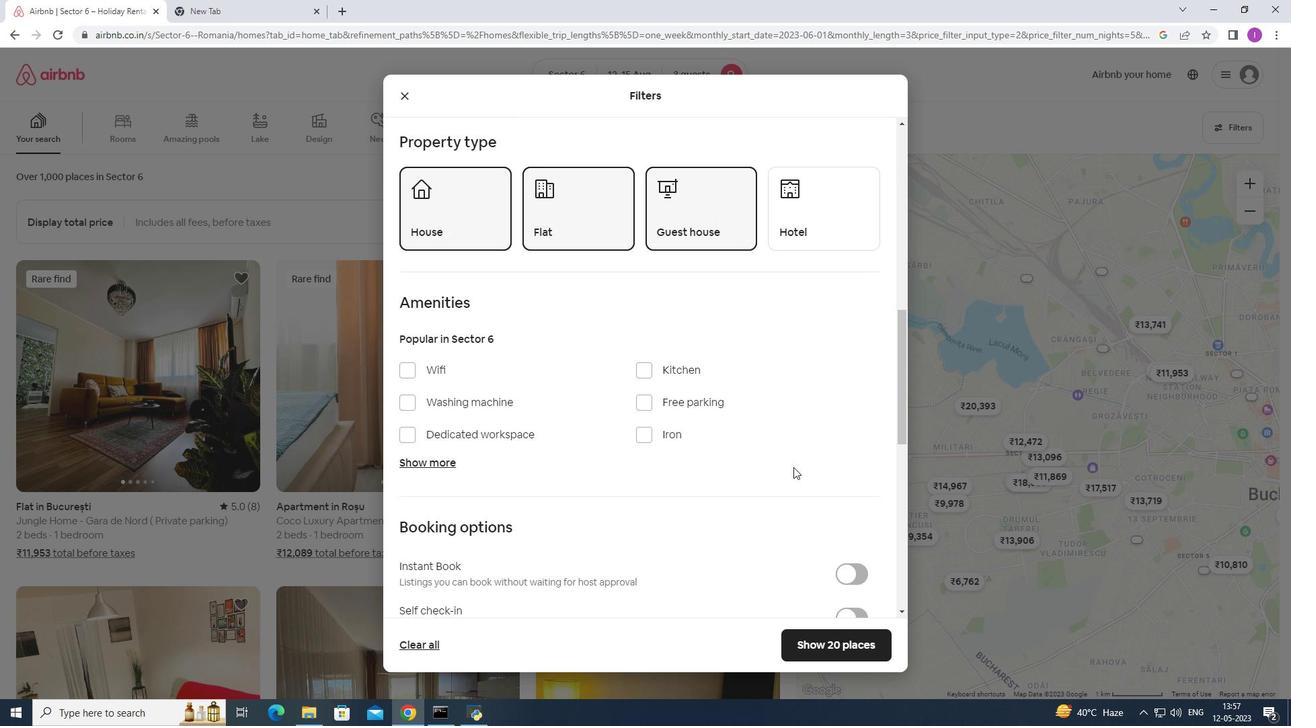 
Action: Mouse scrolled (819, 480) with delta (0, 0)
Screenshot: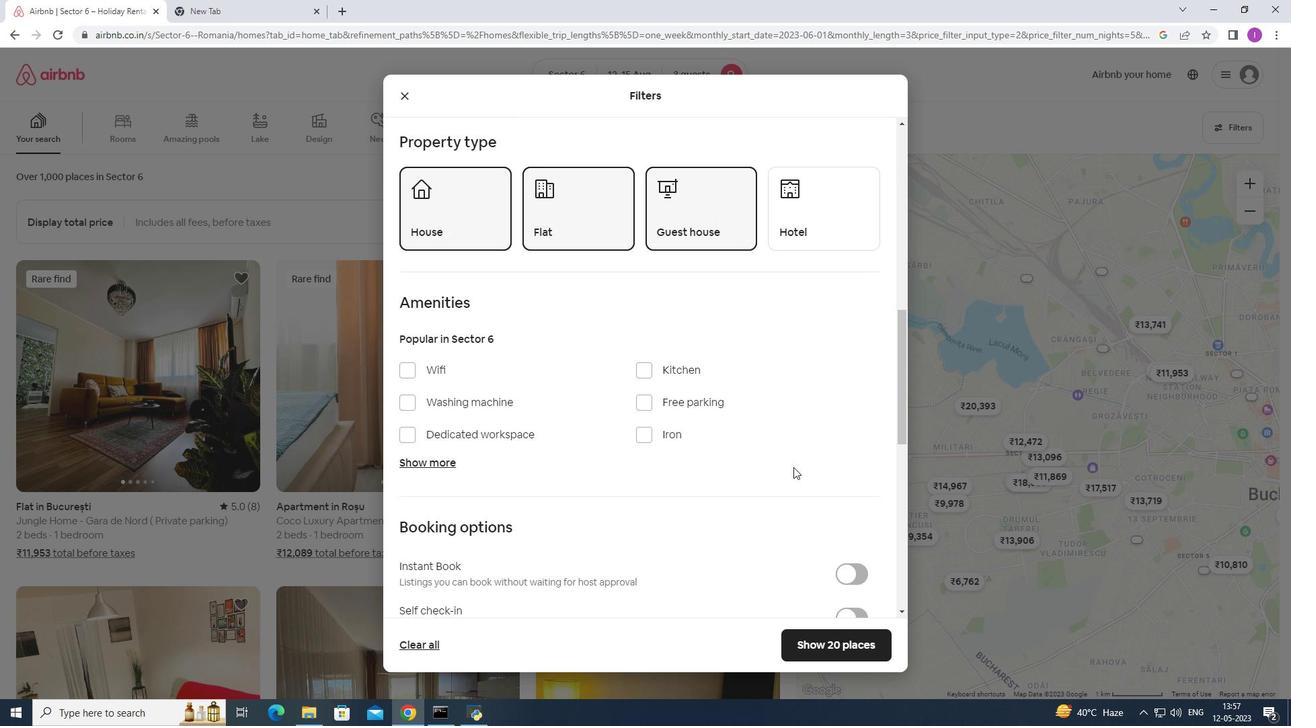 
Action: Mouse moved to (819, 481)
Screenshot: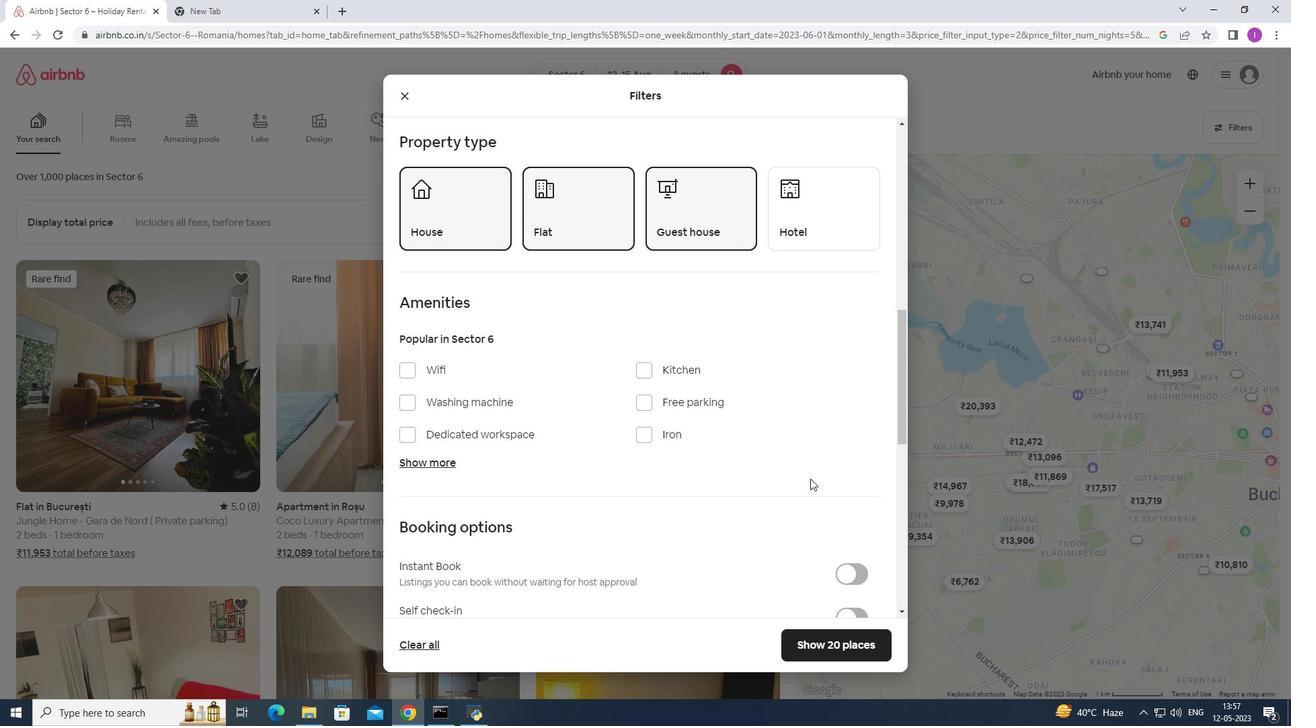
Action: Mouse scrolled (819, 480) with delta (0, 0)
Screenshot: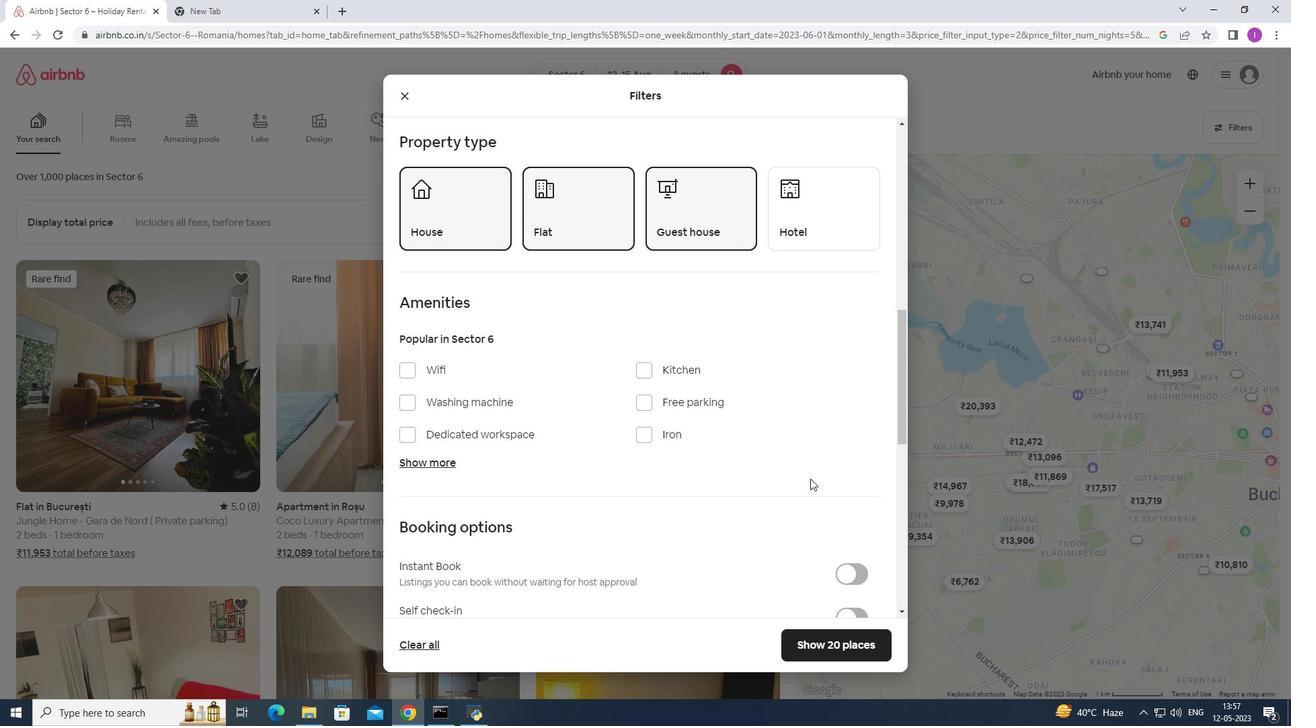 
Action: Mouse moved to (819, 482)
Screenshot: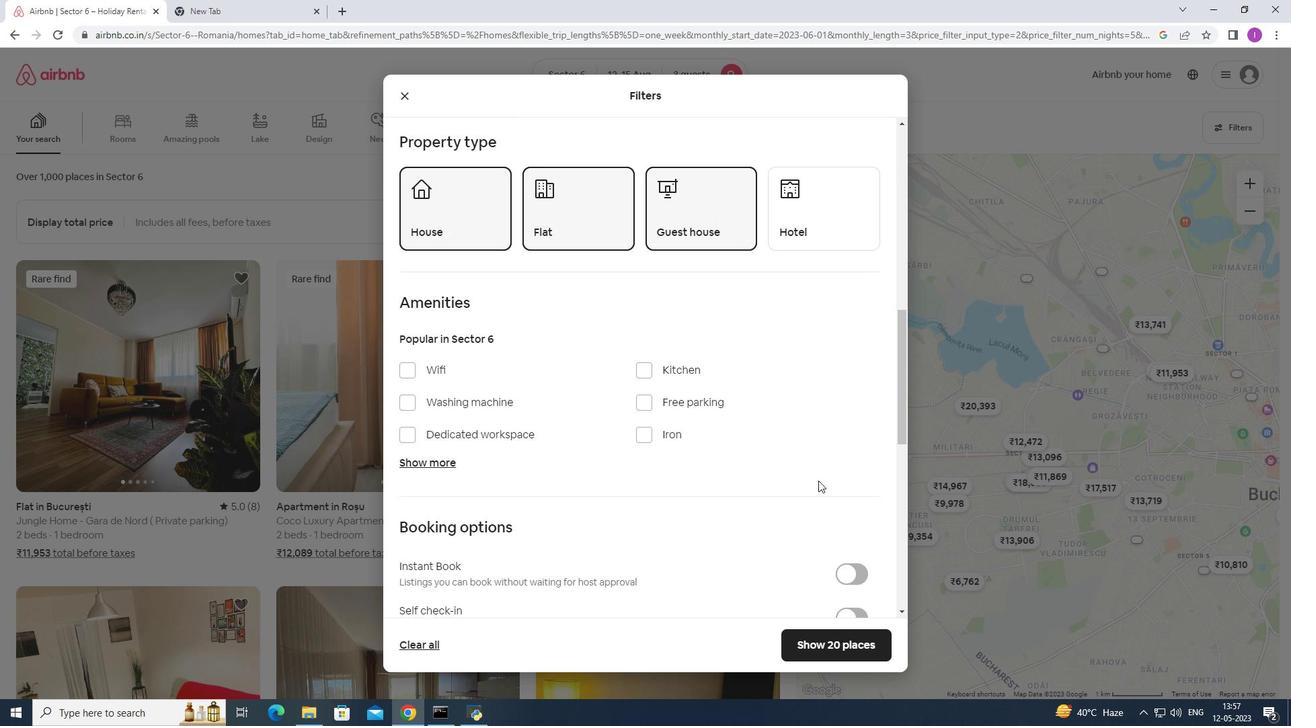 
Action: Mouse scrolled (819, 481) with delta (0, 0)
Screenshot: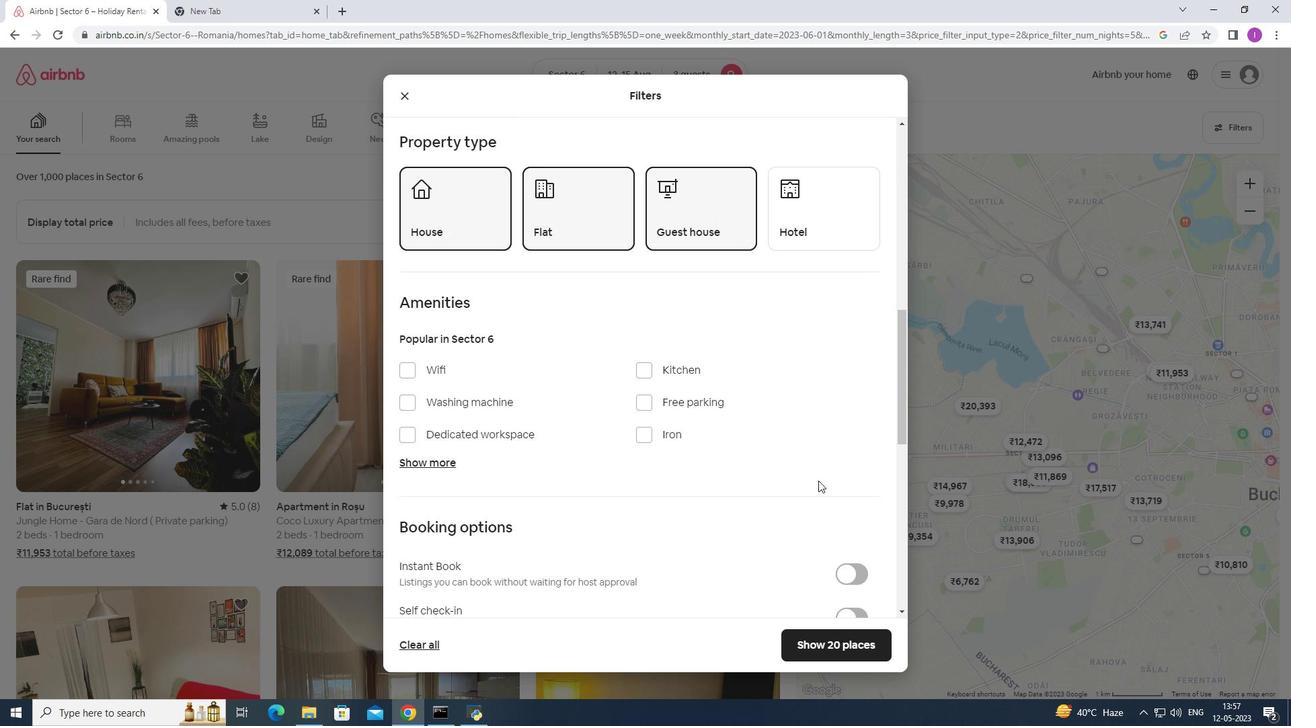 
Action: Mouse scrolled (819, 481) with delta (0, 0)
Screenshot: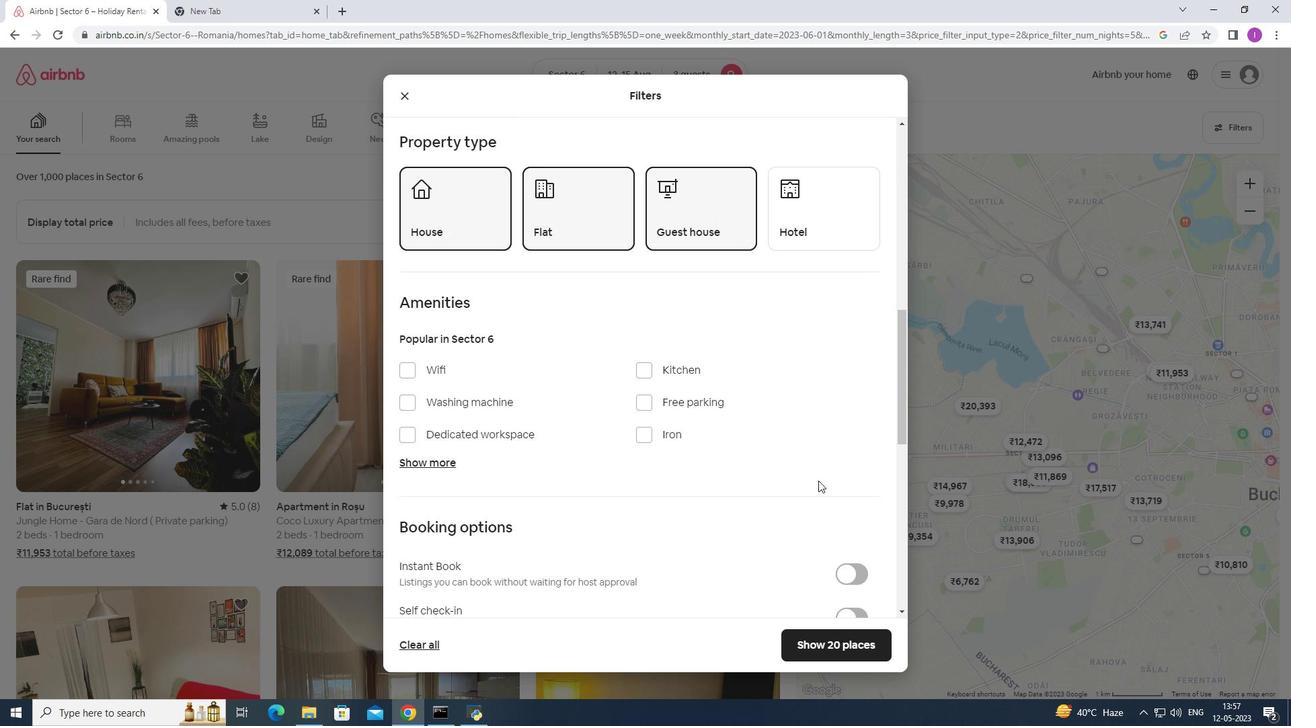 
Action: Mouse moved to (854, 344)
Screenshot: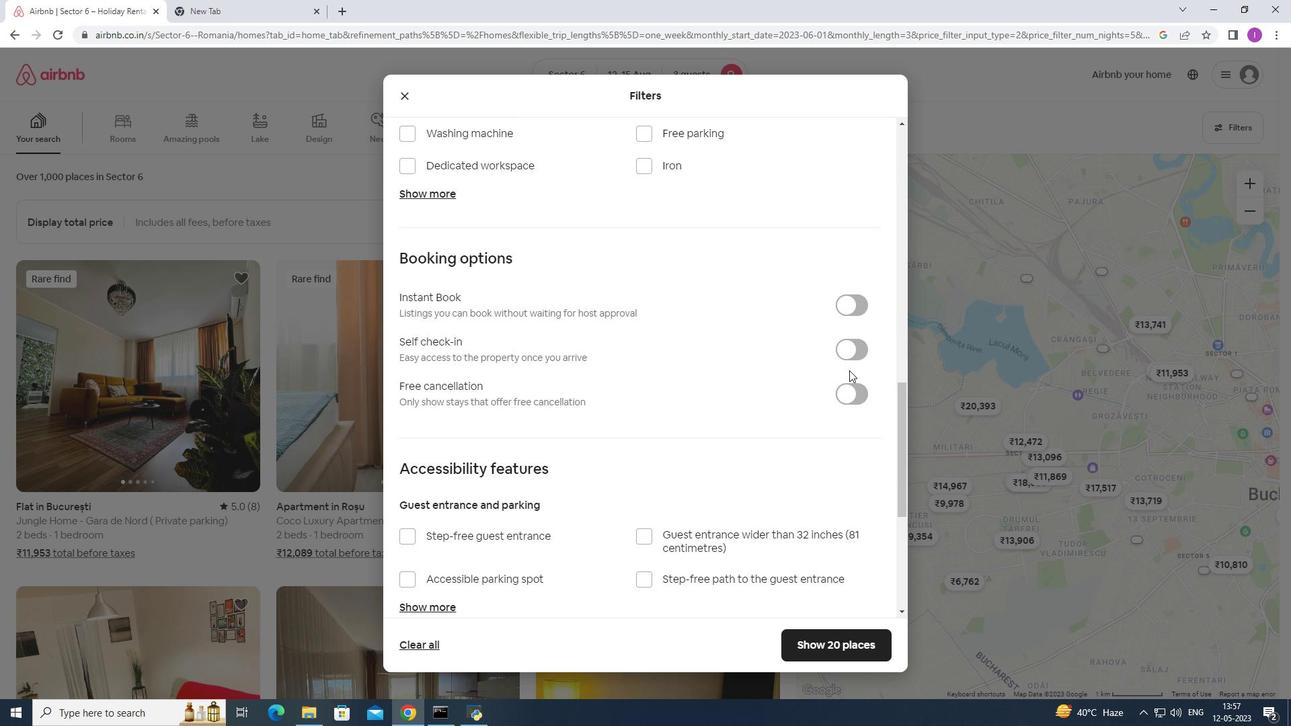 
Action: Mouse pressed left at (854, 344)
Screenshot: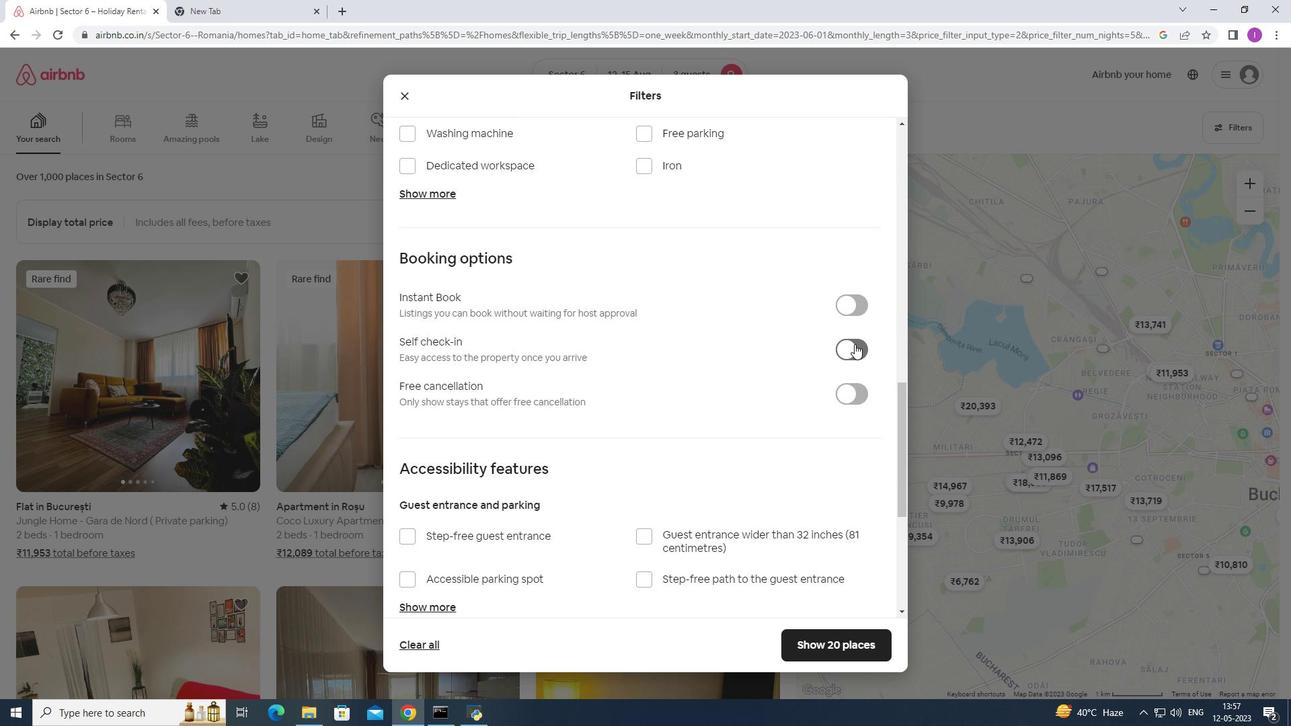 
Action: Mouse moved to (667, 413)
Screenshot: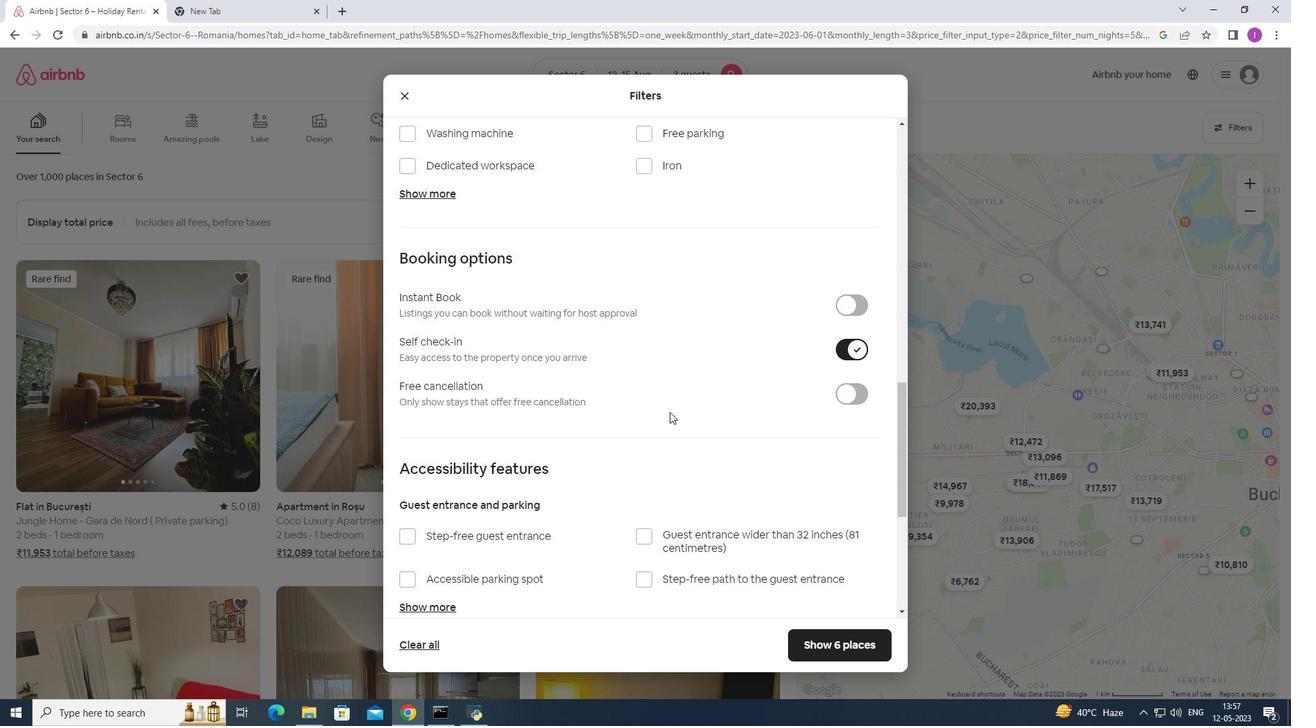 
Action: Mouse scrolled (667, 412) with delta (0, 0)
Screenshot: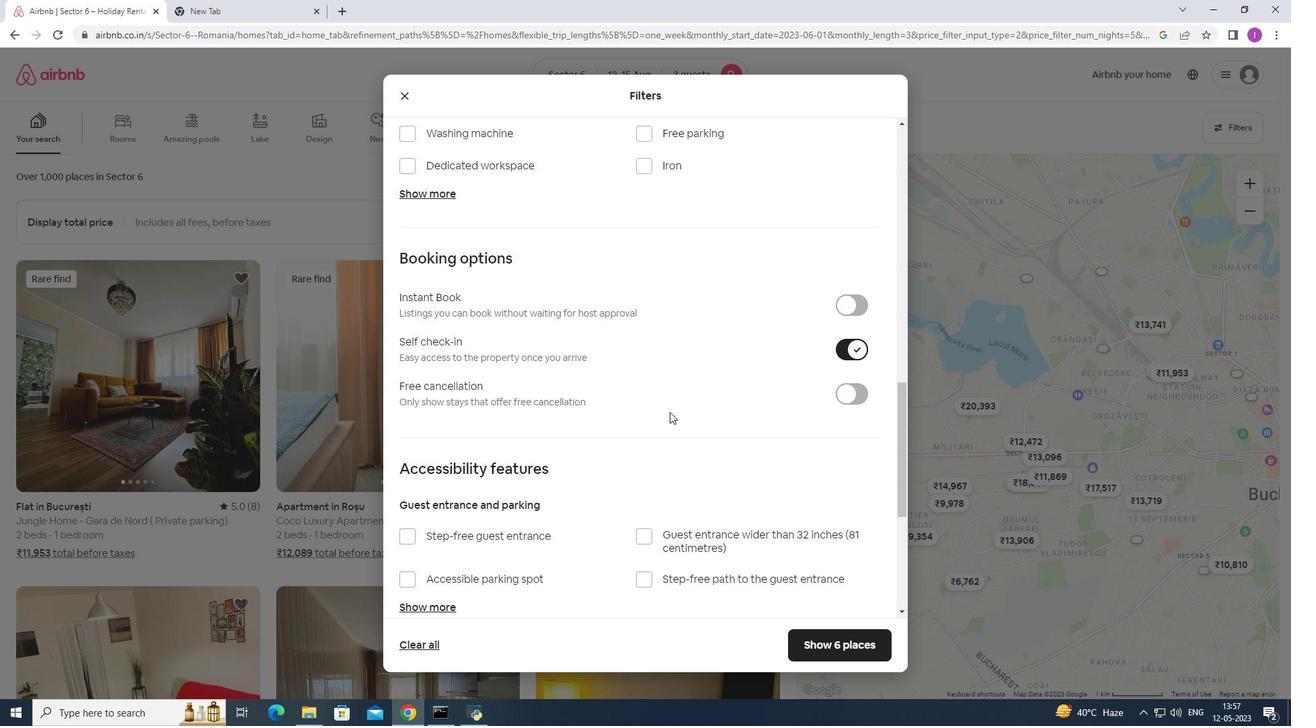 
Action: Mouse moved to (667, 414)
Screenshot: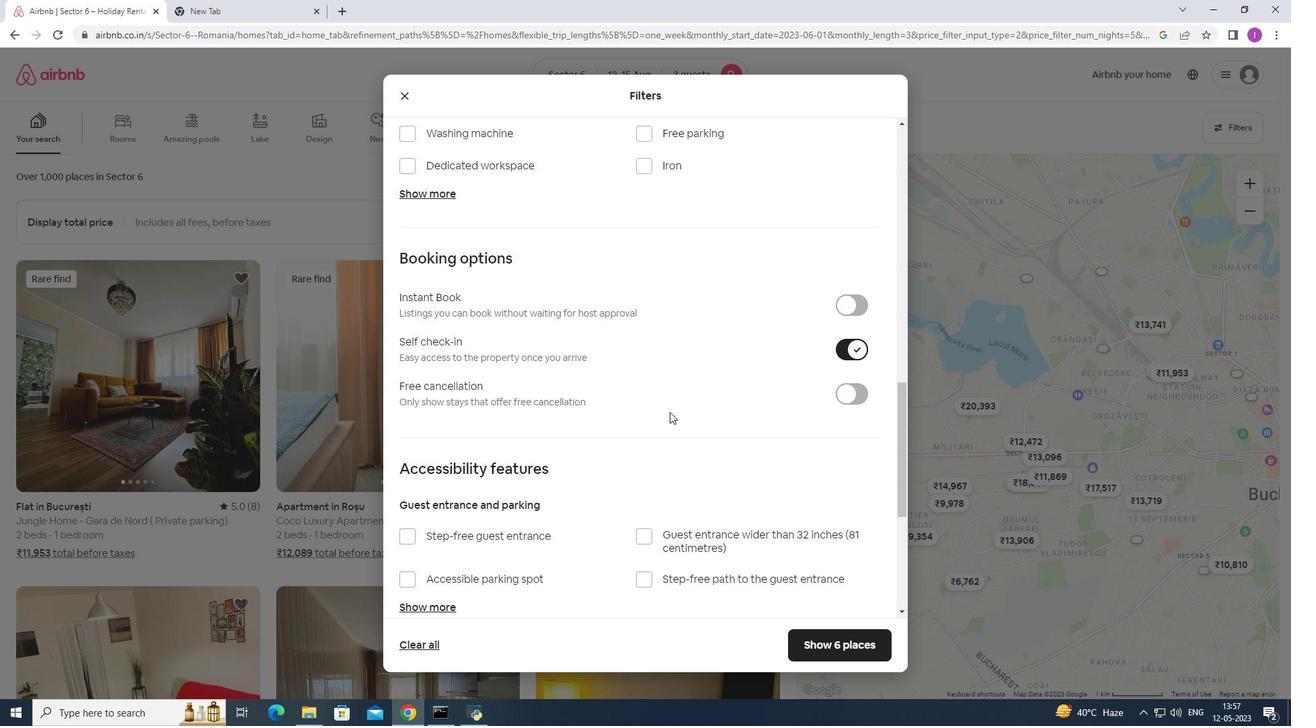 
Action: Mouse scrolled (667, 413) with delta (0, 0)
Screenshot: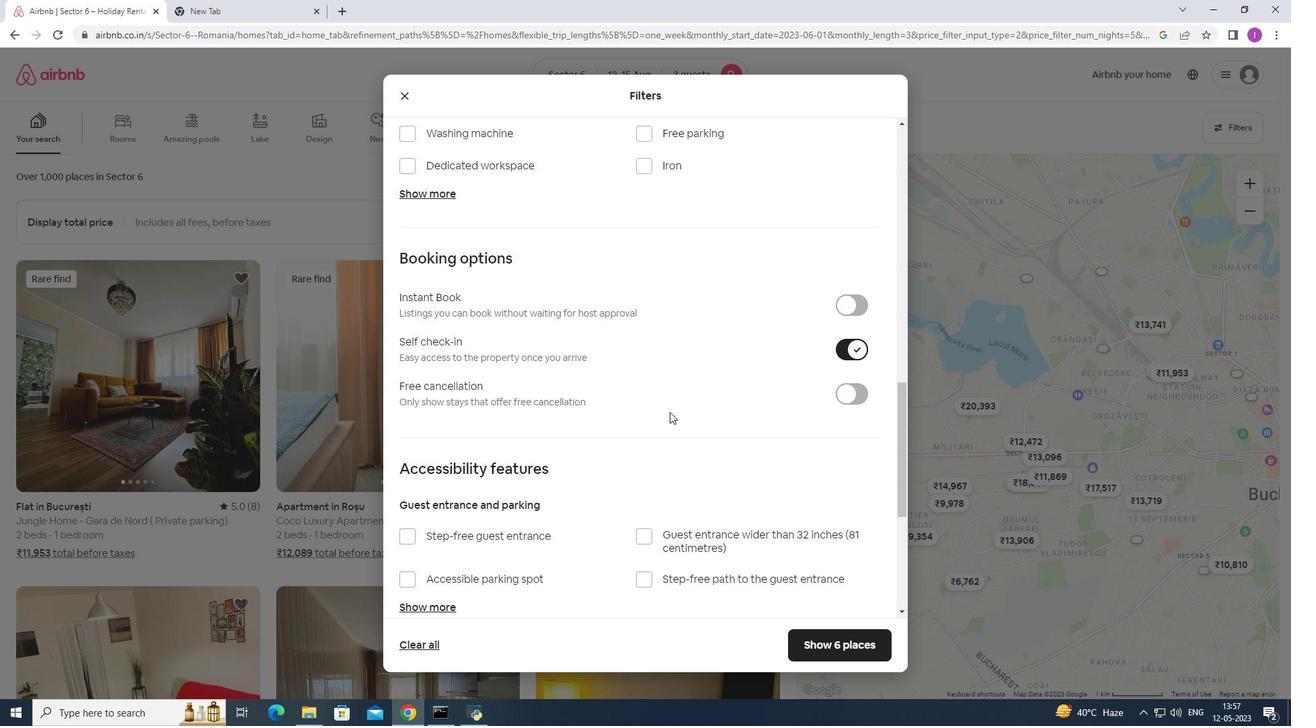 
Action: Mouse moved to (667, 414)
Screenshot: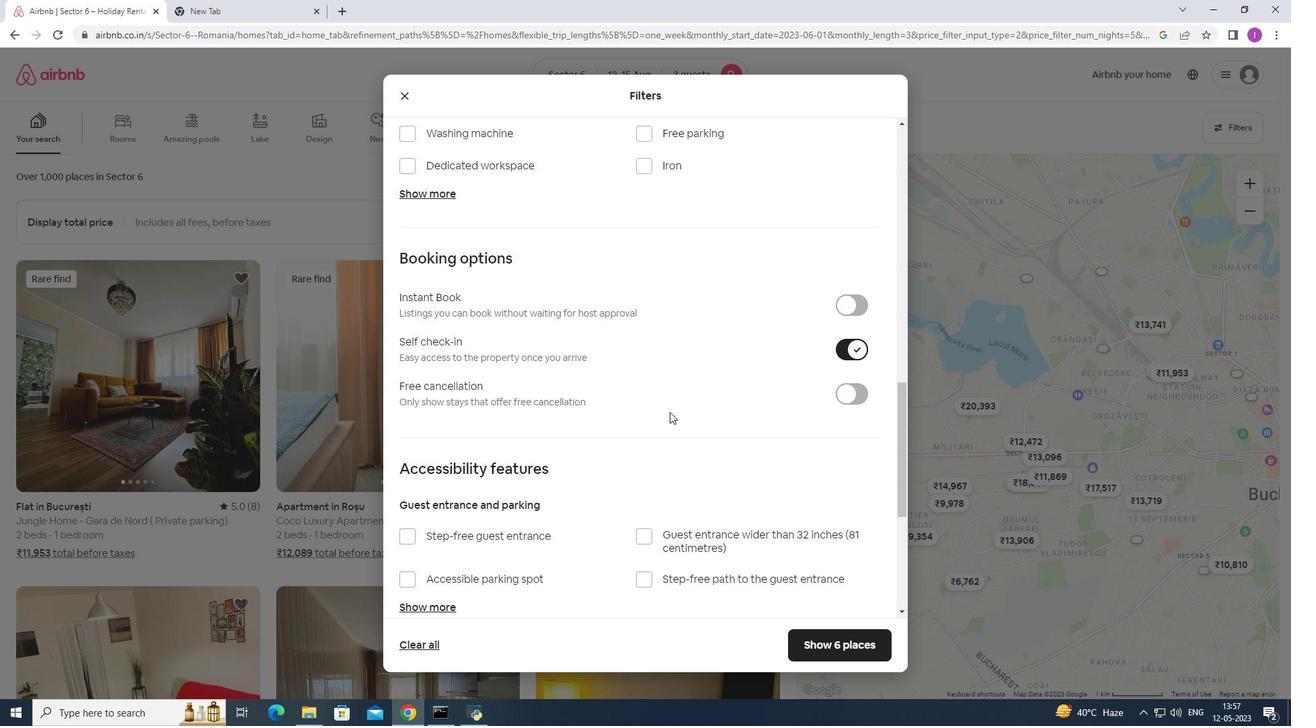 
Action: Mouse scrolled (667, 414) with delta (0, 0)
Screenshot: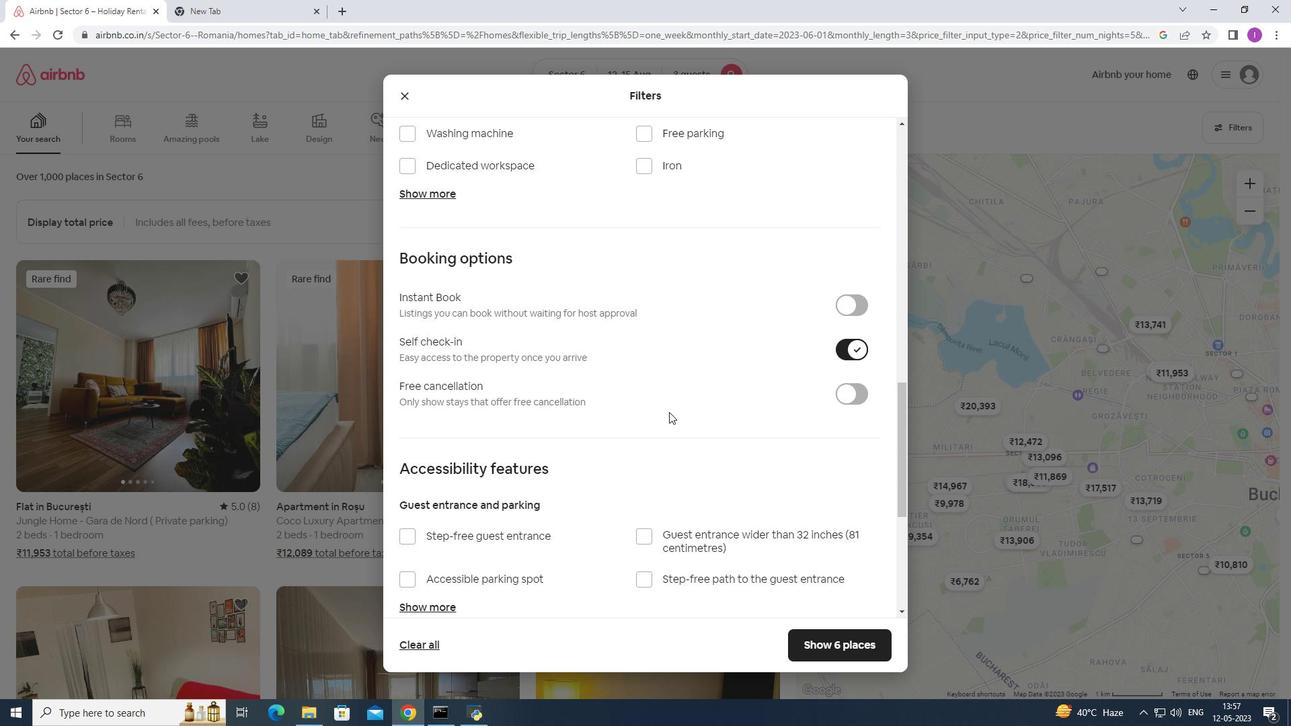 
Action: Mouse moved to (667, 414)
Screenshot: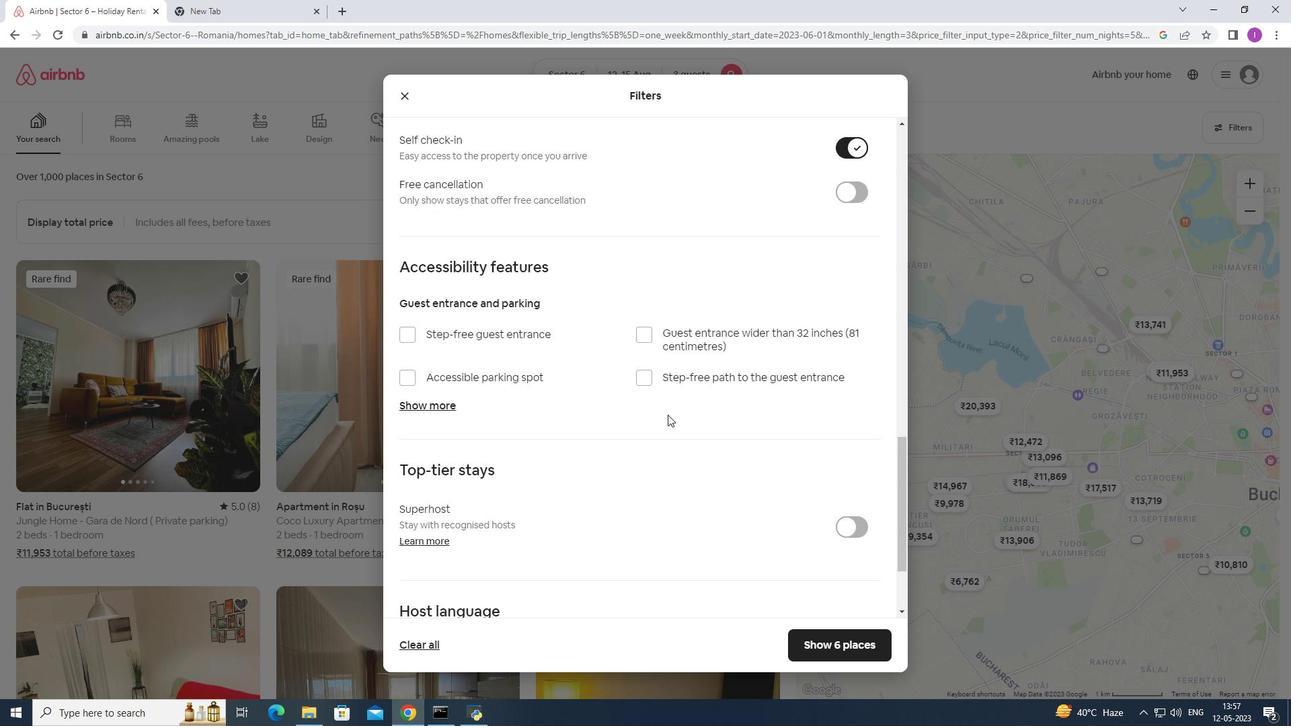 
Action: Mouse scrolled (667, 413) with delta (0, 0)
Screenshot: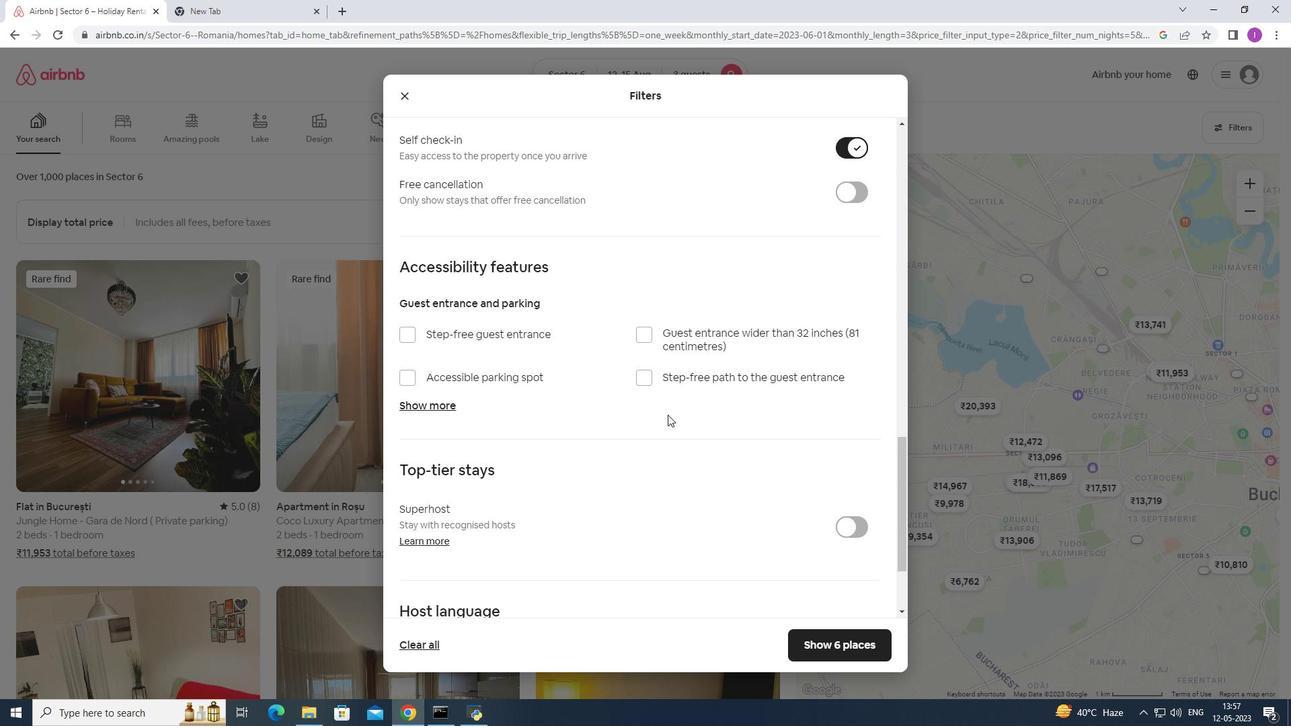 
Action: Mouse scrolled (667, 413) with delta (0, 0)
Screenshot: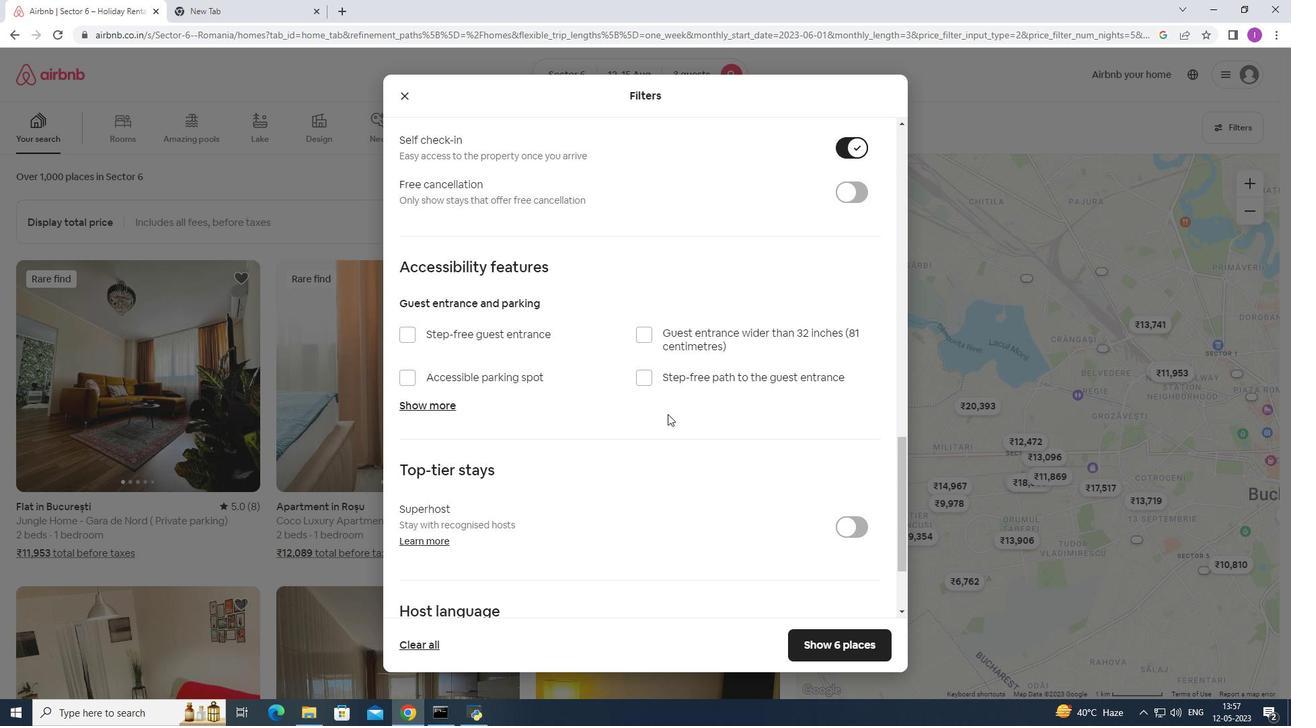 
Action: Mouse scrolled (667, 413) with delta (0, 0)
Screenshot: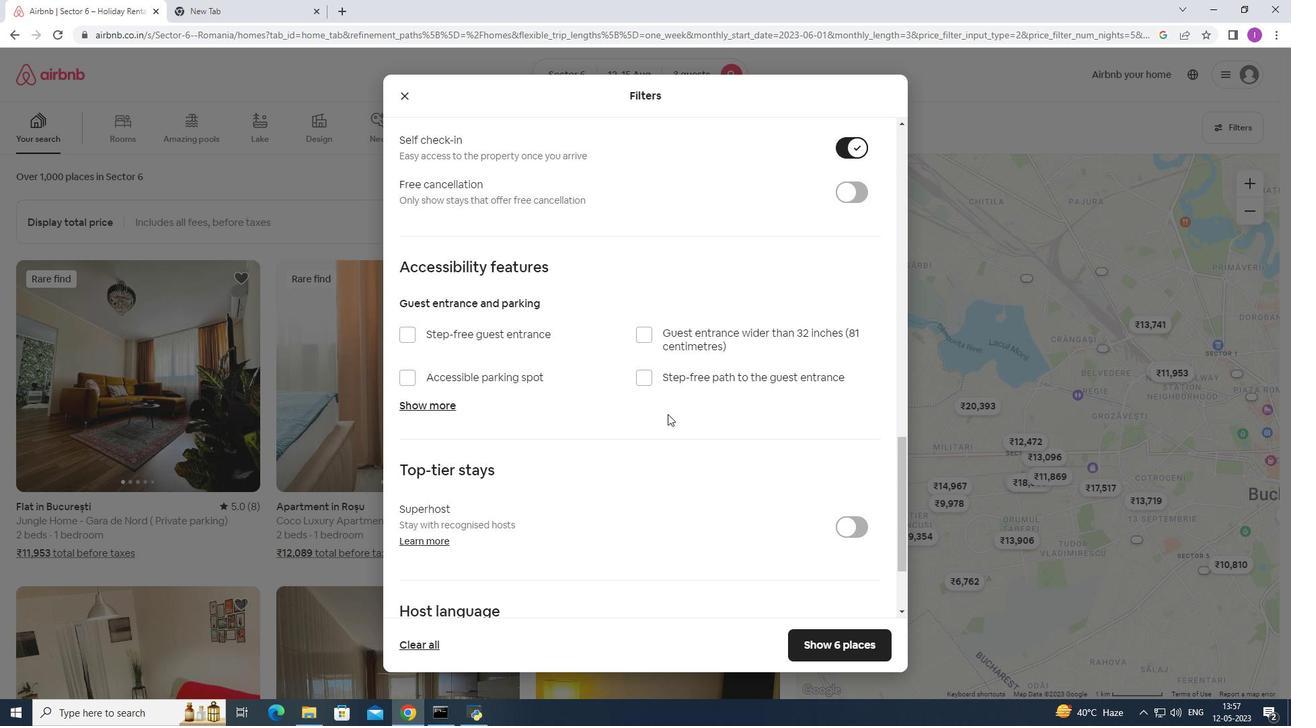 
Action: Mouse scrolled (667, 413) with delta (0, 0)
Screenshot: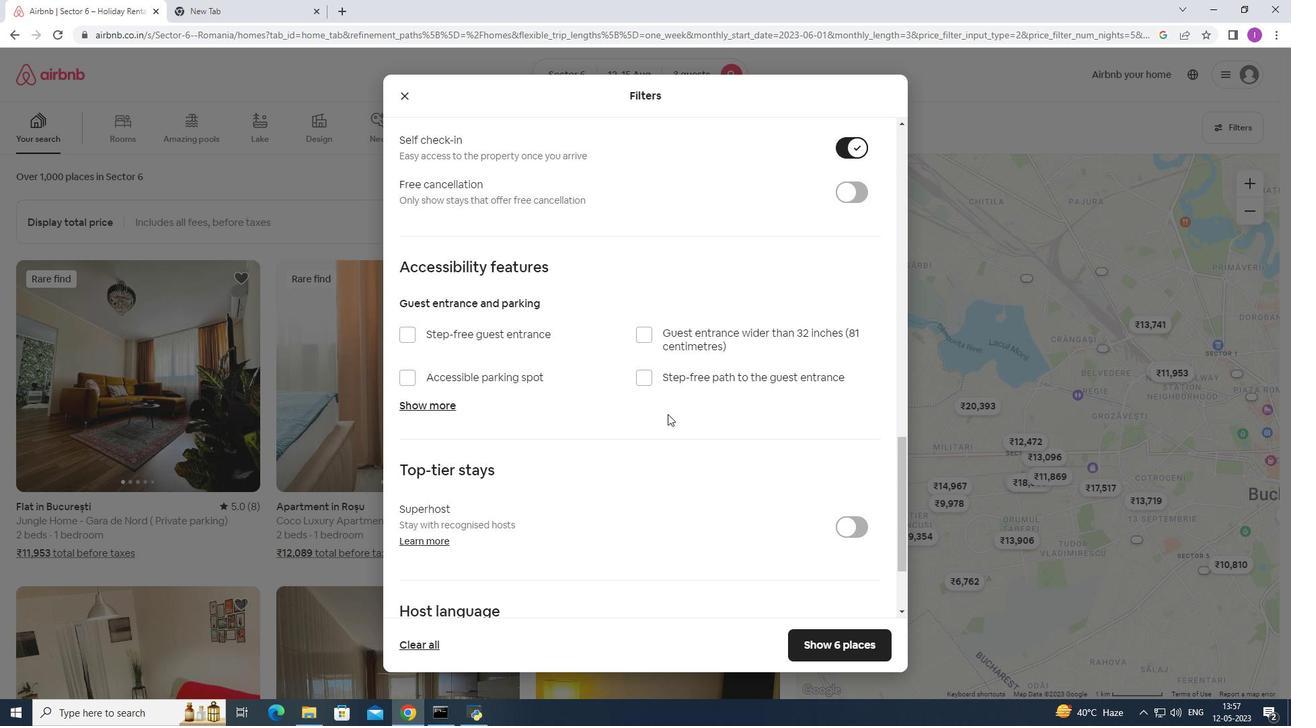 
Action: Mouse moved to (669, 412)
Screenshot: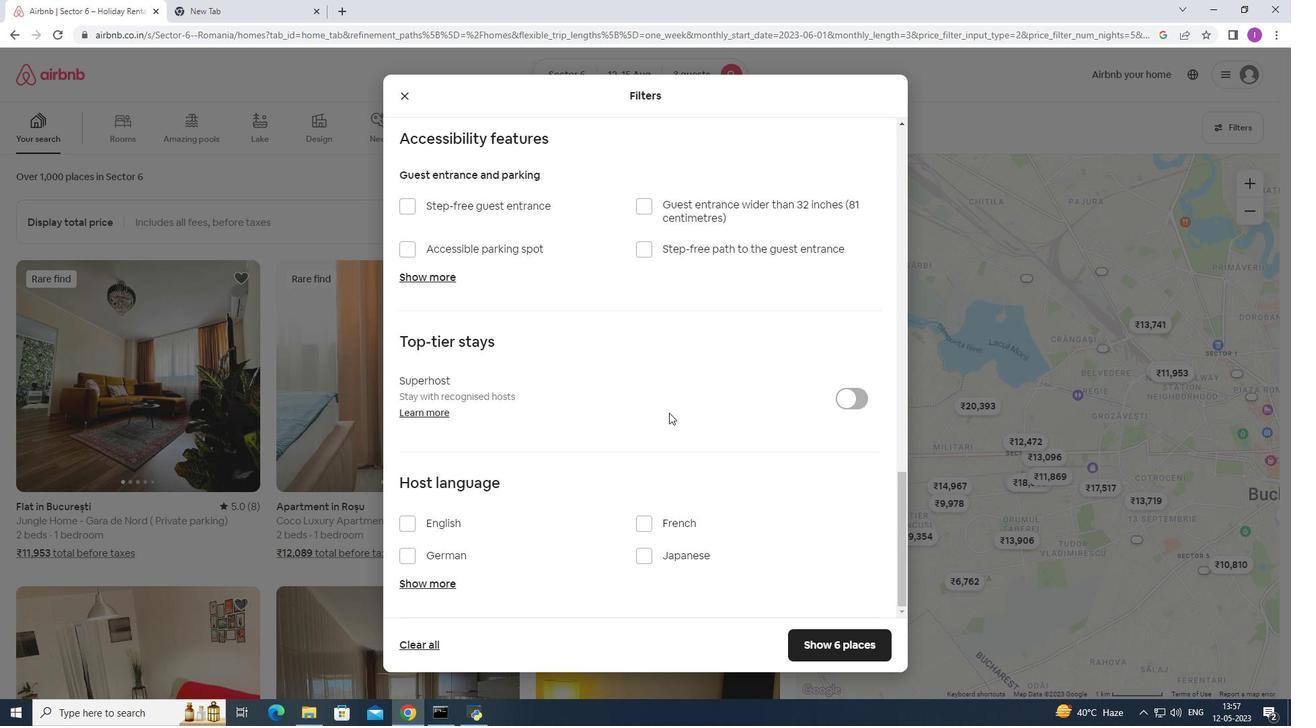 
Action: Mouse scrolled (669, 412) with delta (0, 0)
Screenshot: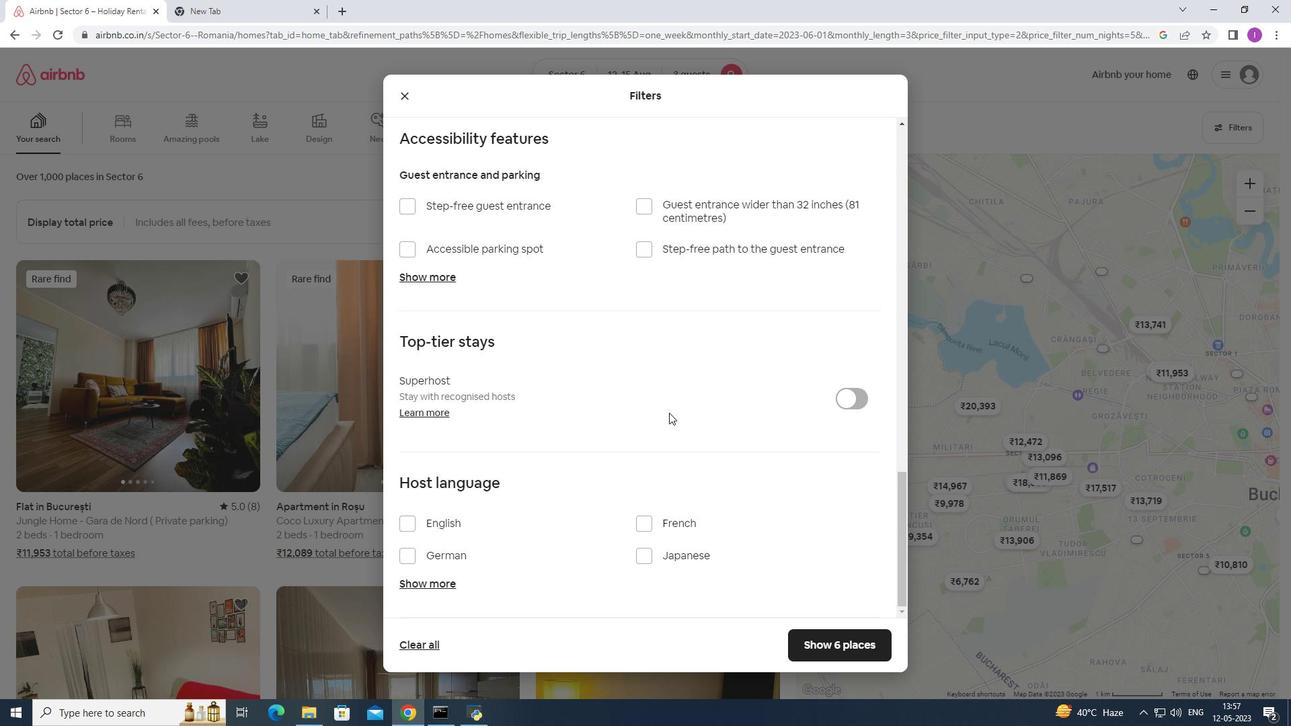 
Action: Mouse moved to (667, 414)
Screenshot: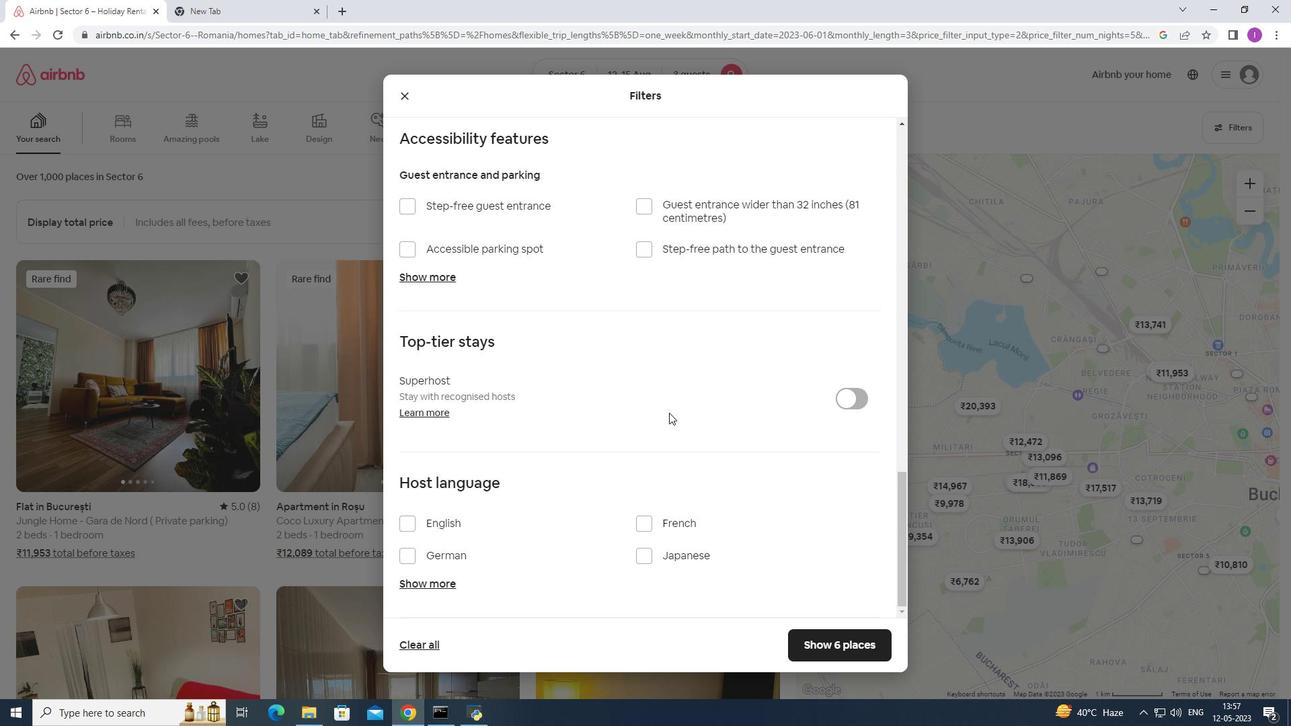 
Action: Mouse scrolled (667, 414) with delta (0, 0)
Screenshot: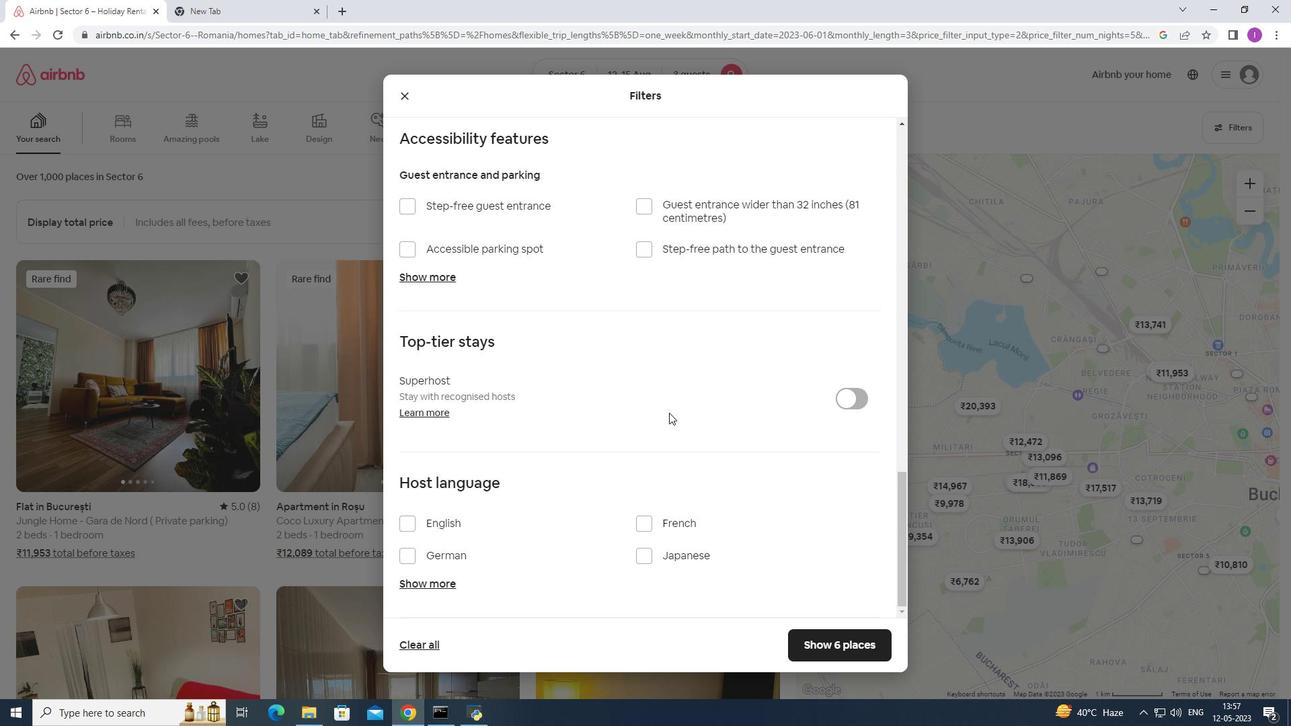 
Action: Mouse moved to (667, 416)
Screenshot: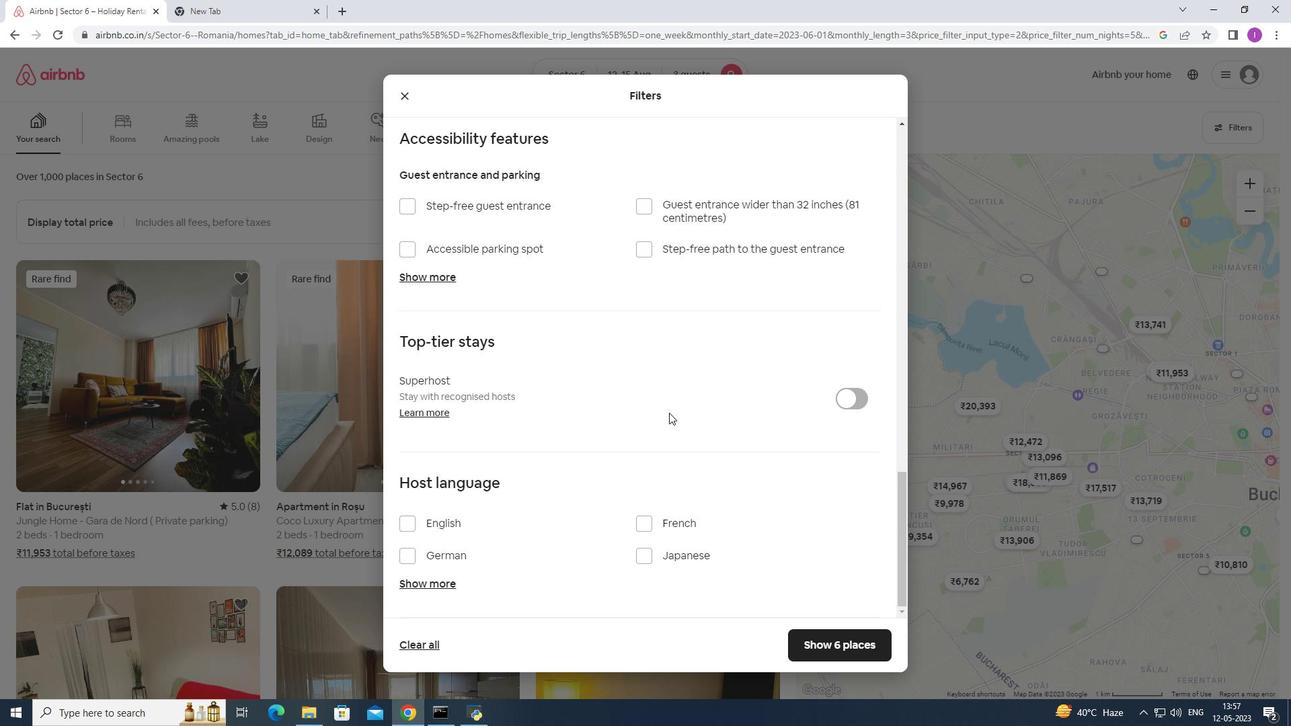 
Action: Mouse scrolled (667, 415) with delta (0, 0)
Screenshot: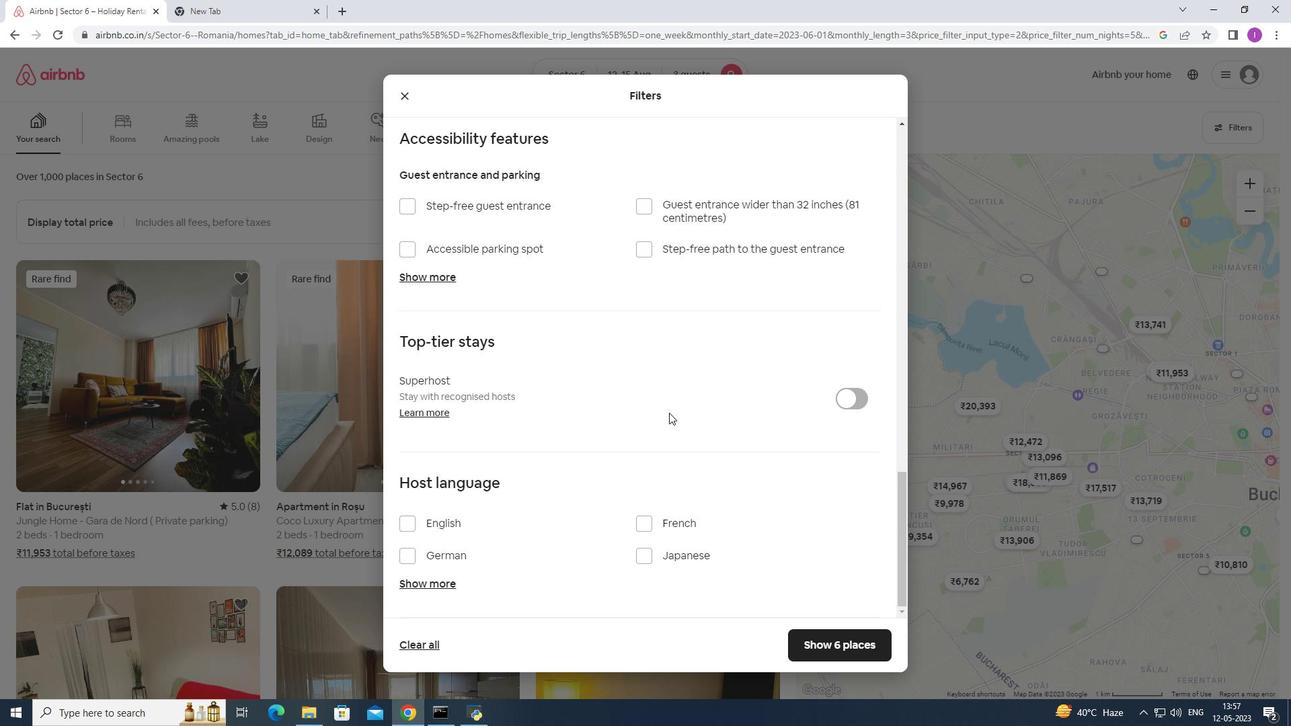 
Action: Mouse moved to (667, 419)
Screenshot: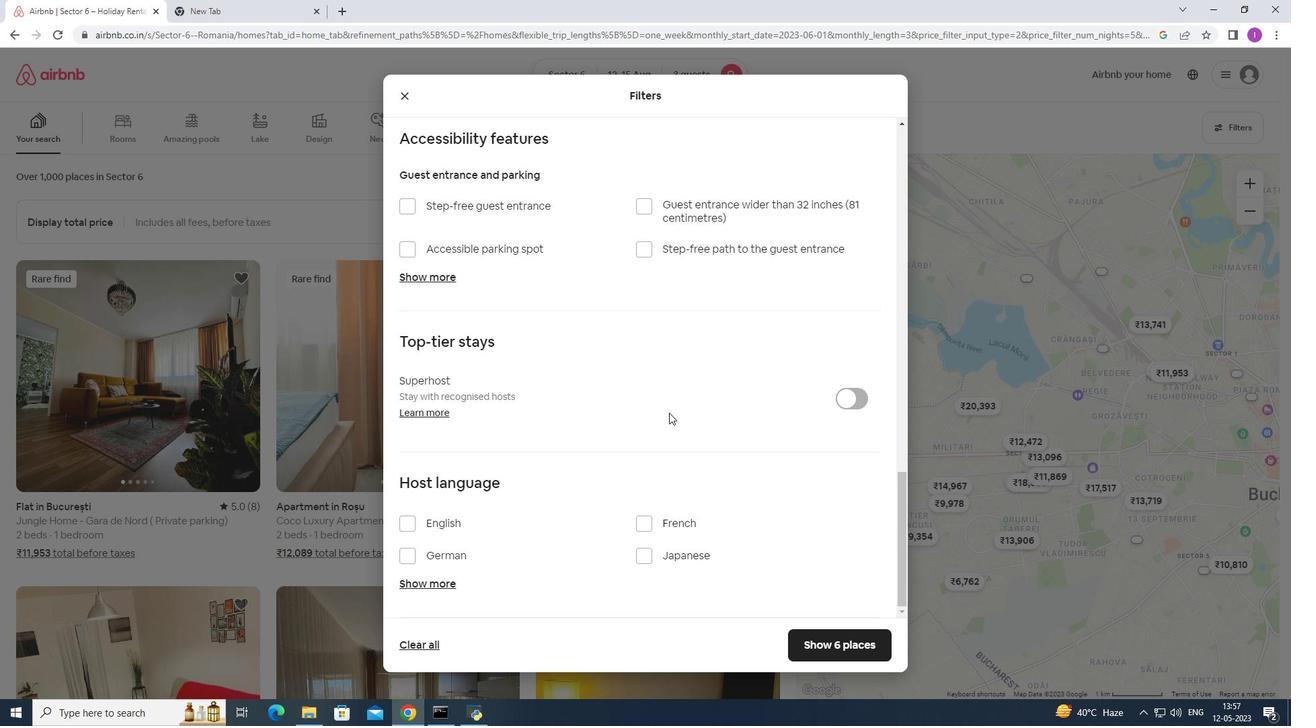 
Action: Mouse scrolled (667, 418) with delta (0, 0)
Screenshot: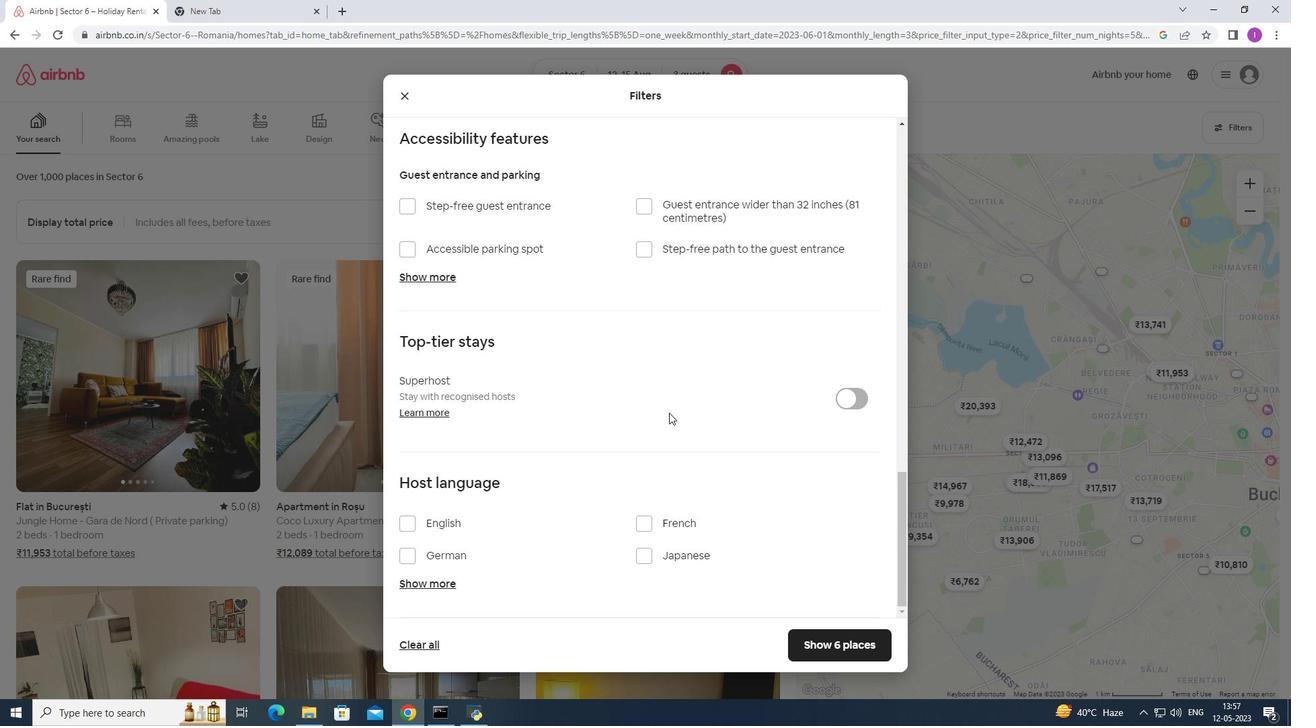 
Action: Mouse scrolled (667, 418) with delta (0, 0)
Screenshot: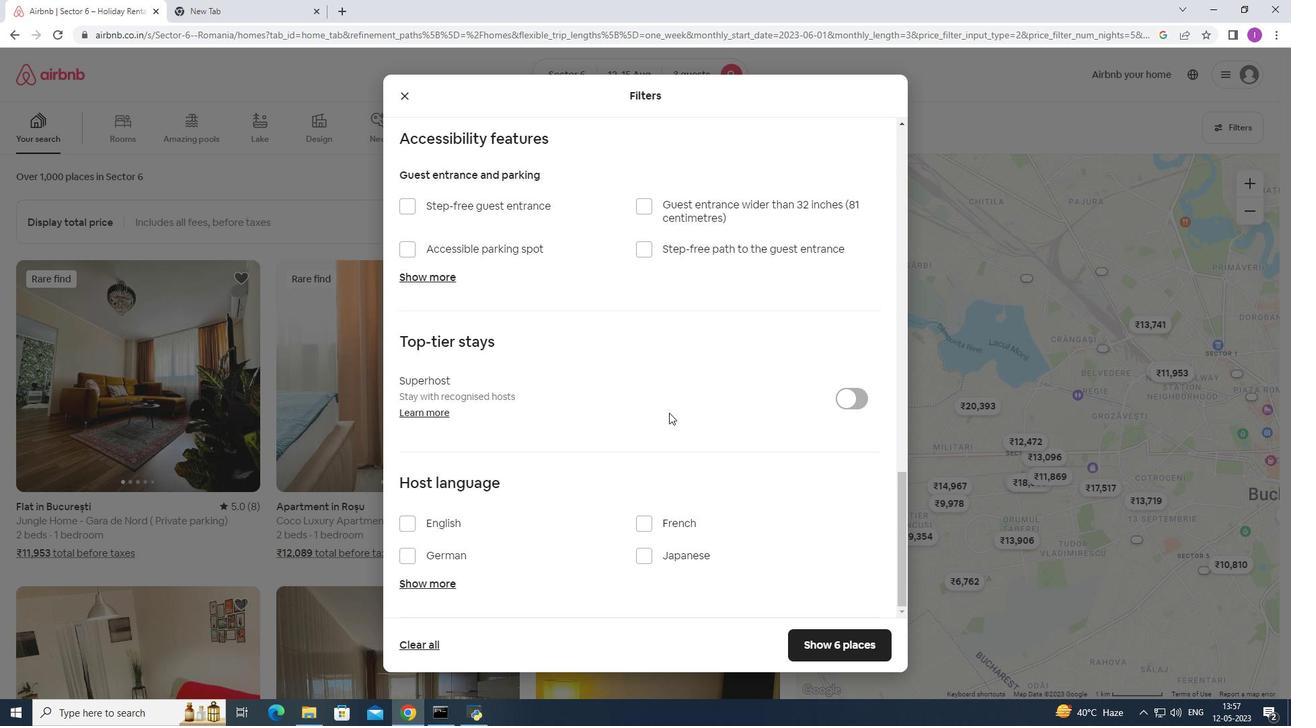 
Action: Mouse moved to (406, 521)
Screenshot: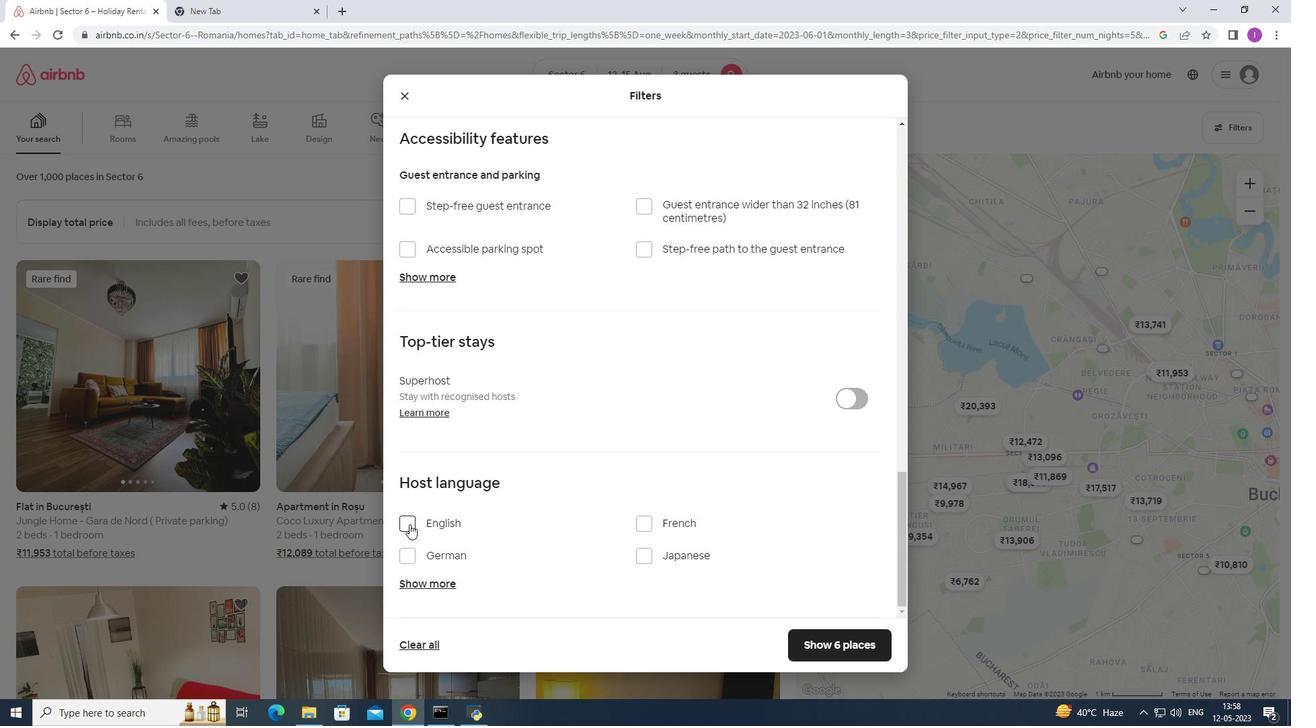 
Action: Mouse pressed left at (406, 521)
Screenshot: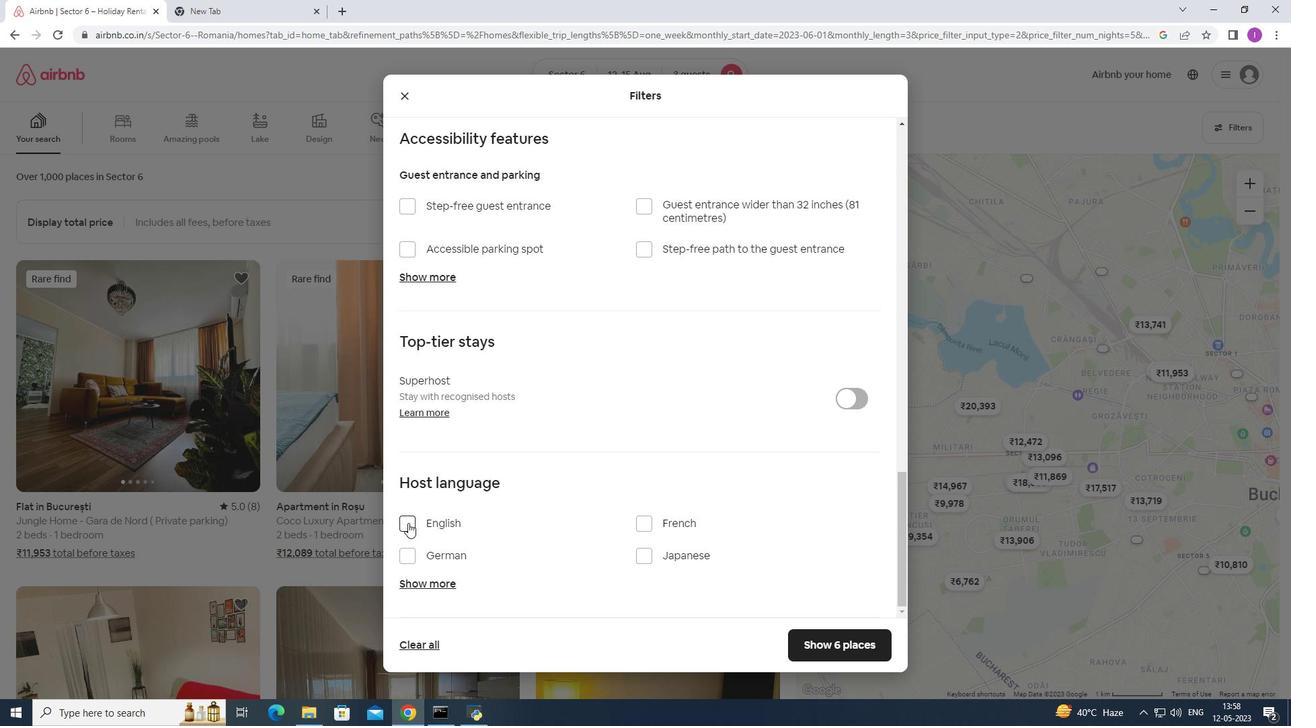 
Action: Mouse moved to (829, 646)
Screenshot: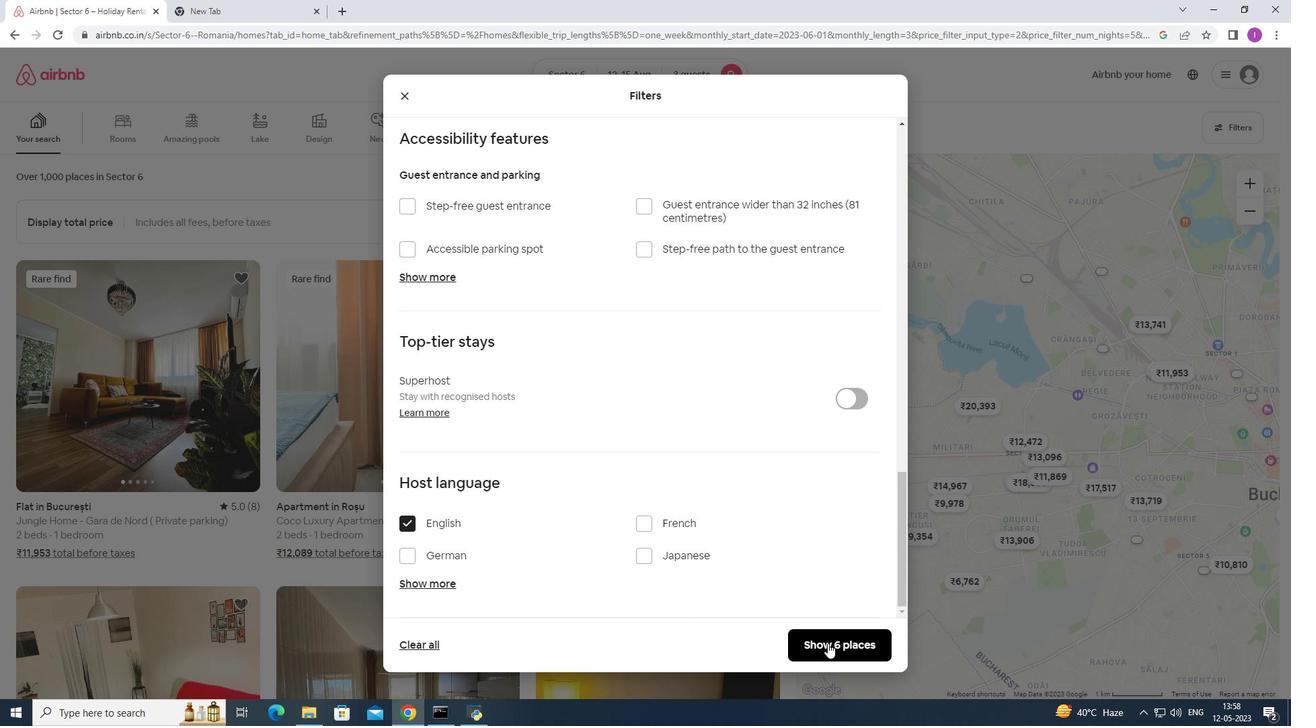 
Action: Mouse pressed left at (829, 646)
Screenshot: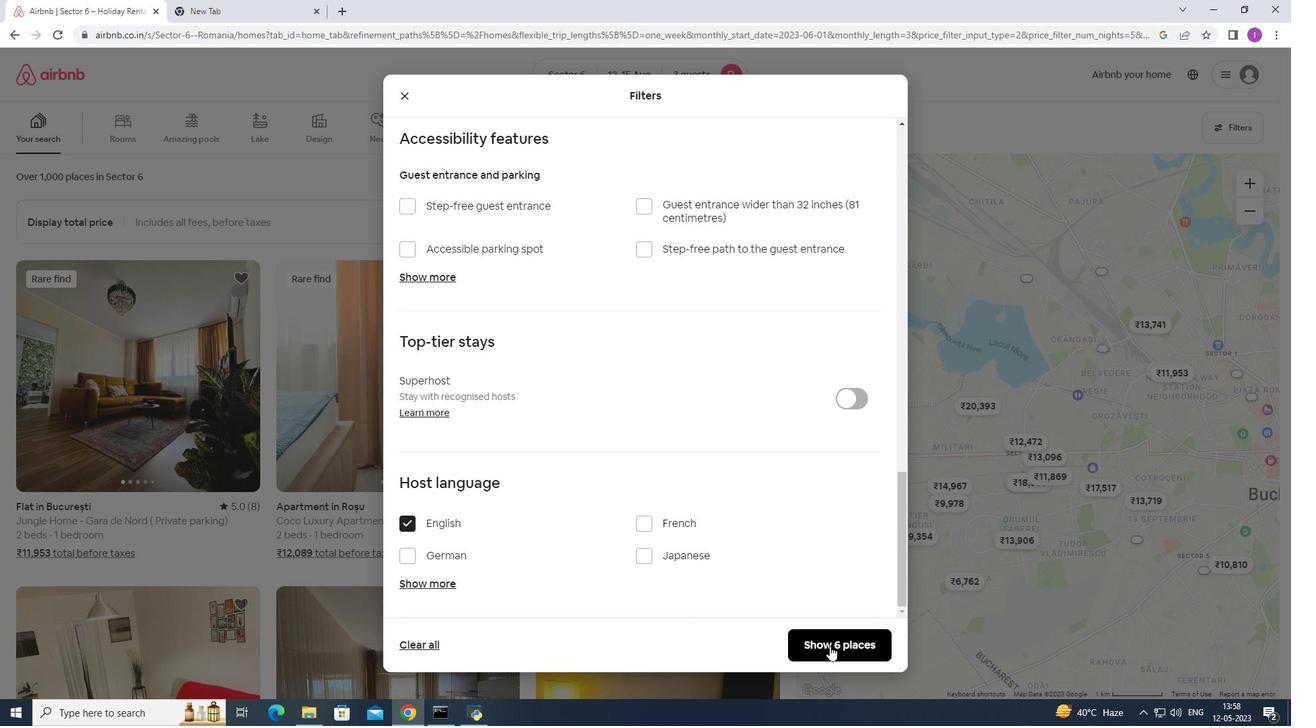 
Action: Mouse moved to (646, 546)
Screenshot: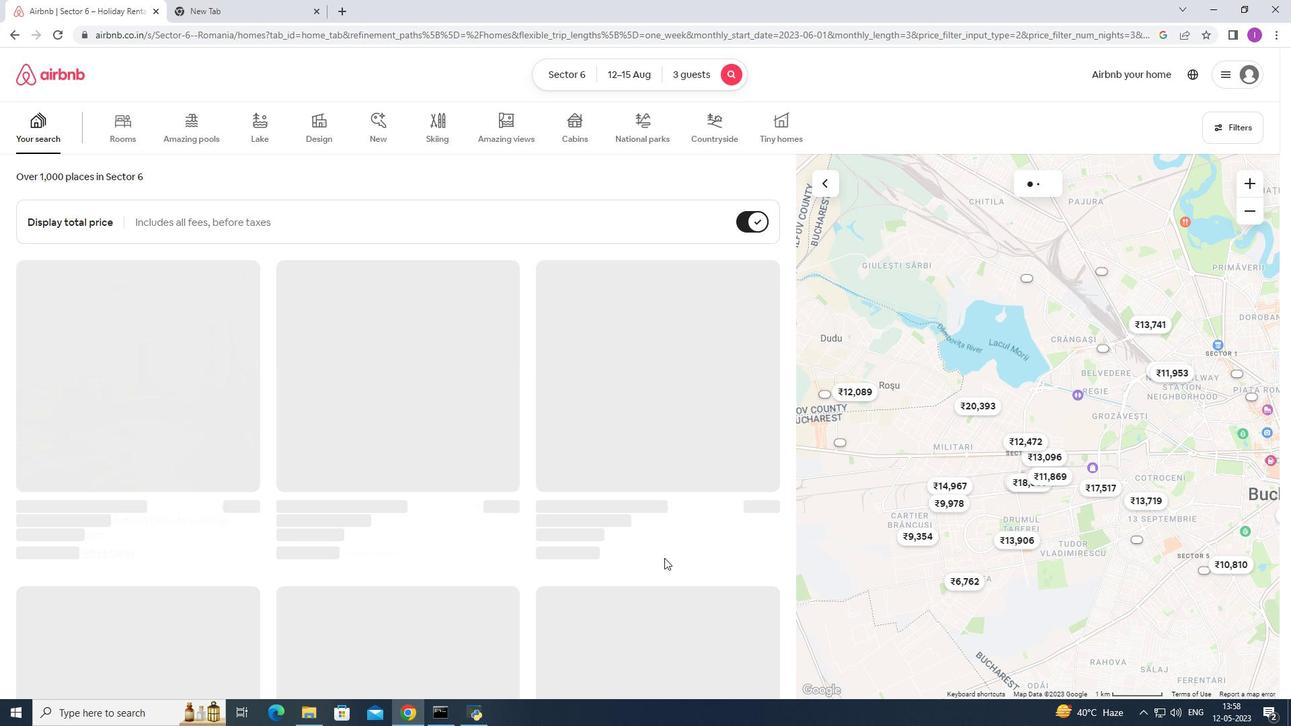 
